 Task: Open Card Patent Application Review in Board Social Media Influencer Giveaway Campaign Creation and Management to Workspace Content Writing and add a team member Softage.2@softage.net, a label Green, a checklist Tea Tasting, an attachment from Trello, a color Green and finally, add a card description 'Plan and execute company team-building training' and a comment 'Given the potential impact of this task on our team morale and motivation, let us ensure that we approach it with a sense of positivity and enthusiasm.'. Add a start date 'Jan 06, 1900' with a due date 'Jan 13, 1900'
Action: Mouse moved to (45, 377)
Screenshot: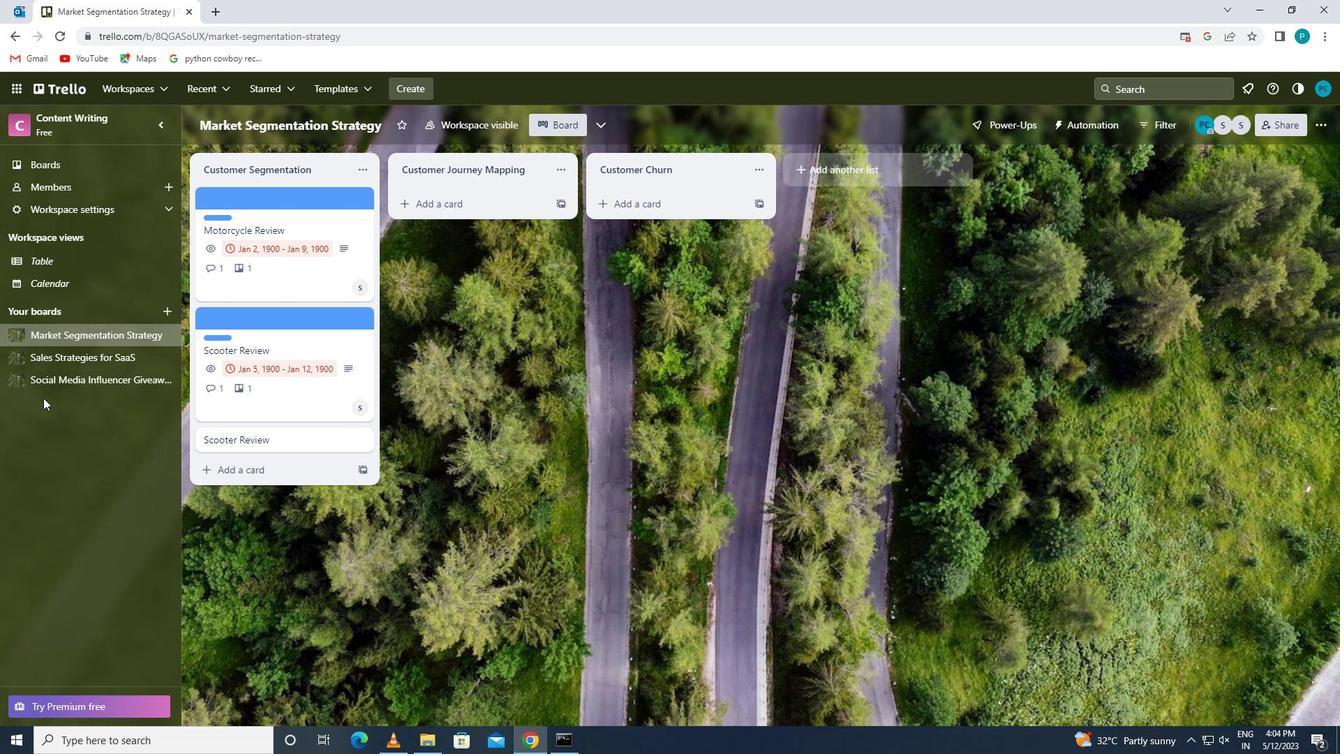 
Action: Mouse pressed left at (45, 377)
Screenshot: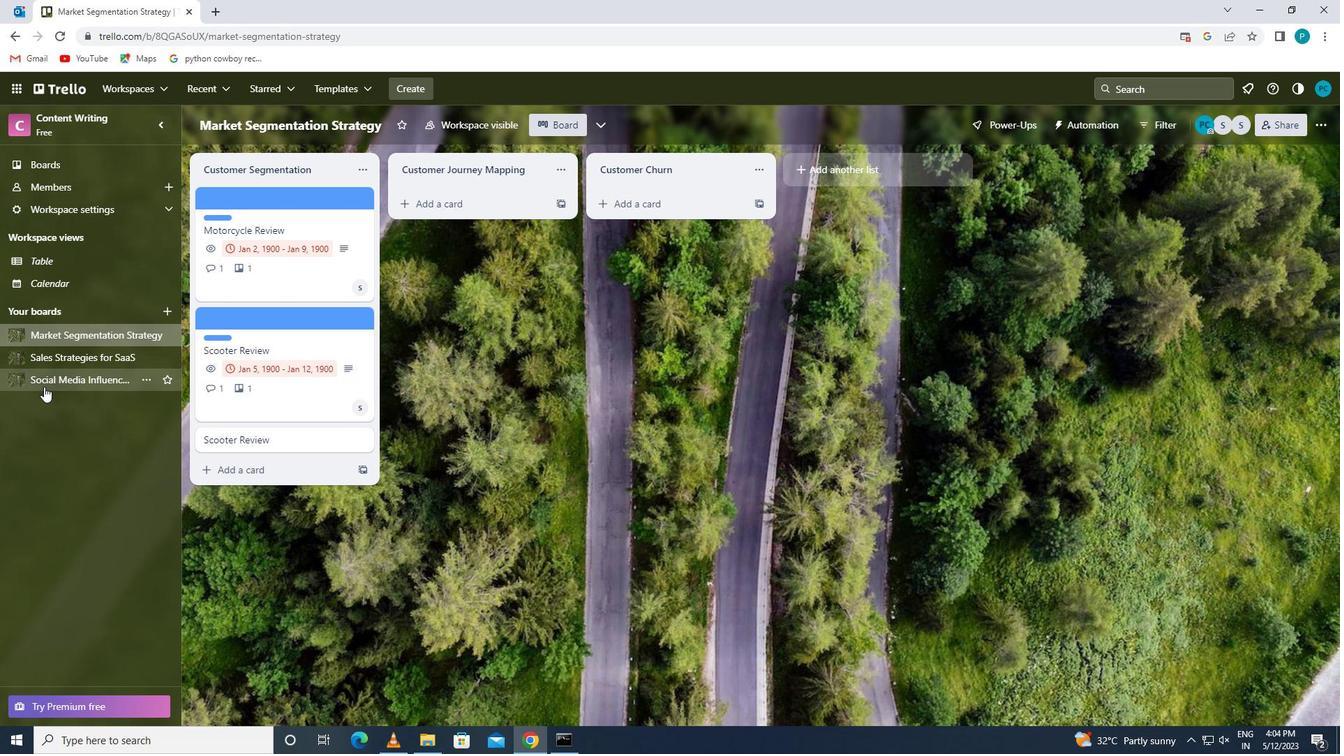 
Action: Mouse moved to (271, 328)
Screenshot: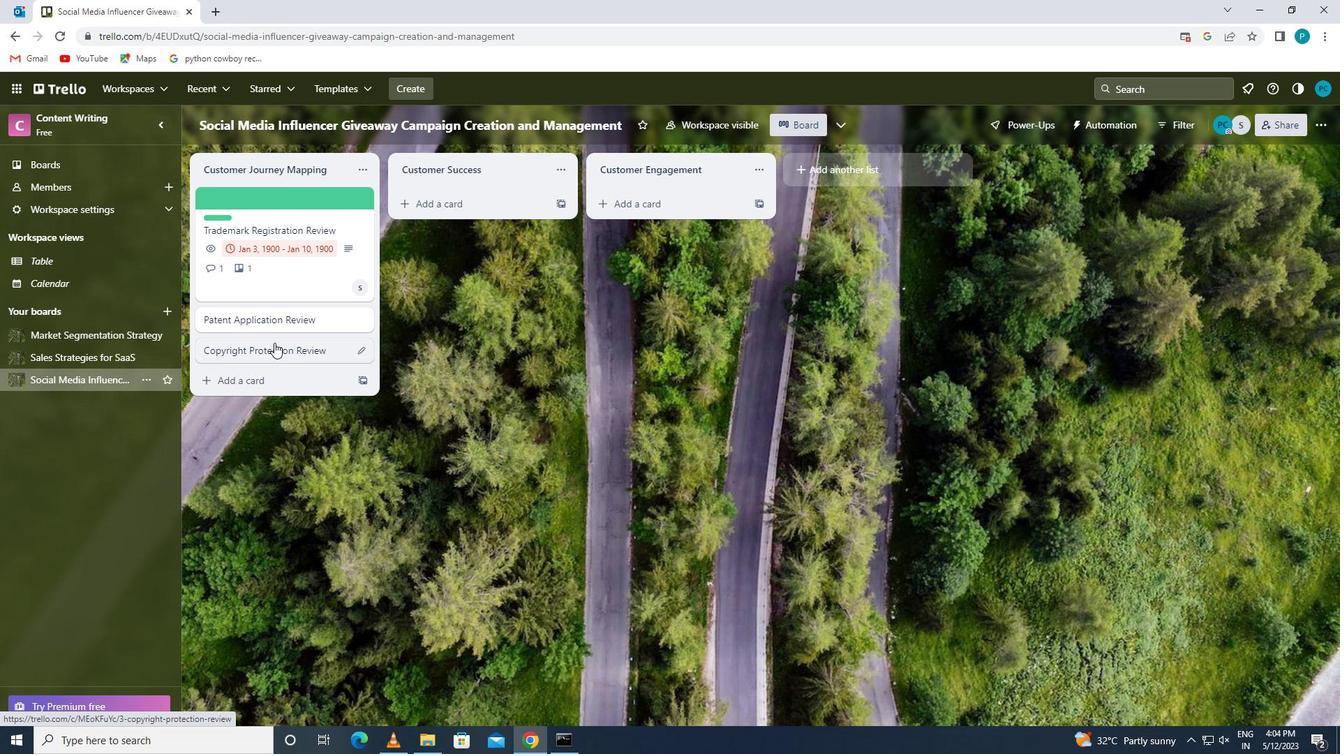 
Action: Mouse pressed left at (271, 328)
Screenshot: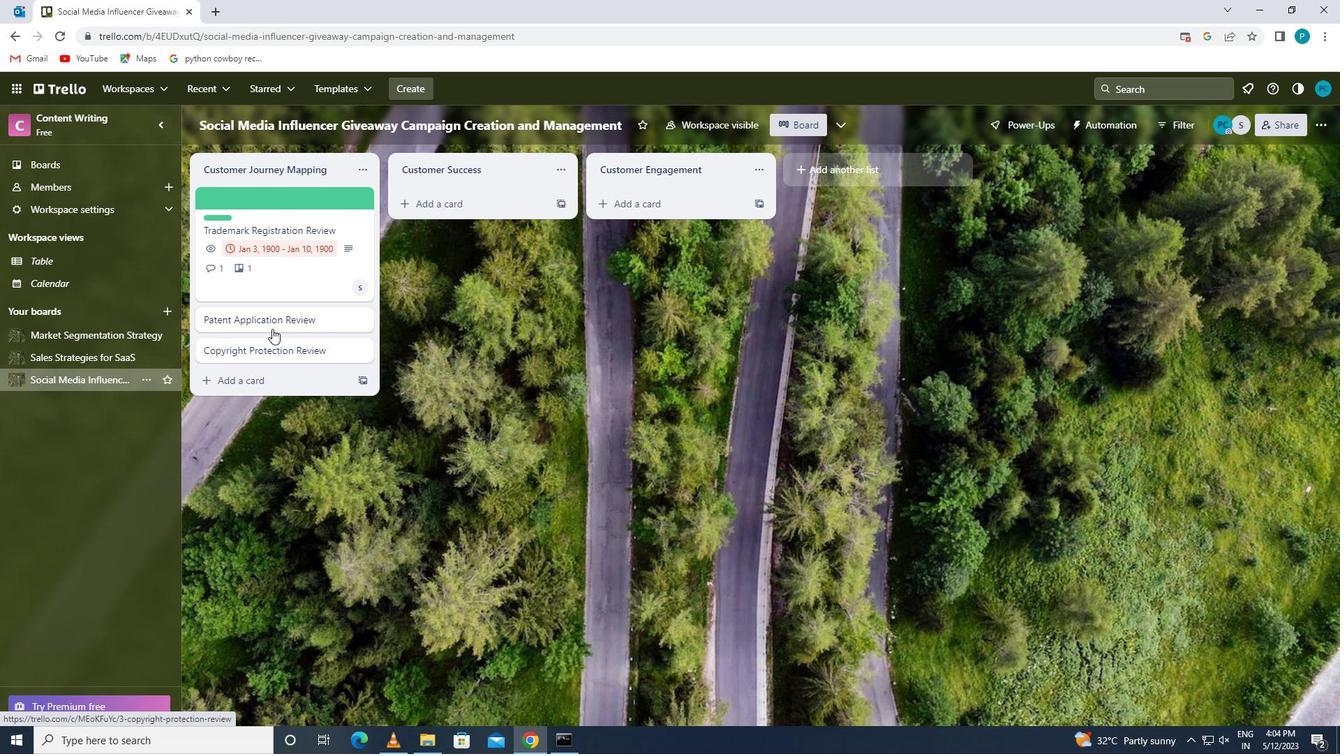 
Action: Mouse moved to (891, 245)
Screenshot: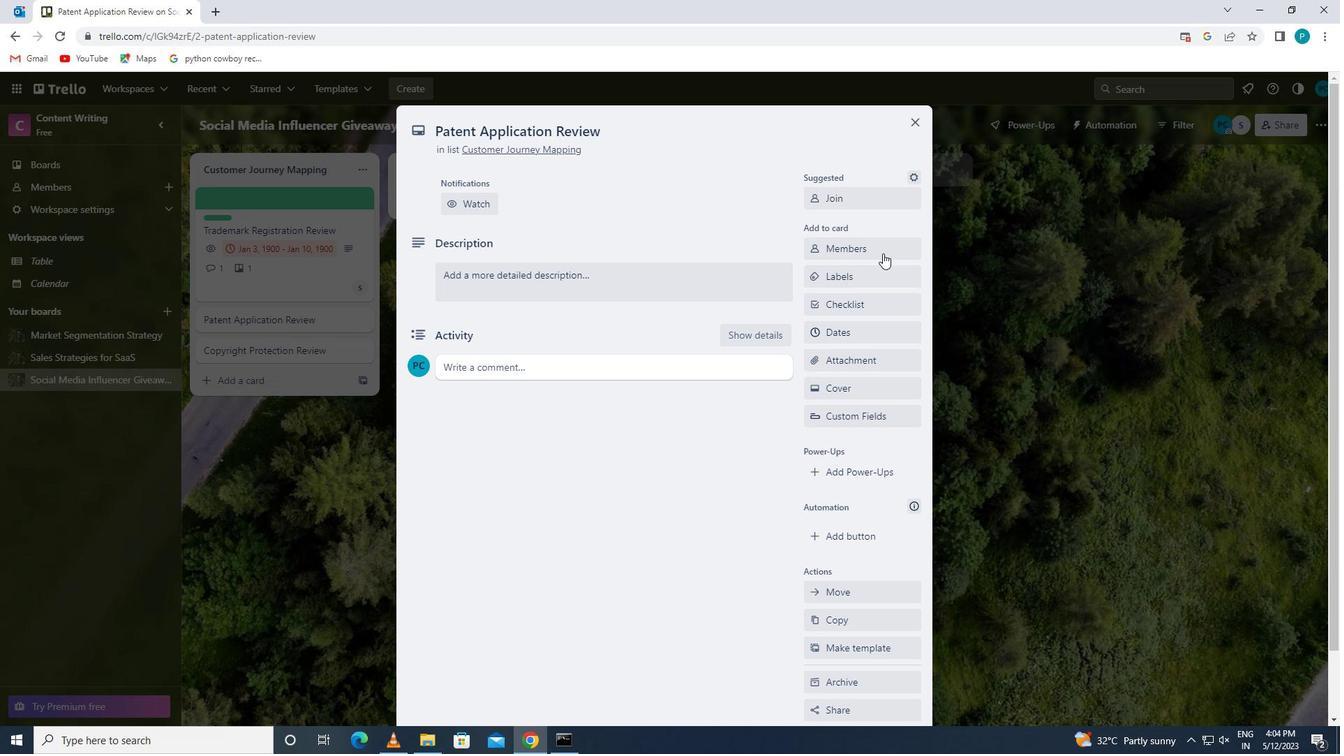 
Action: Mouse pressed left at (891, 245)
Screenshot: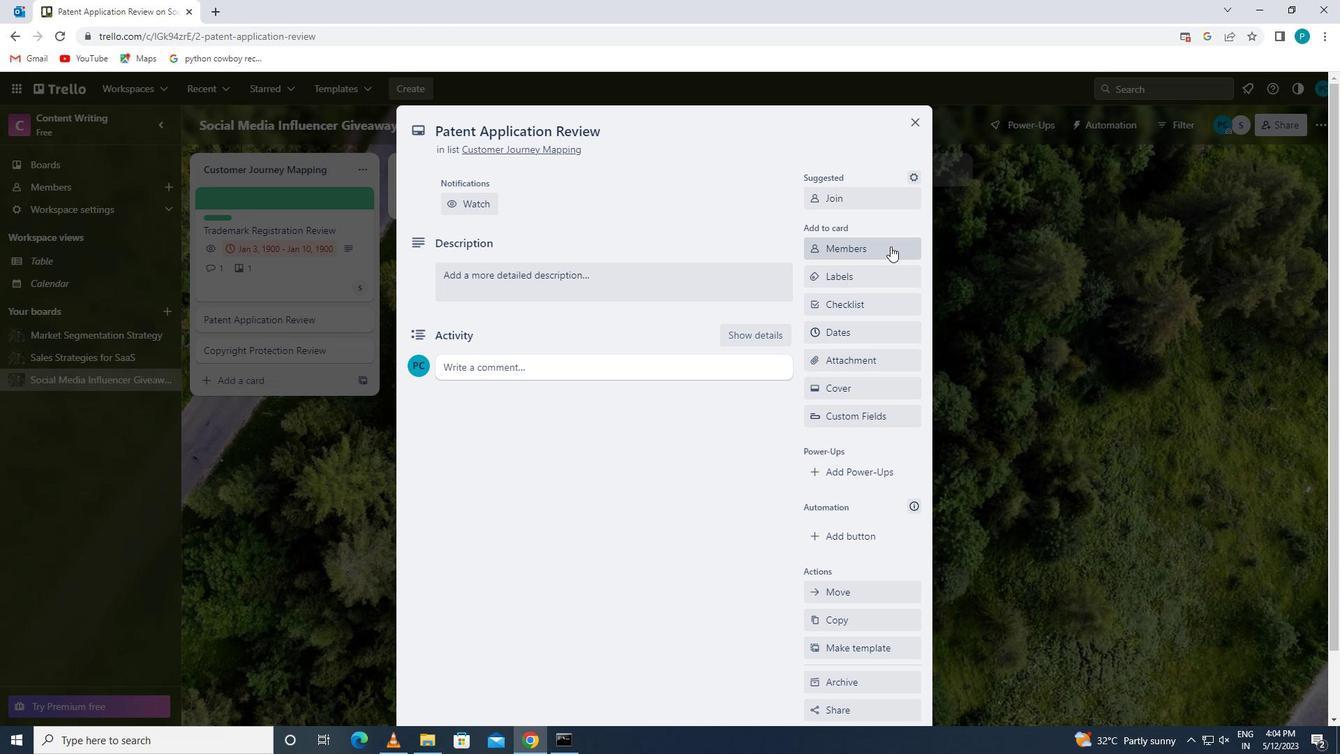 
Action: Mouse moved to (880, 328)
Screenshot: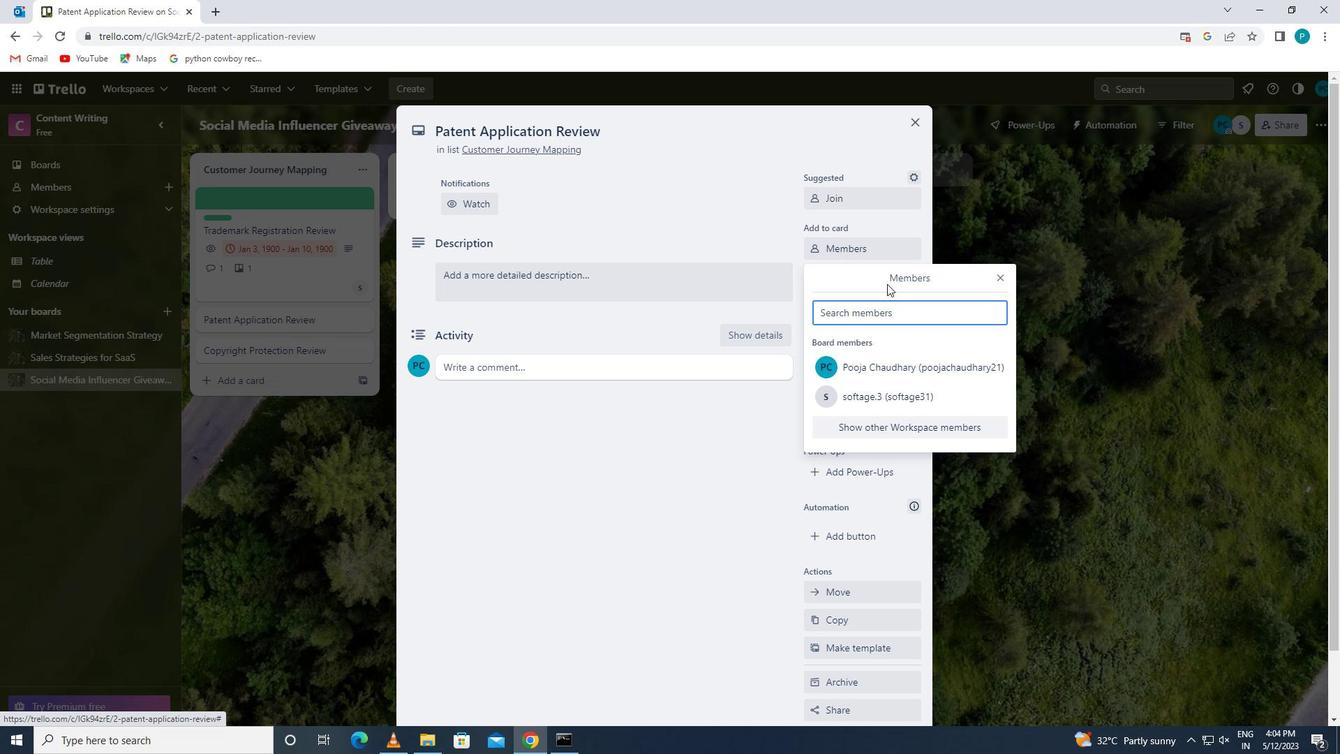 
Action: Key pressed <Key.caps_lock>s<Key.caps_lock>oftage
Screenshot: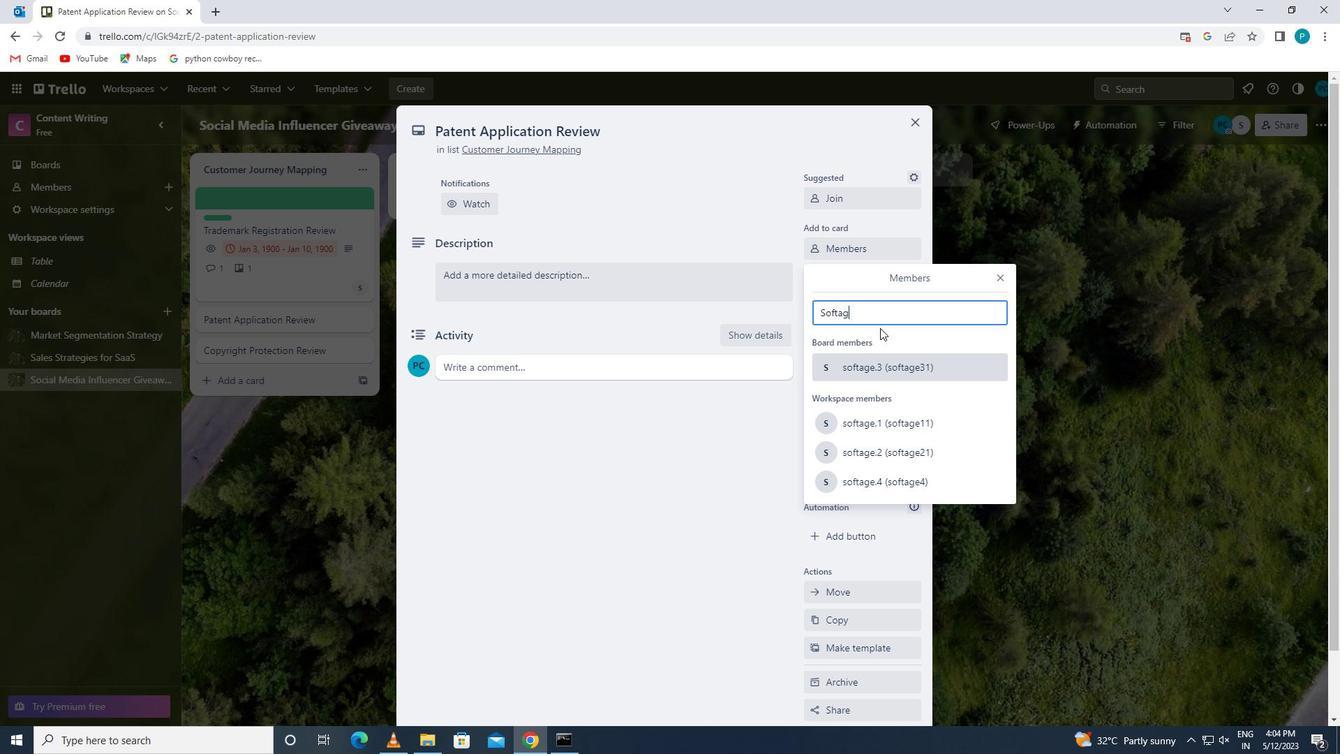 
Action: Mouse moved to (868, 457)
Screenshot: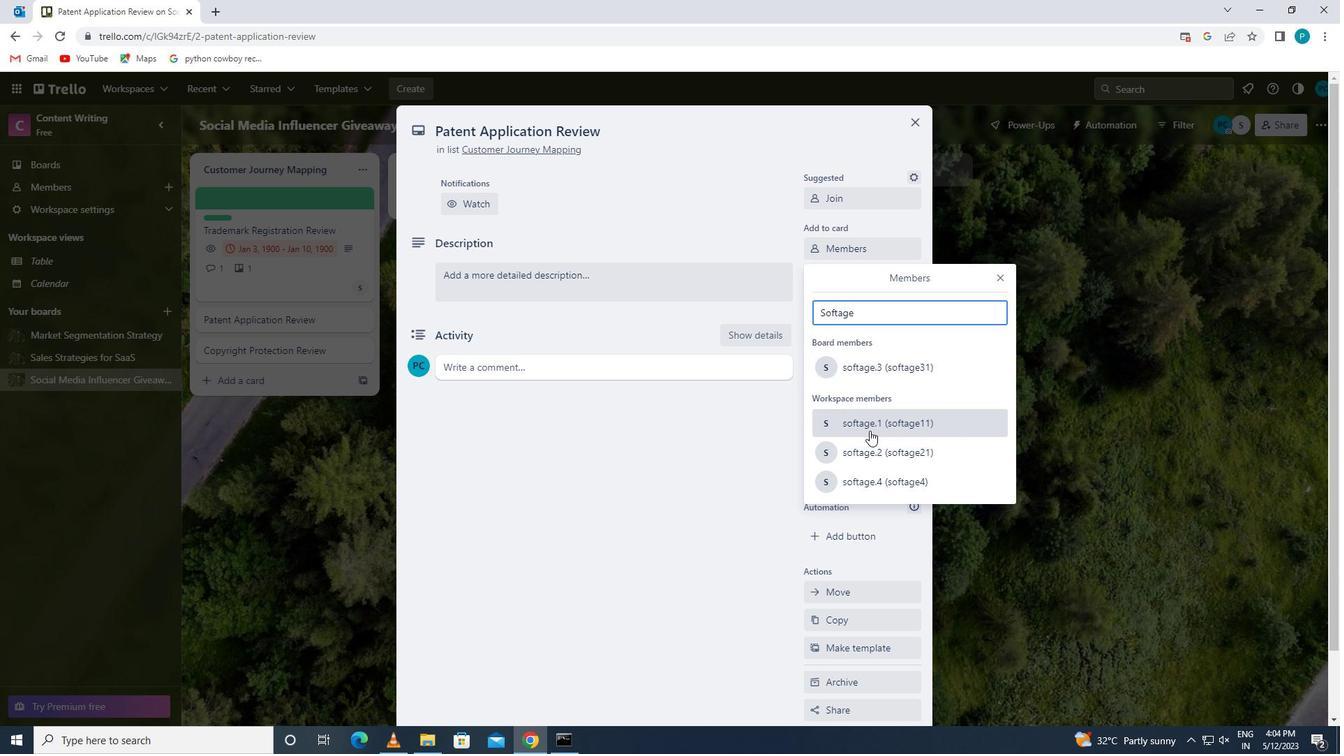 
Action: Mouse pressed left at (868, 457)
Screenshot: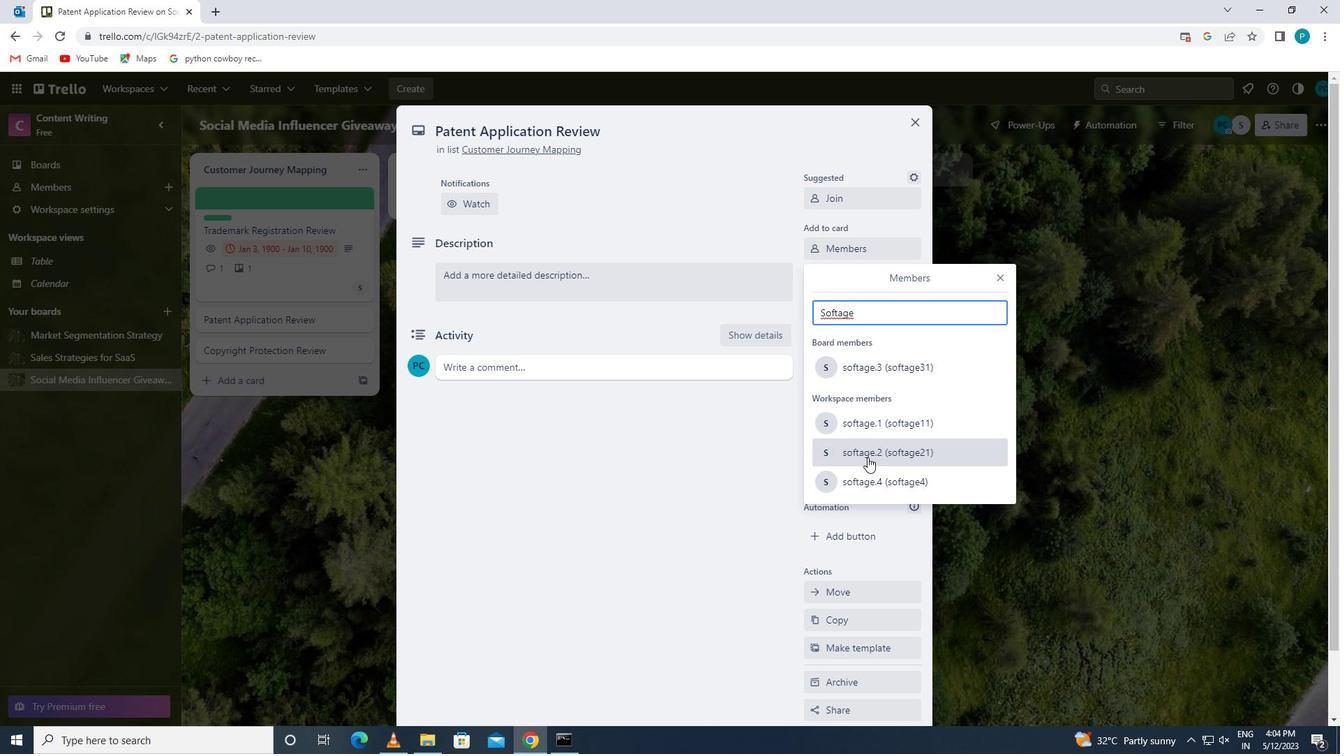 
Action: Mouse moved to (1001, 273)
Screenshot: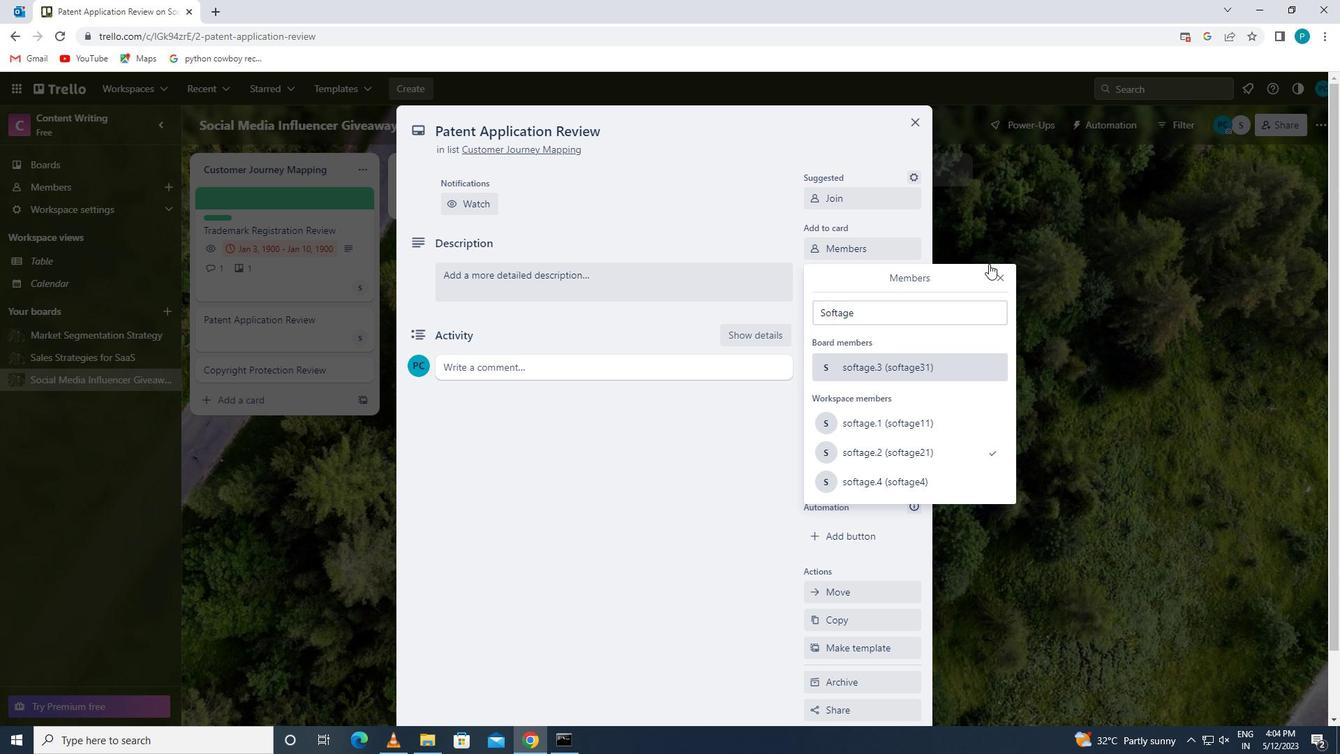 
Action: Mouse pressed left at (1001, 273)
Screenshot: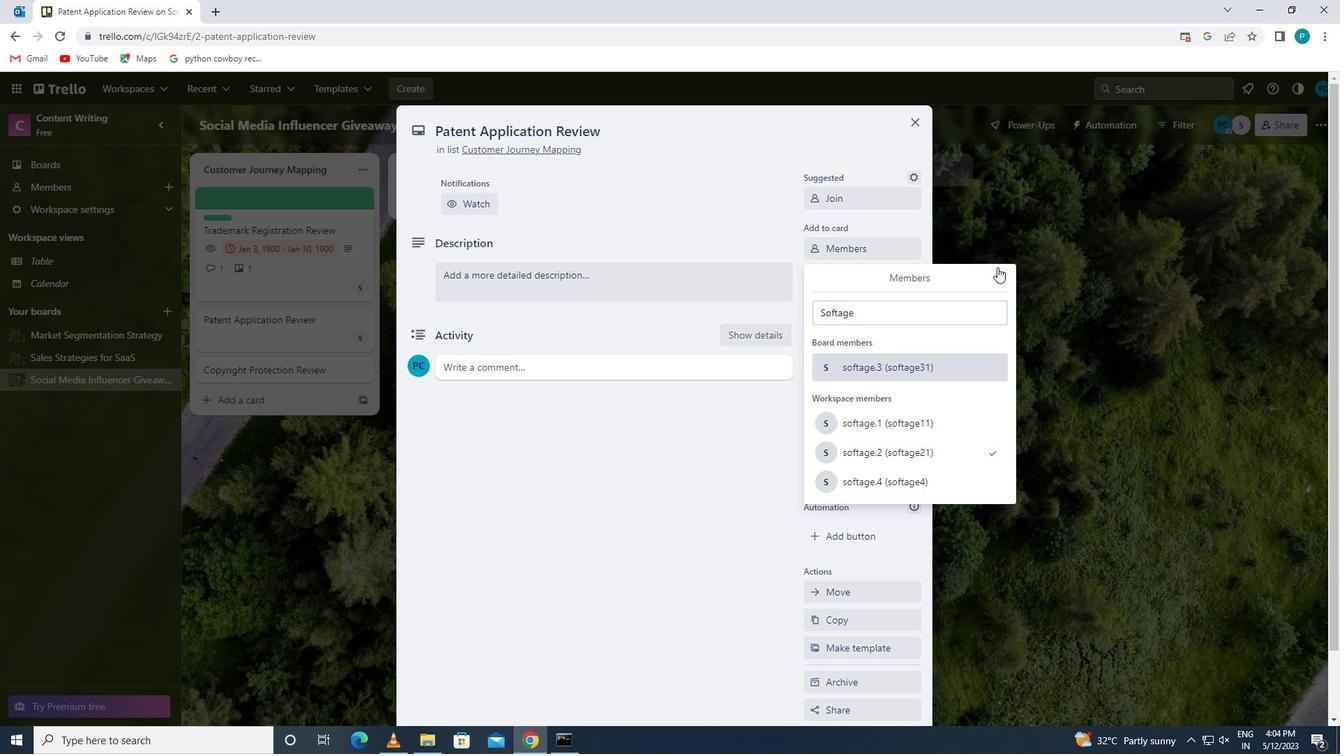 
Action: Mouse moved to (851, 282)
Screenshot: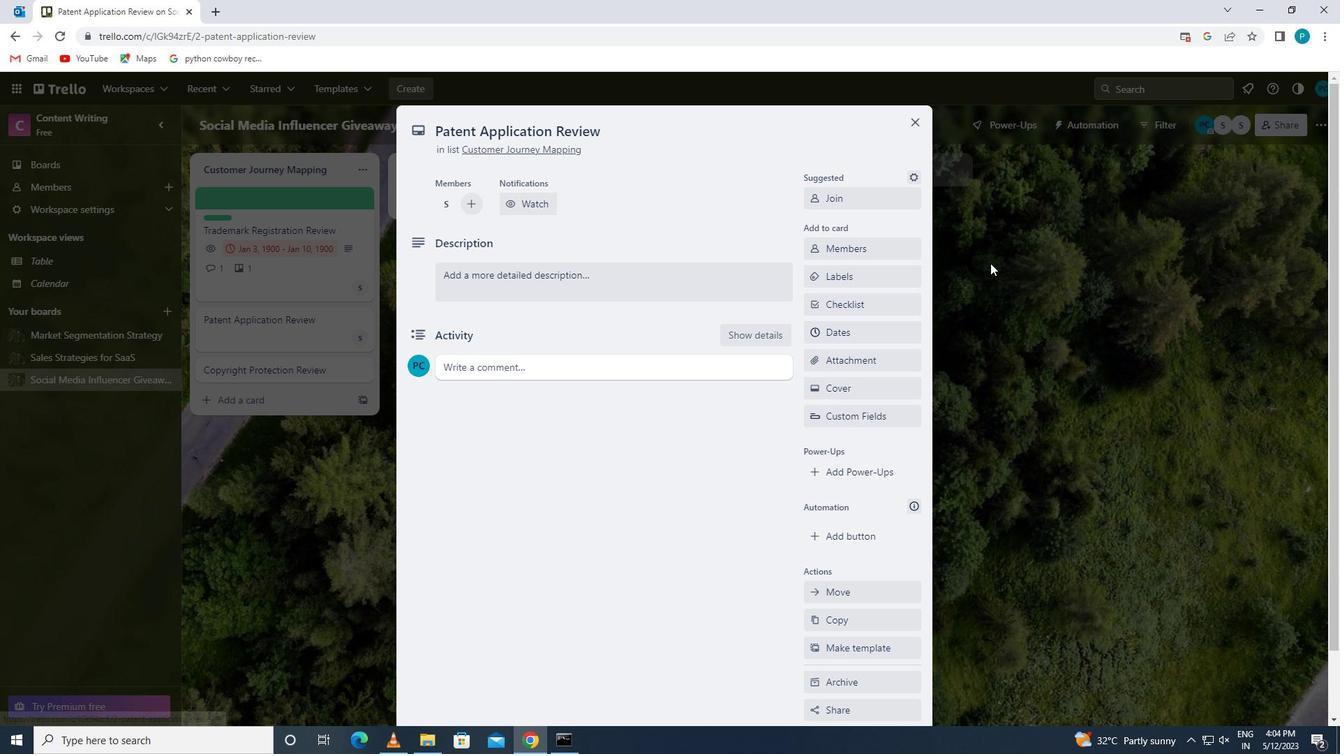 
Action: Mouse pressed left at (851, 282)
Screenshot: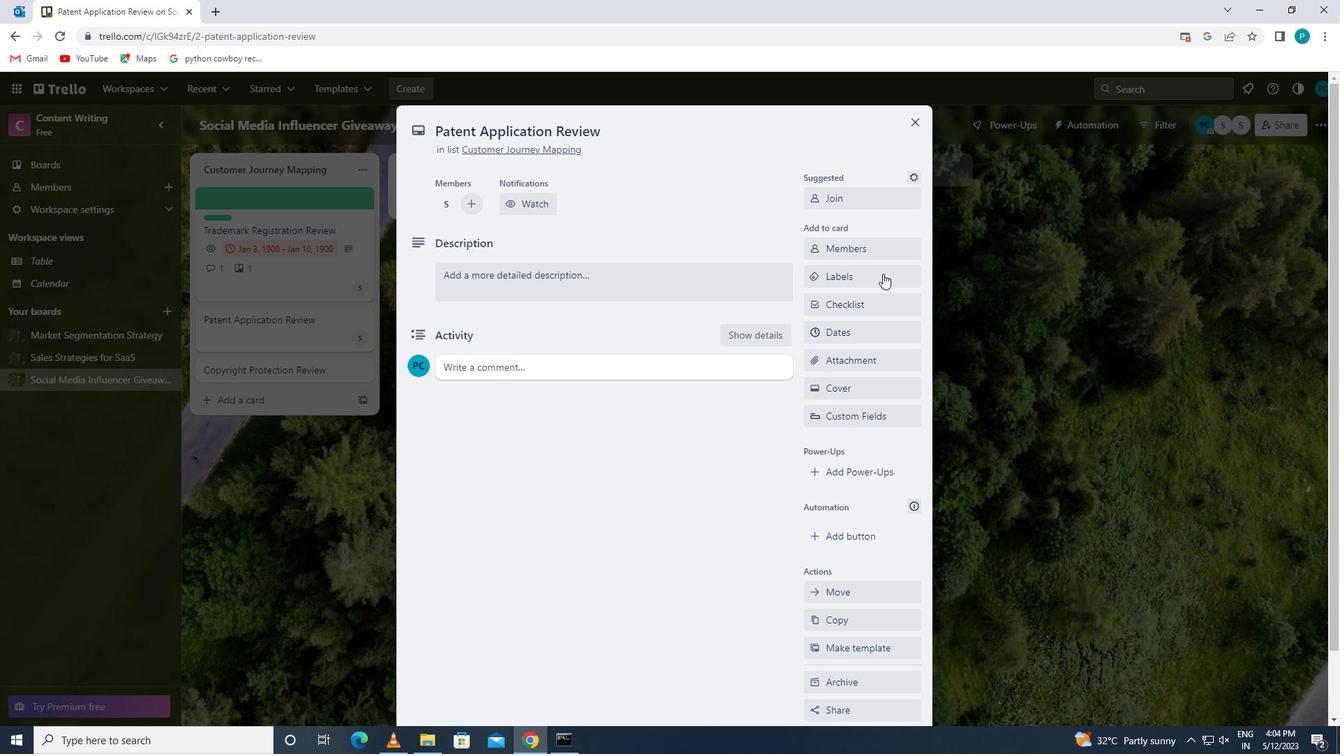 
Action: Mouse moved to (889, 549)
Screenshot: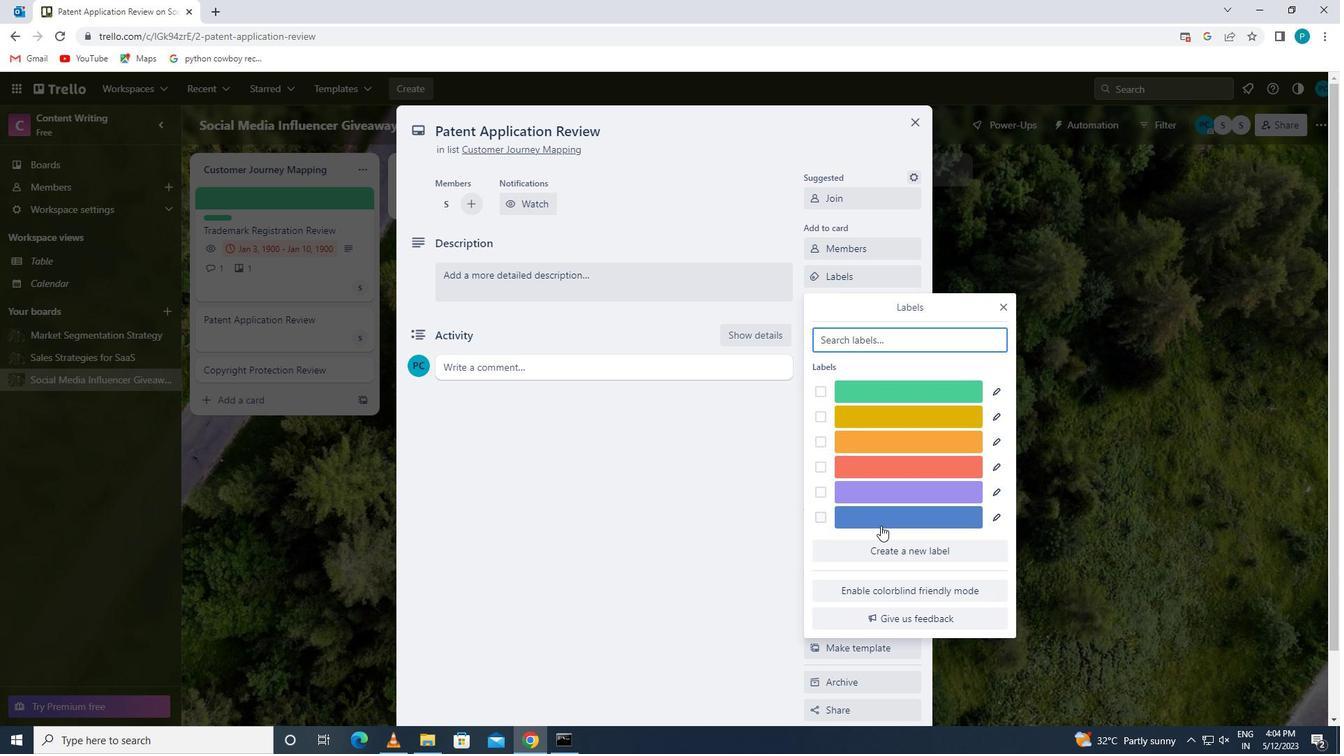 
Action: Mouse pressed left at (889, 549)
Screenshot: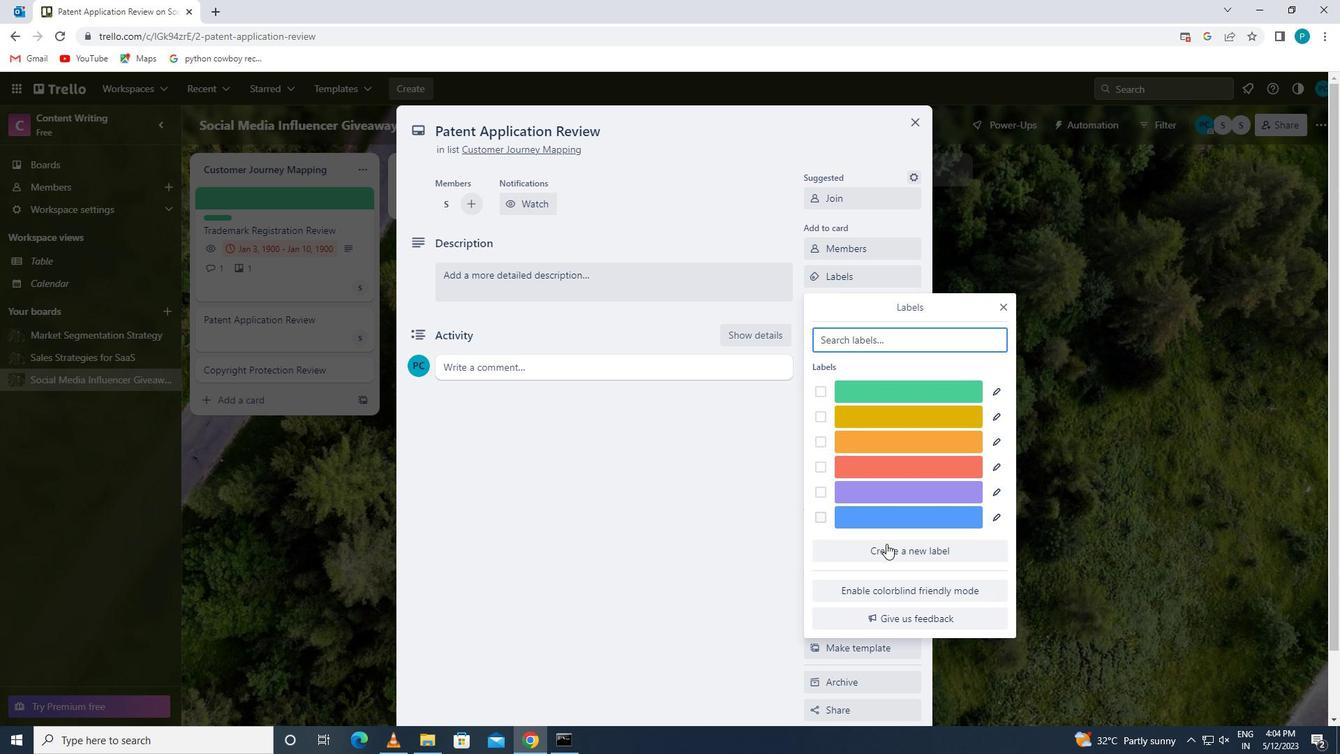
Action: Mouse moved to (840, 512)
Screenshot: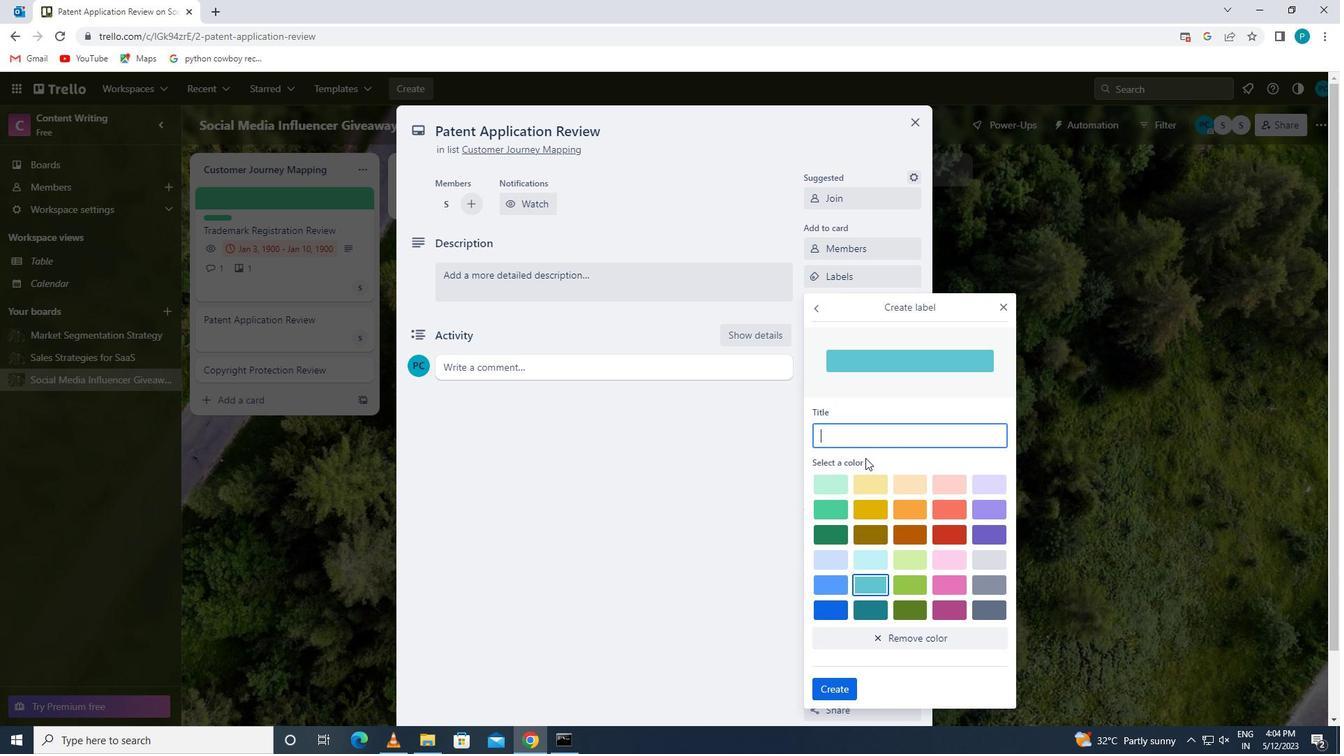 
Action: Mouse pressed left at (840, 512)
Screenshot: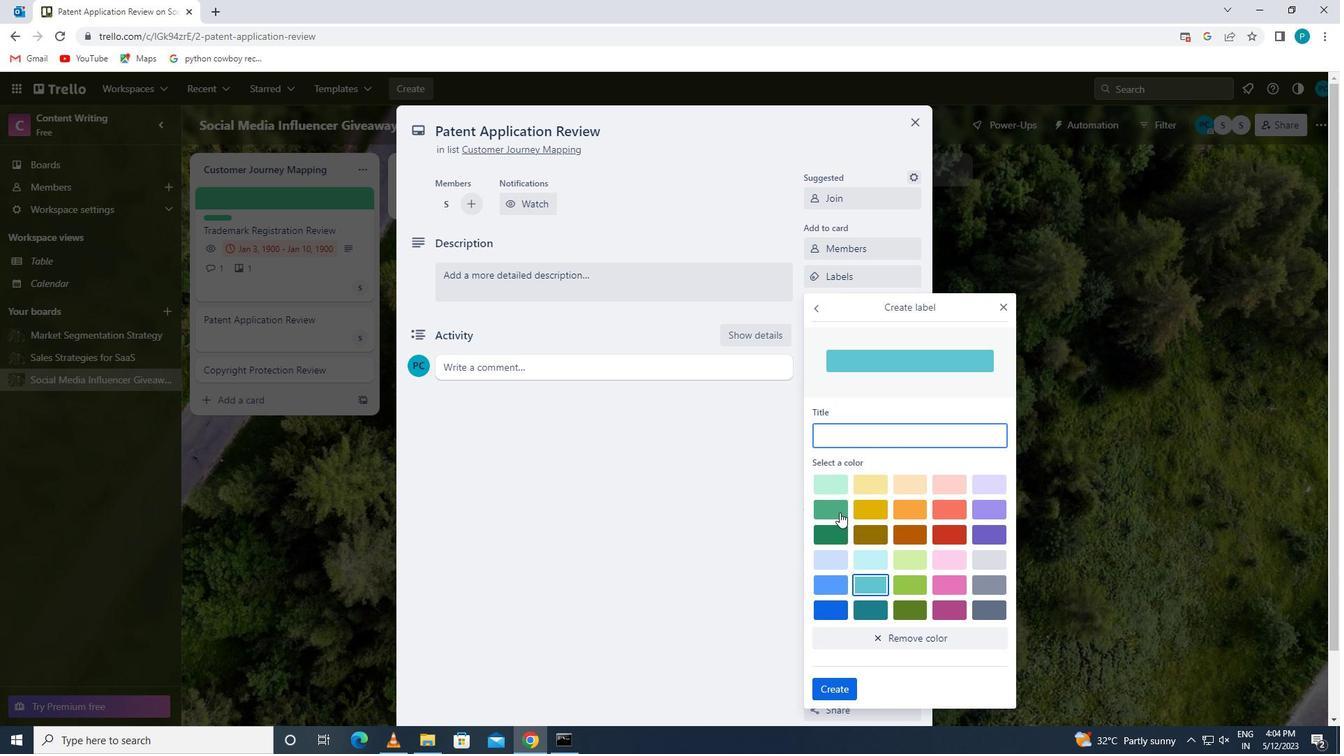 
Action: Mouse moved to (835, 687)
Screenshot: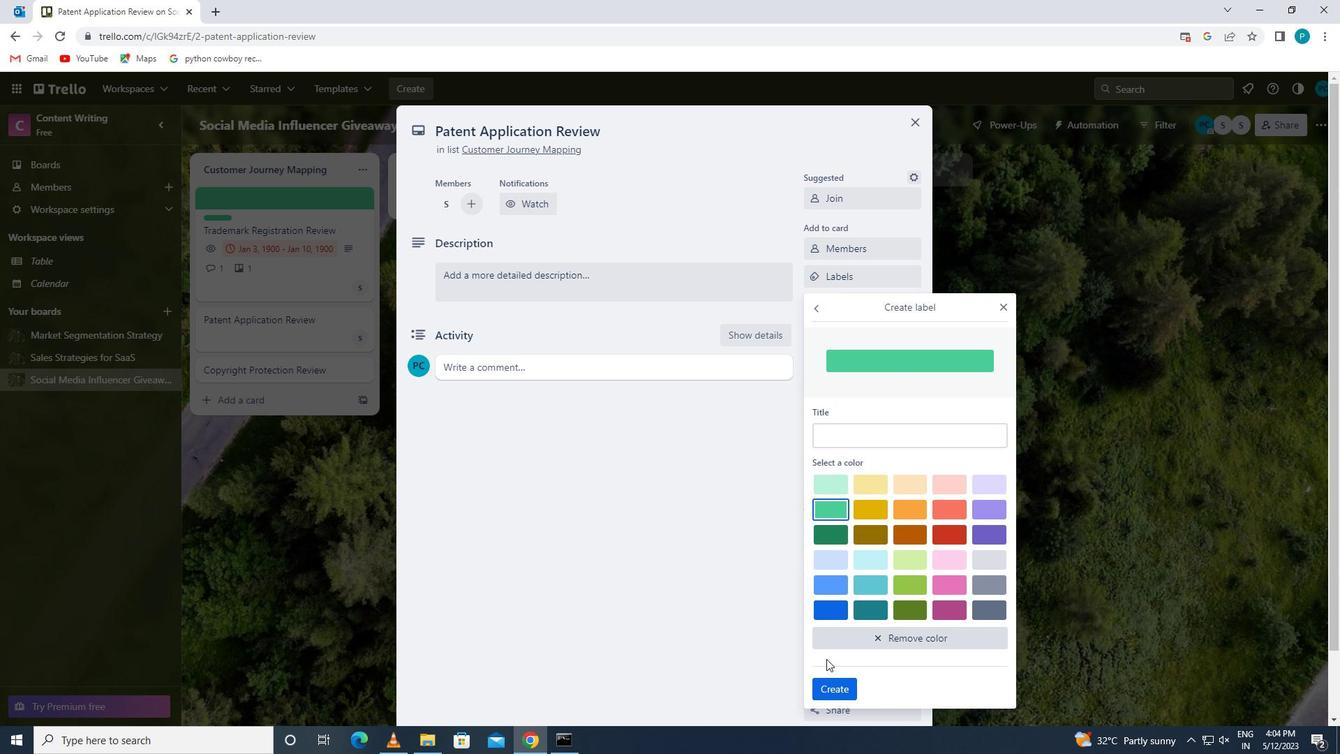 
Action: Mouse pressed left at (835, 687)
Screenshot: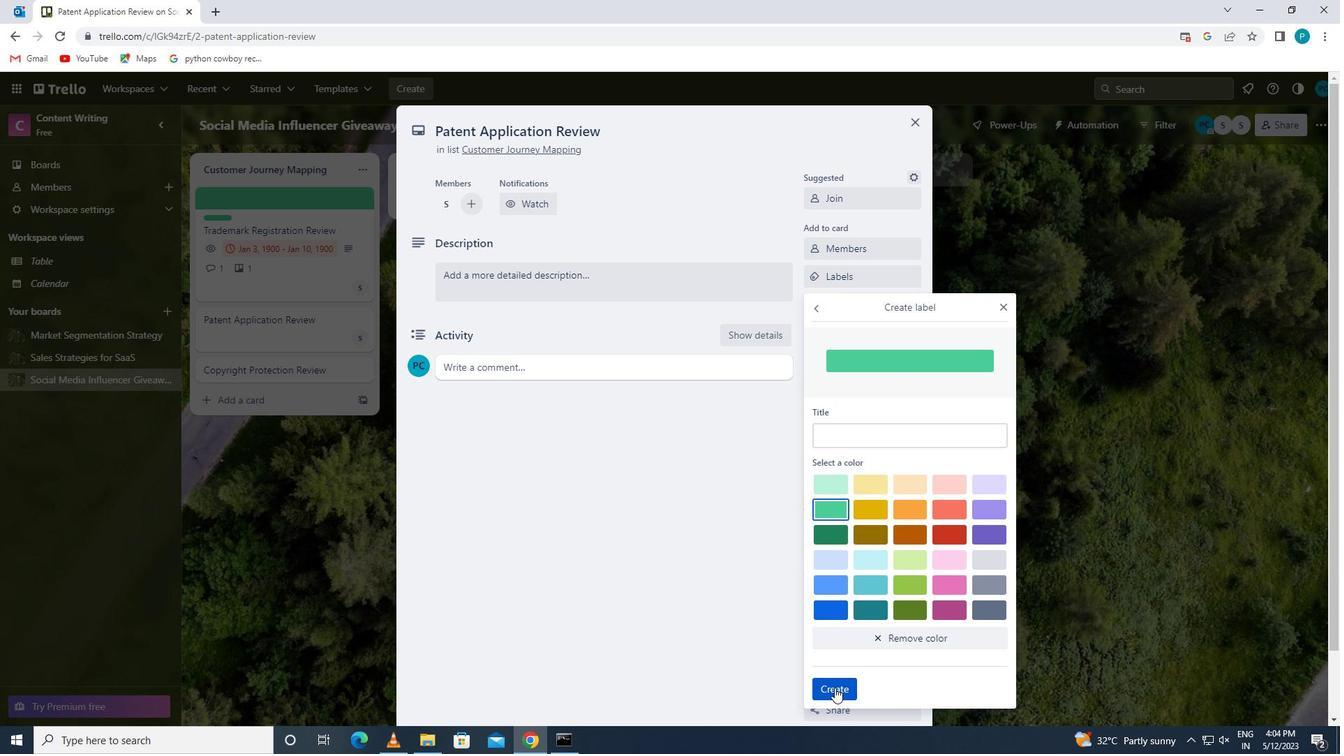 
Action: Mouse moved to (1000, 307)
Screenshot: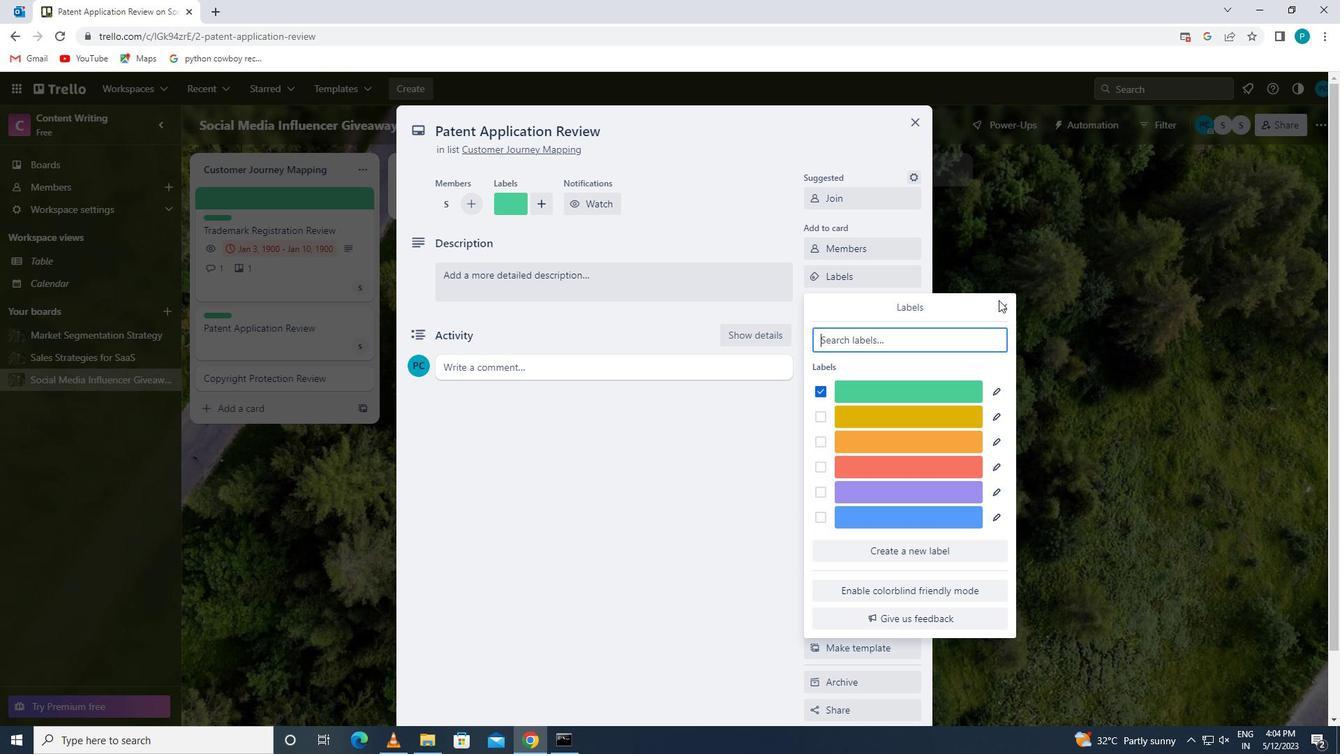 
Action: Mouse pressed left at (1000, 307)
Screenshot: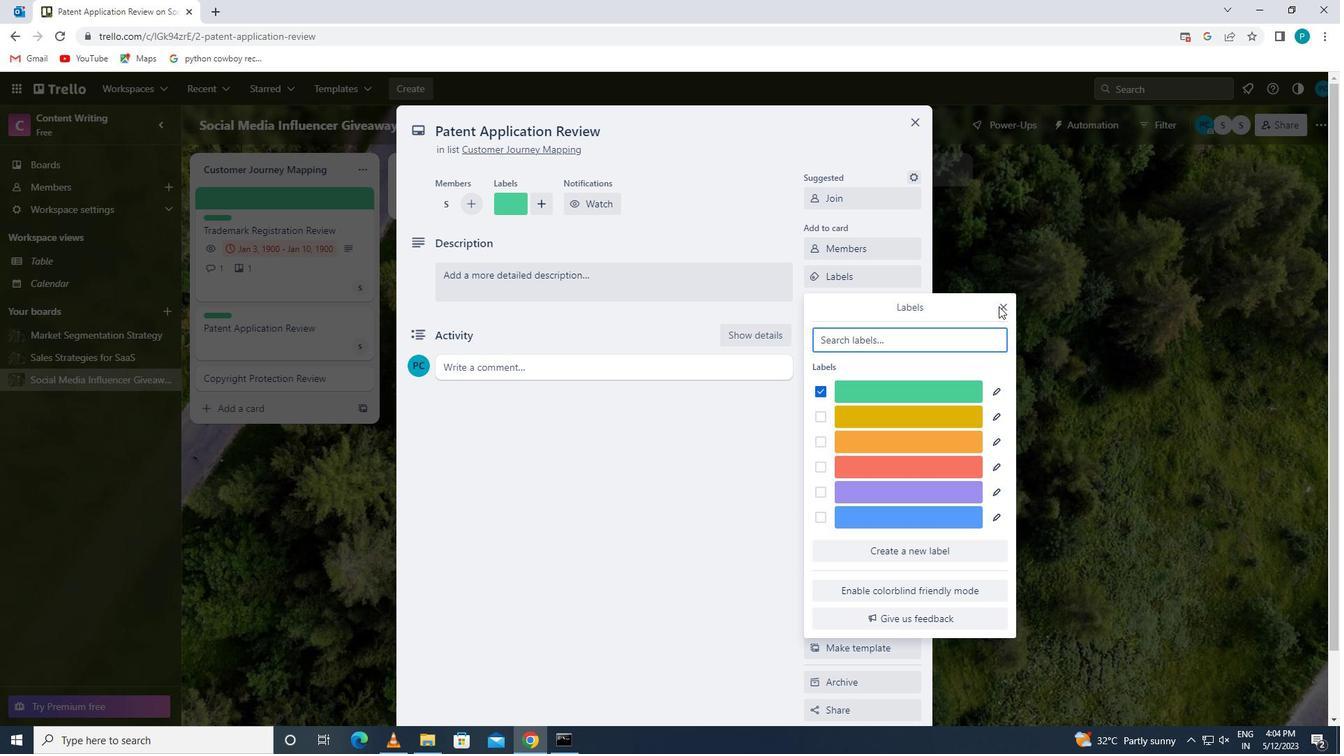 
Action: Mouse moved to (881, 305)
Screenshot: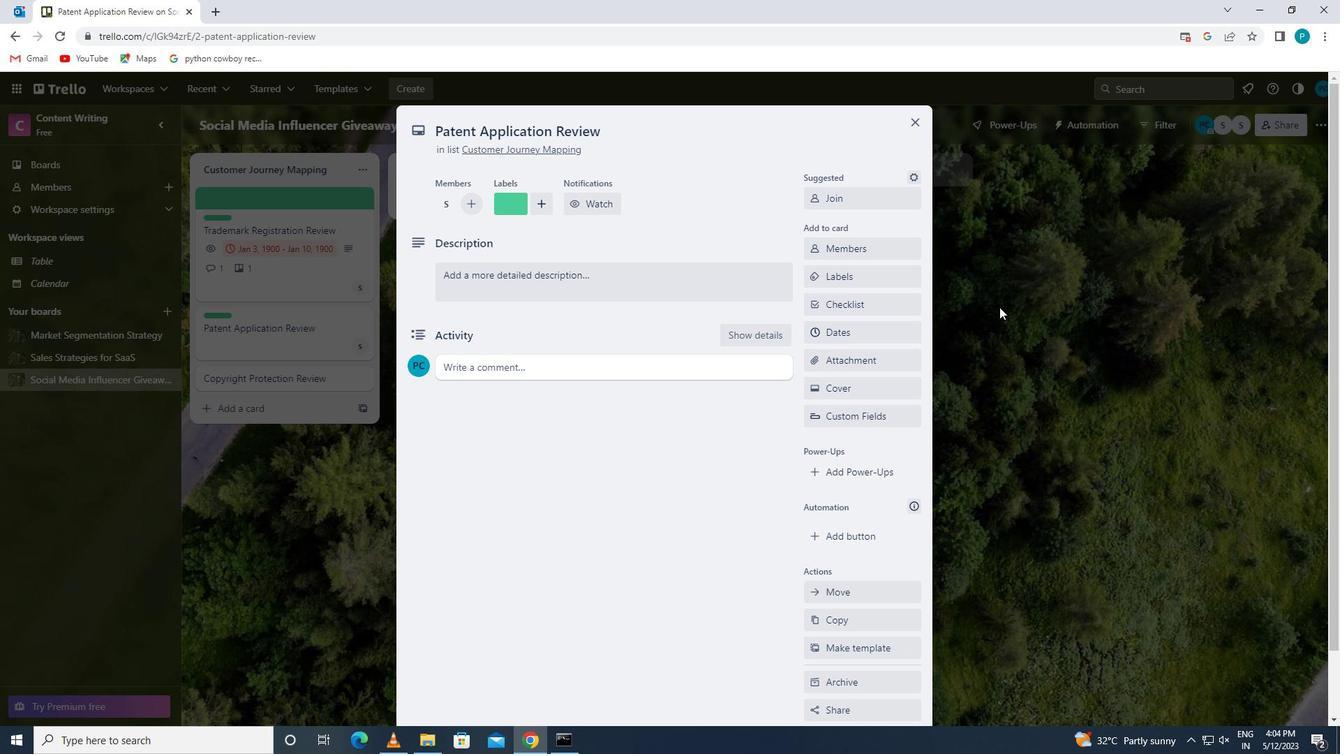 
Action: Mouse pressed left at (881, 305)
Screenshot: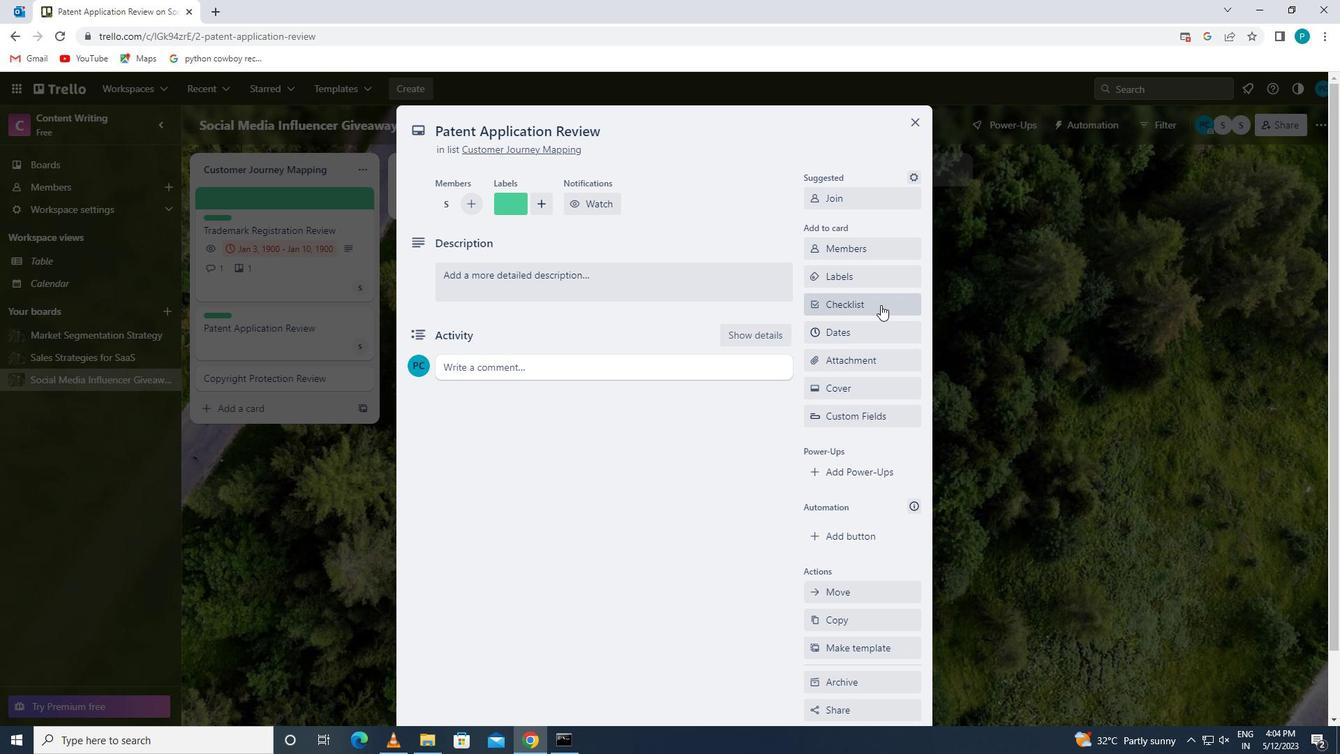 
Action: Key pressed t
Screenshot: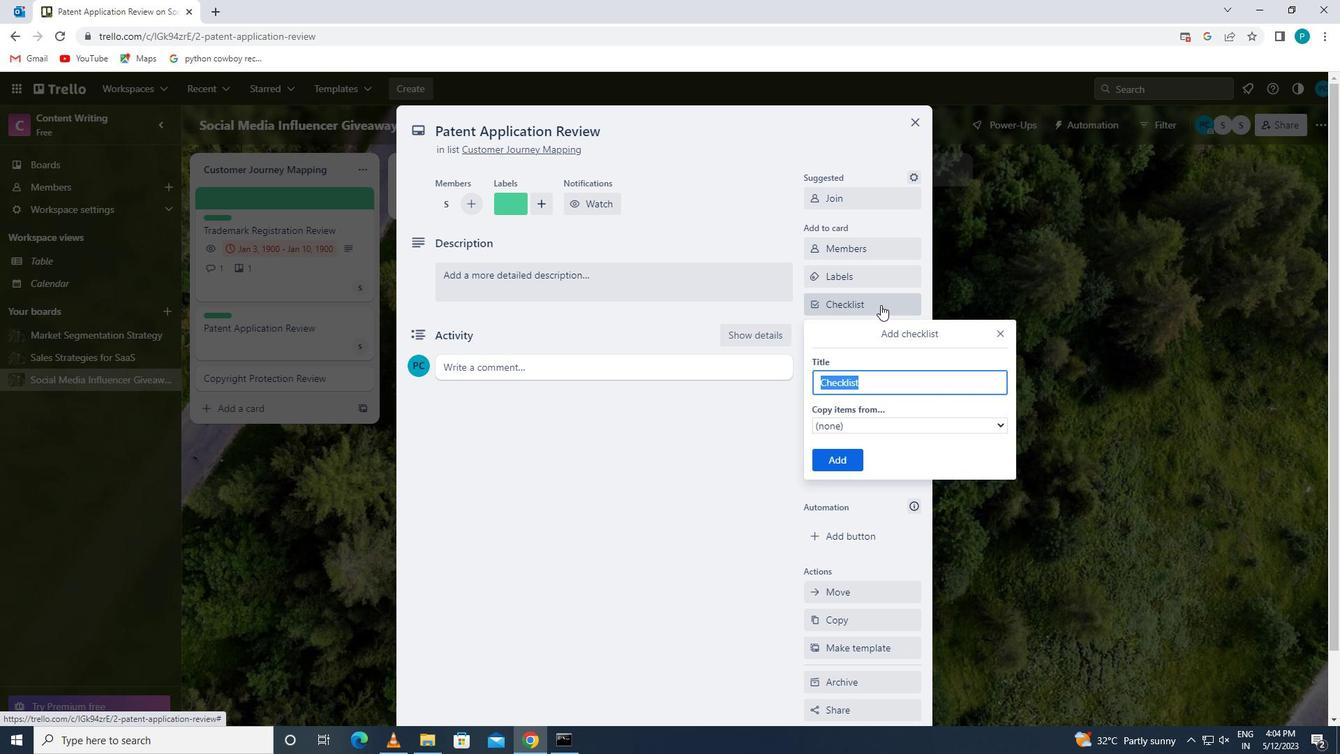 
Action: Mouse moved to (913, 444)
Screenshot: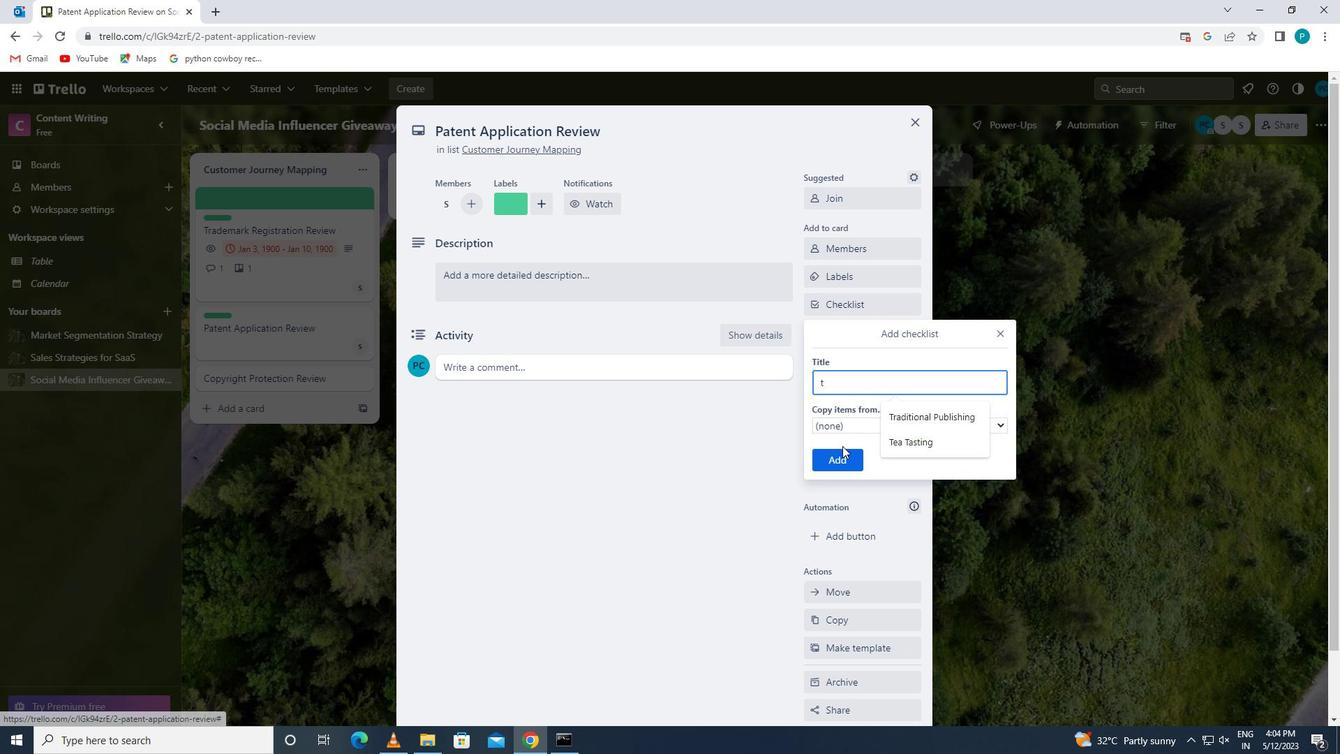 
Action: Mouse pressed left at (913, 444)
Screenshot: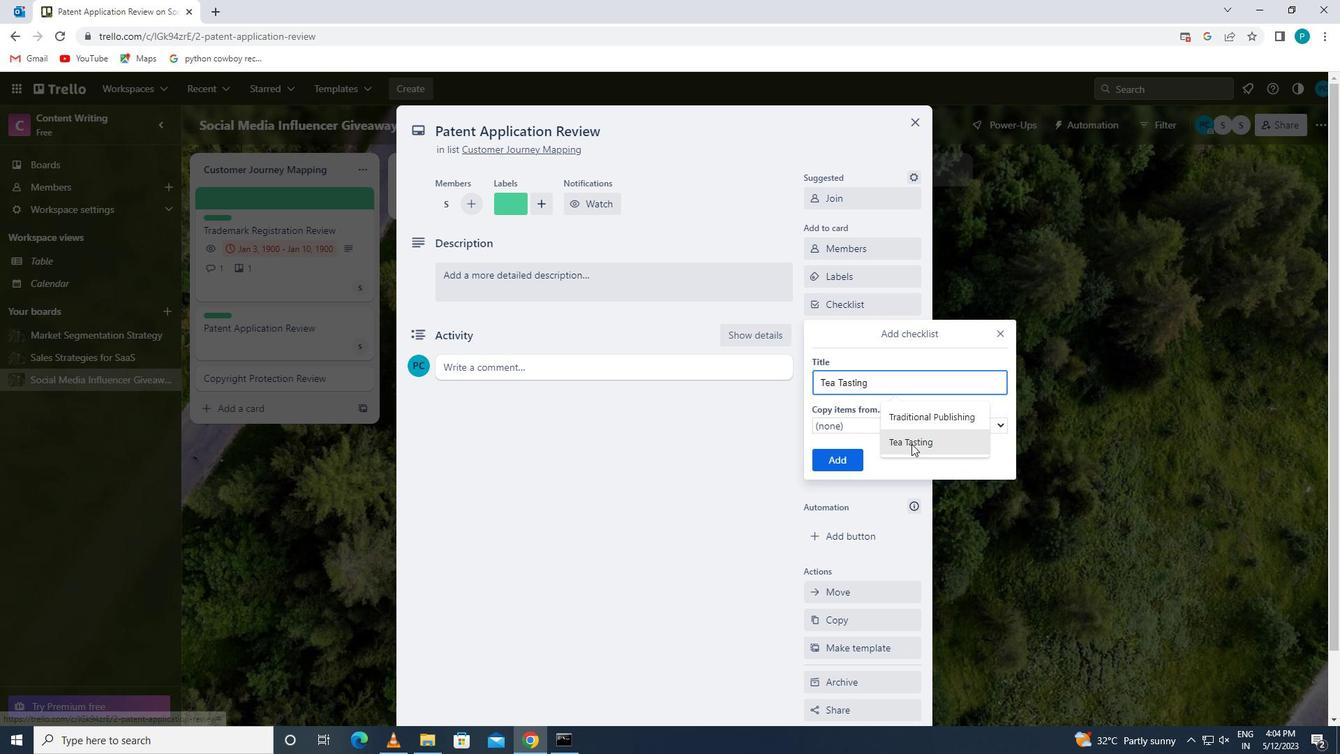 
Action: Mouse moved to (848, 453)
Screenshot: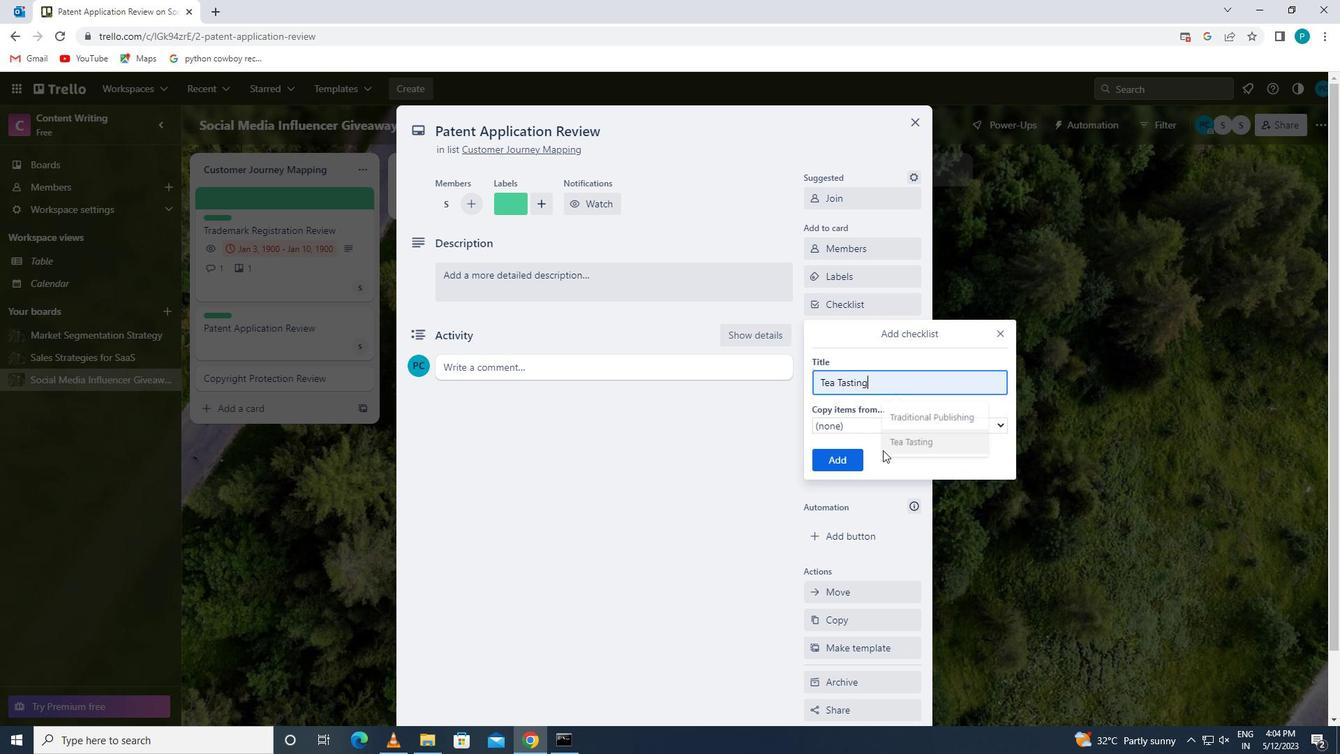 
Action: Mouse pressed left at (848, 453)
Screenshot: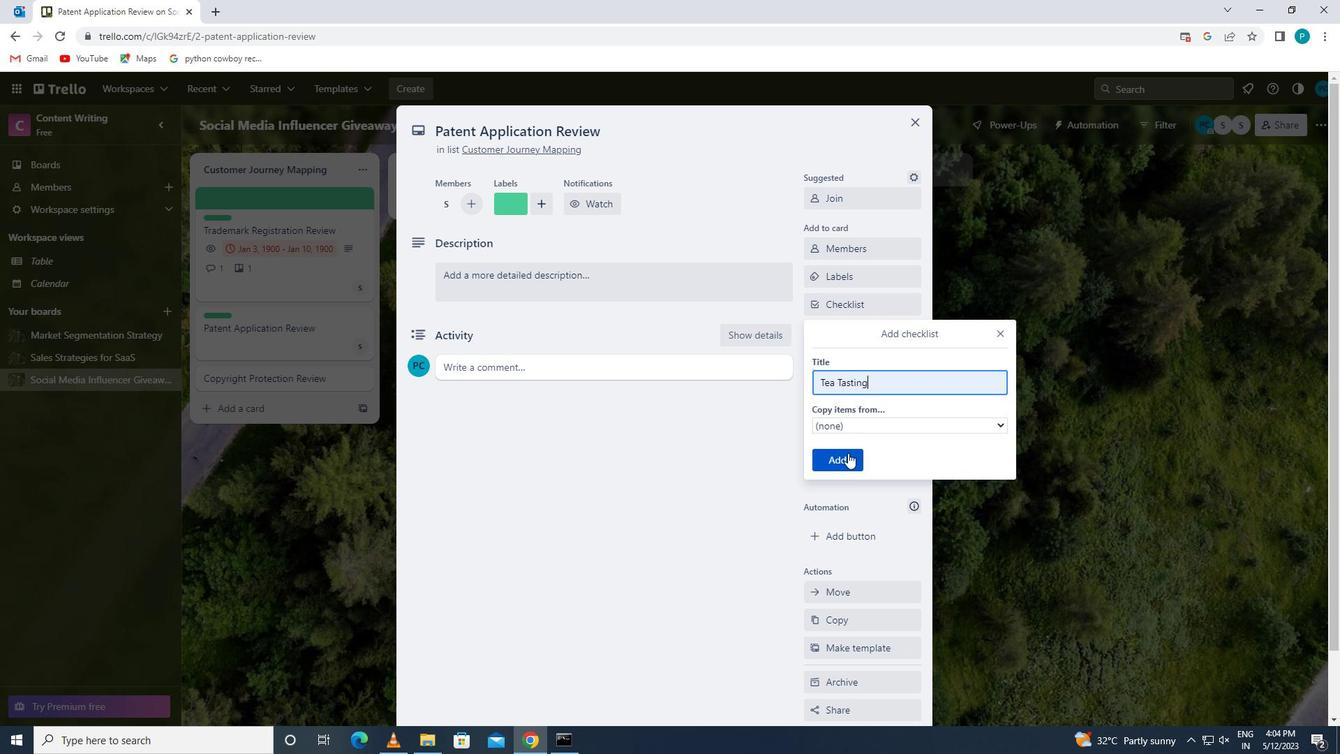 
Action: Mouse moved to (836, 358)
Screenshot: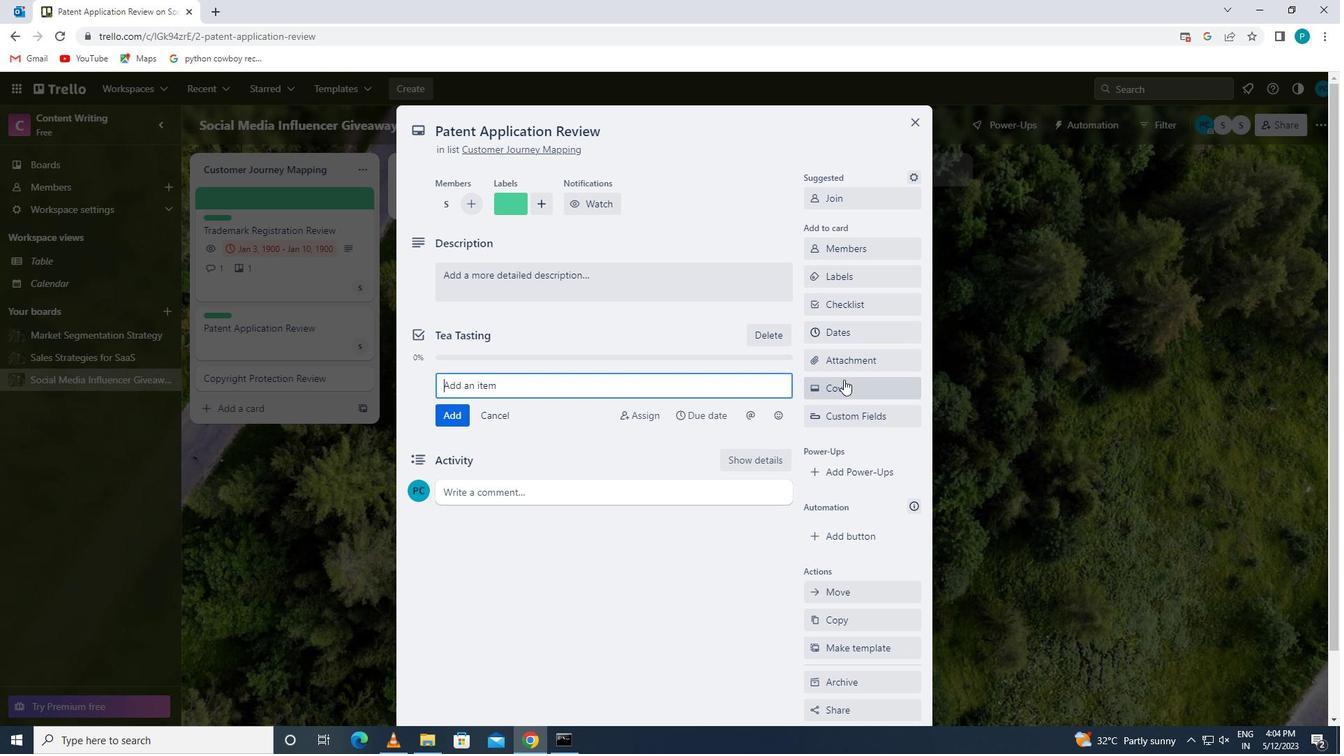 
Action: Mouse pressed left at (836, 358)
Screenshot: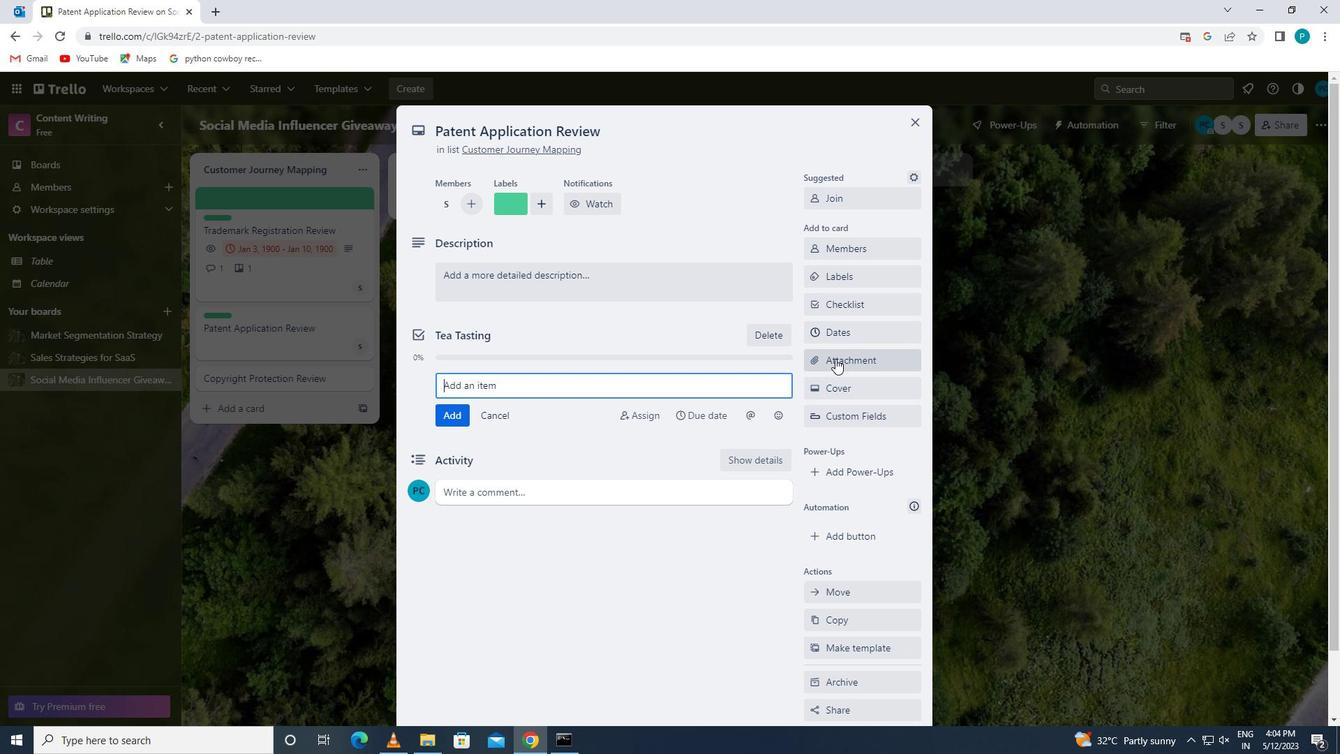 
Action: Mouse moved to (824, 443)
Screenshot: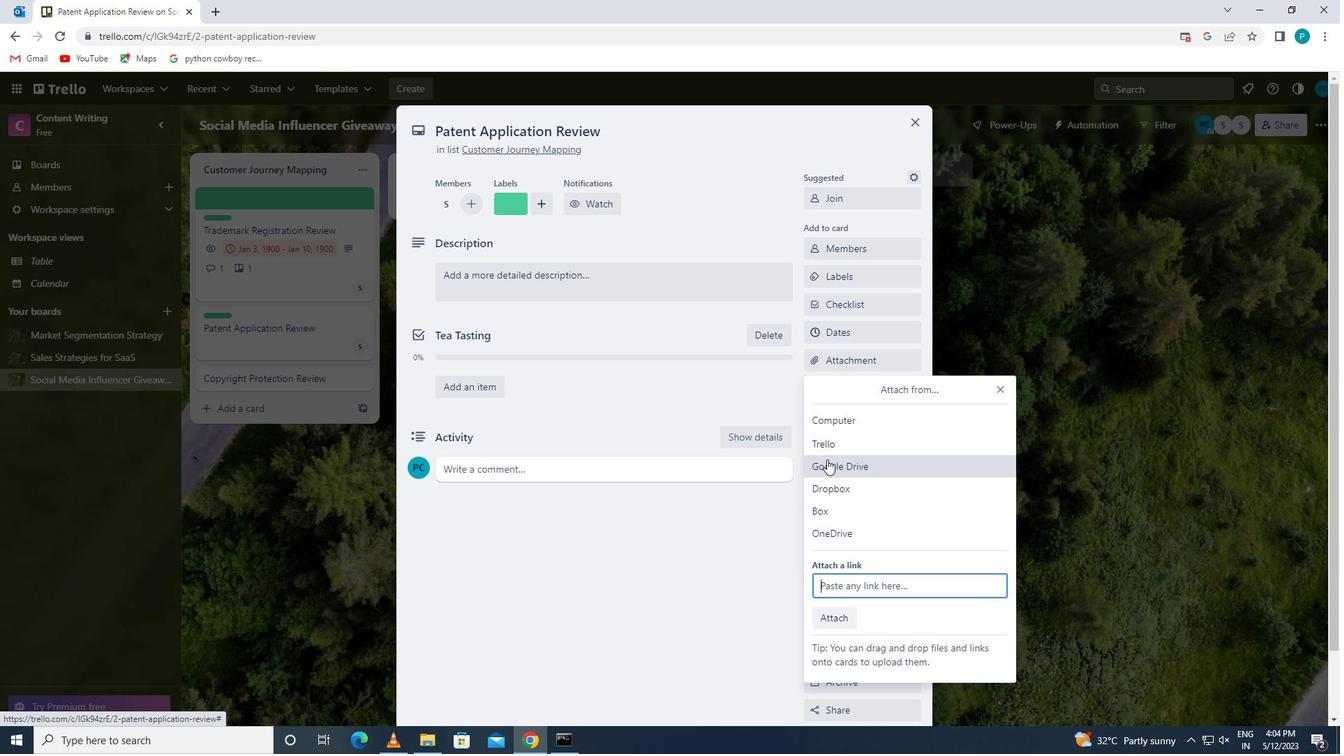 
Action: Mouse pressed left at (824, 443)
Screenshot: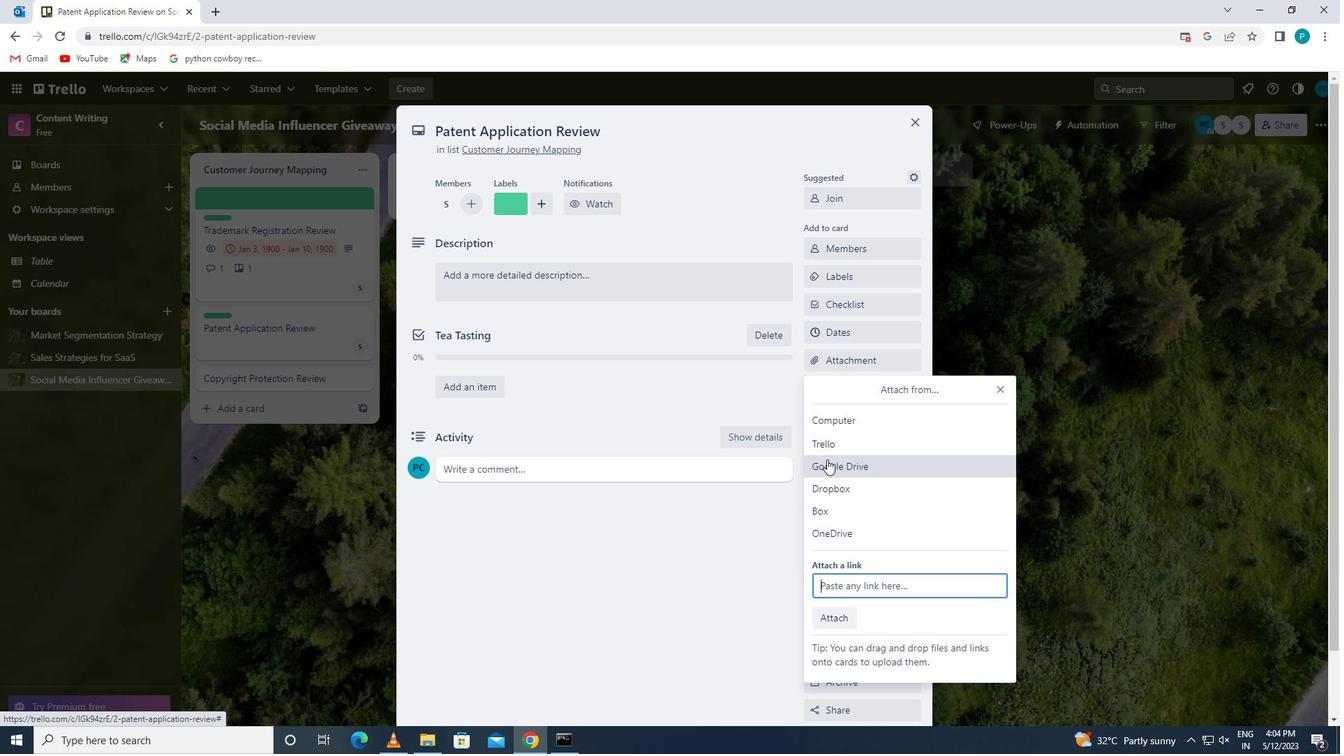 
Action: Mouse pressed left at (824, 443)
Screenshot: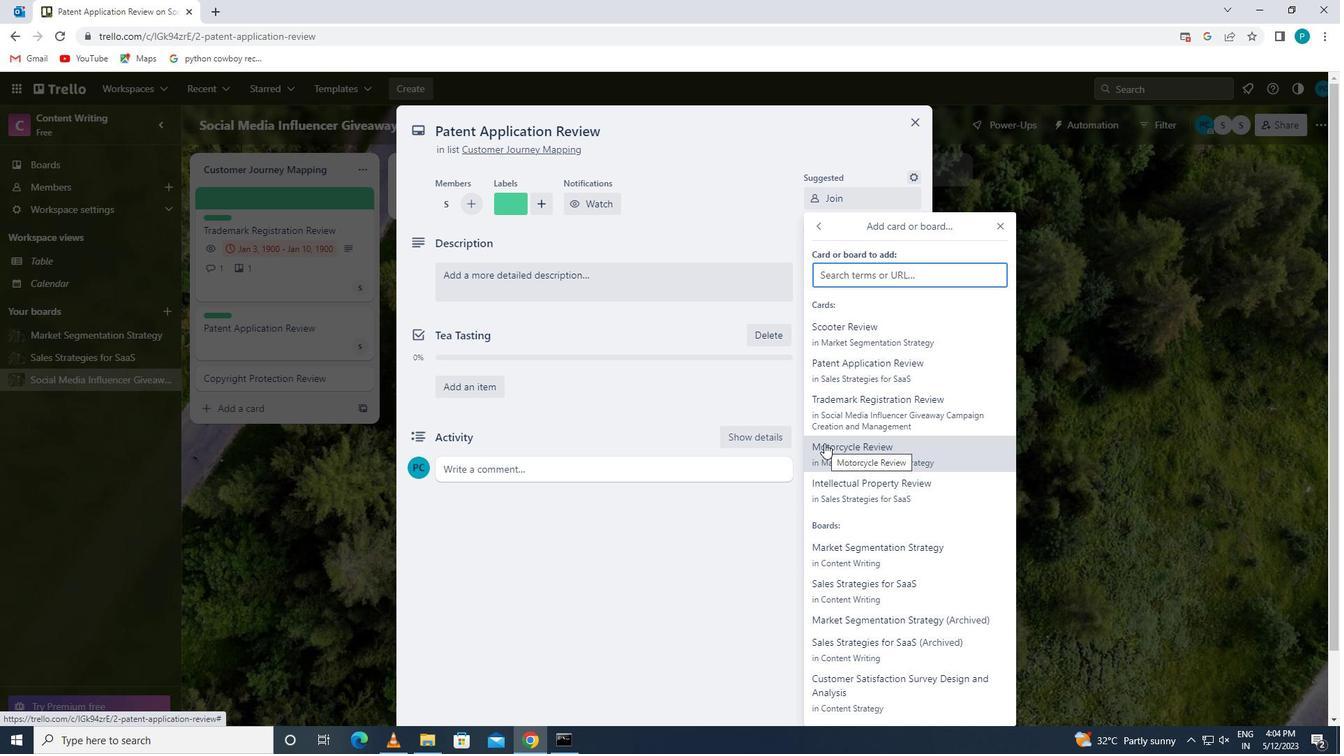 
Action: Mouse moved to (857, 403)
Screenshot: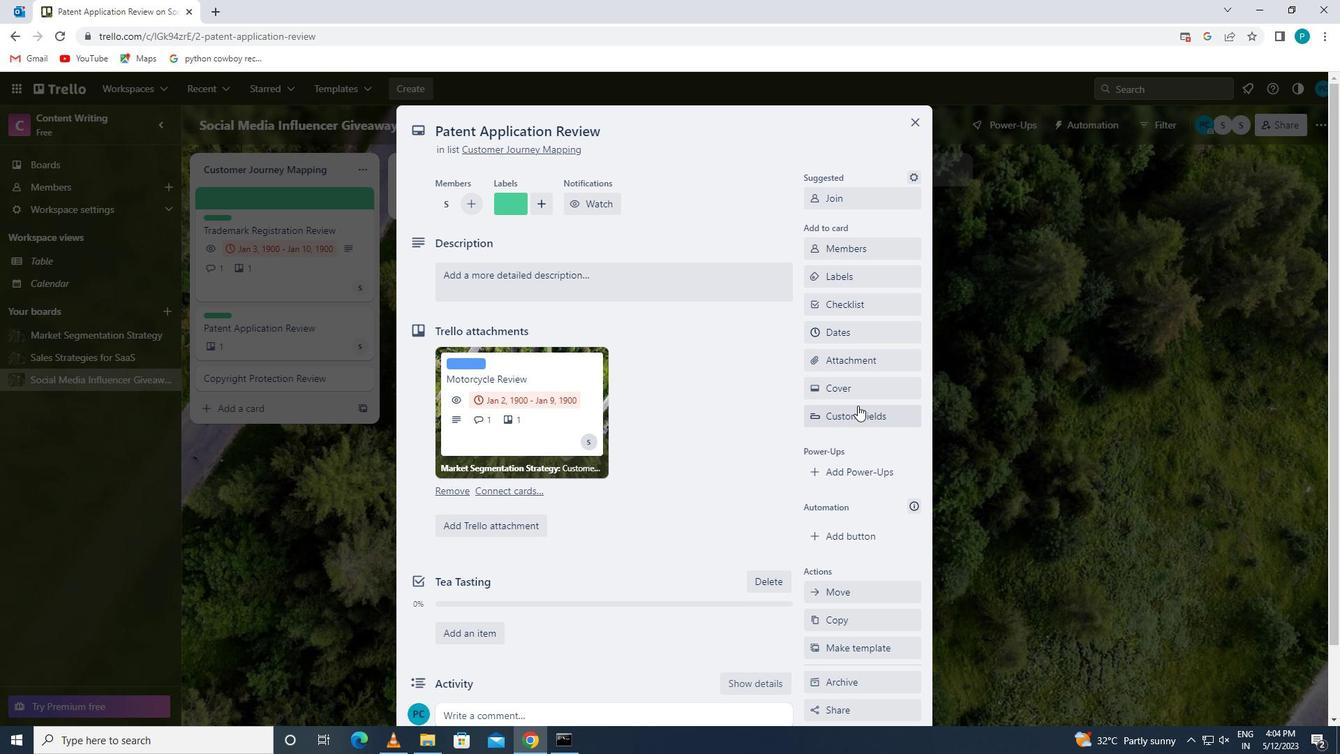 
Action: Mouse pressed left at (857, 403)
Screenshot: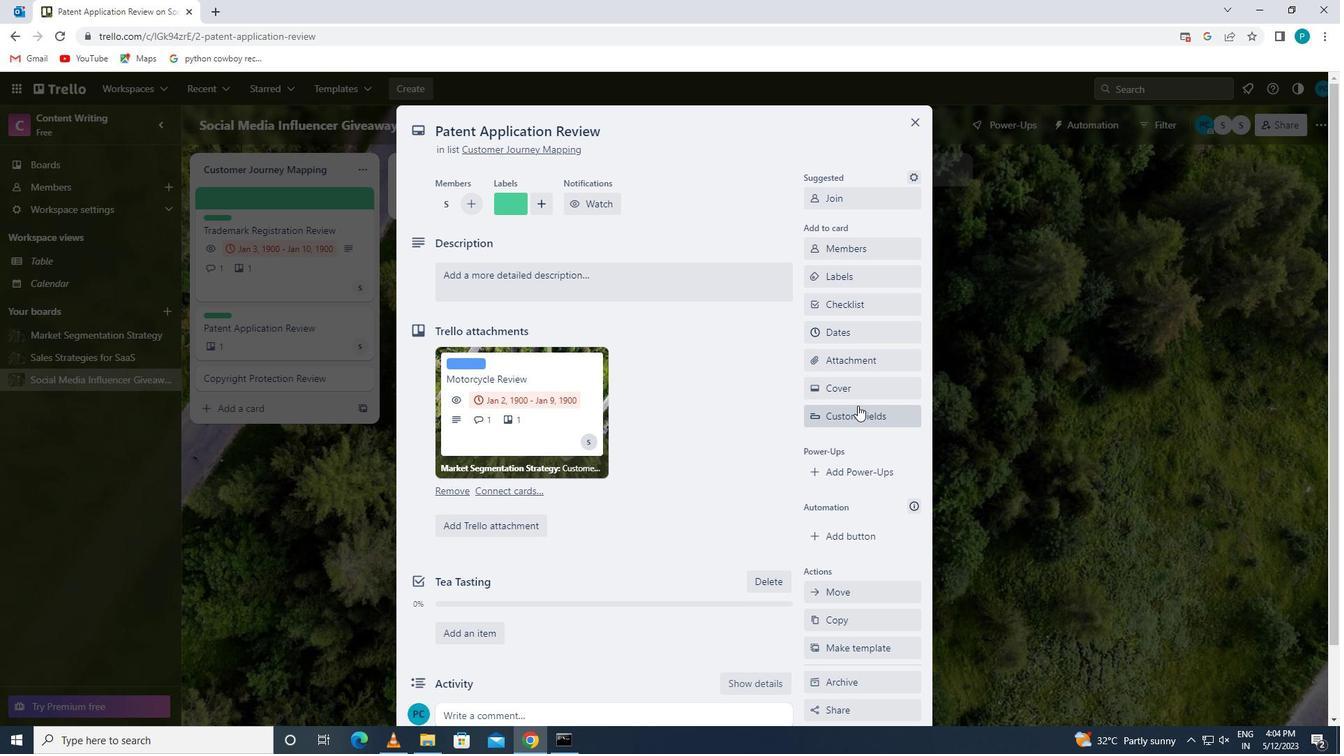 
Action: Mouse moved to (852, 393)
Screenshot: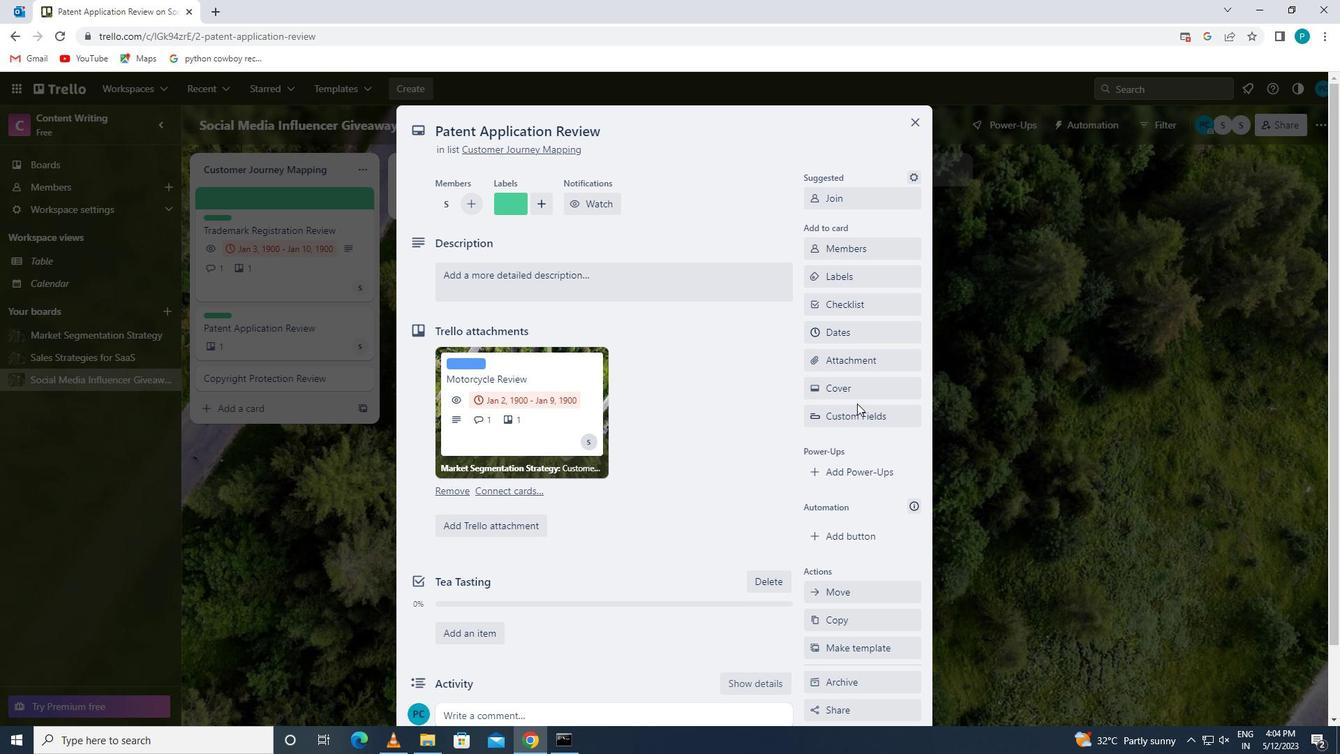 
Action: Mouse pressed left at (852, 393)
Screenshot: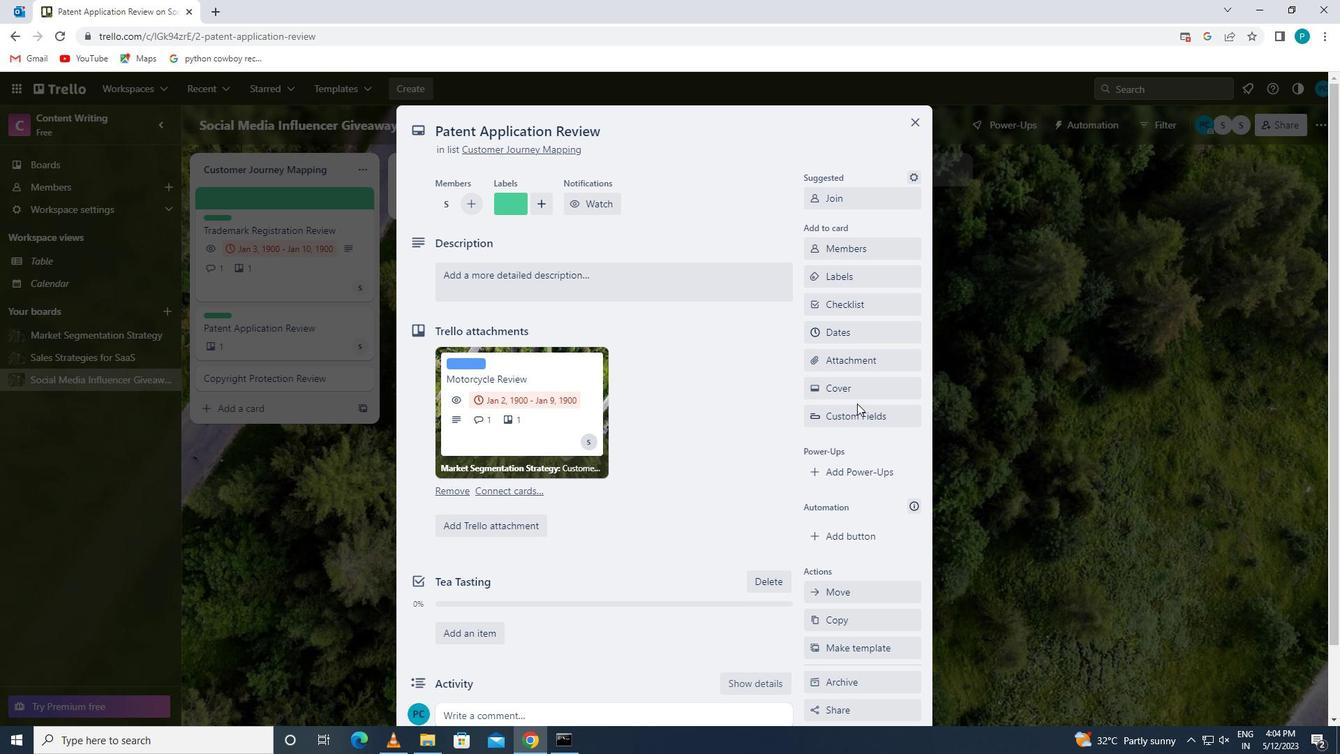 
Action: Mouse moved to (822, 448)
Screenshot: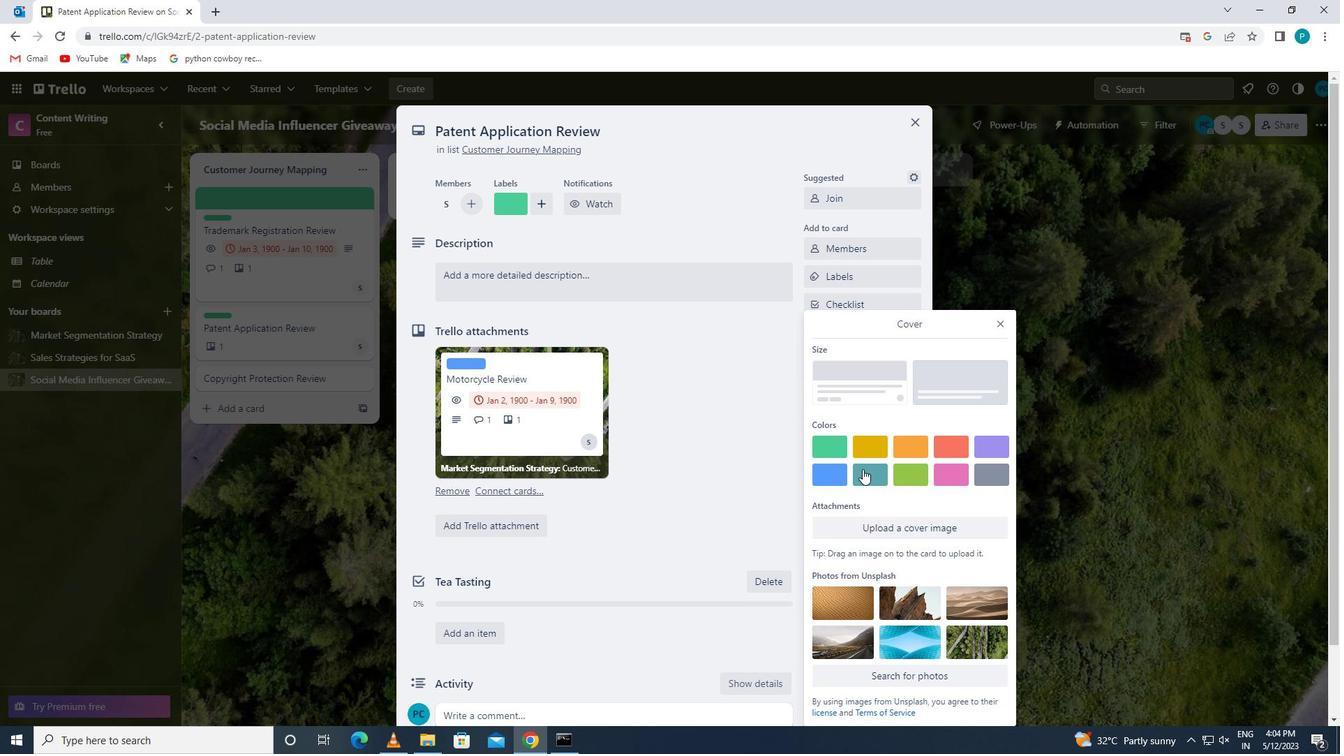 
Action: Mouse pressed left at (822, 448)
Screenshot: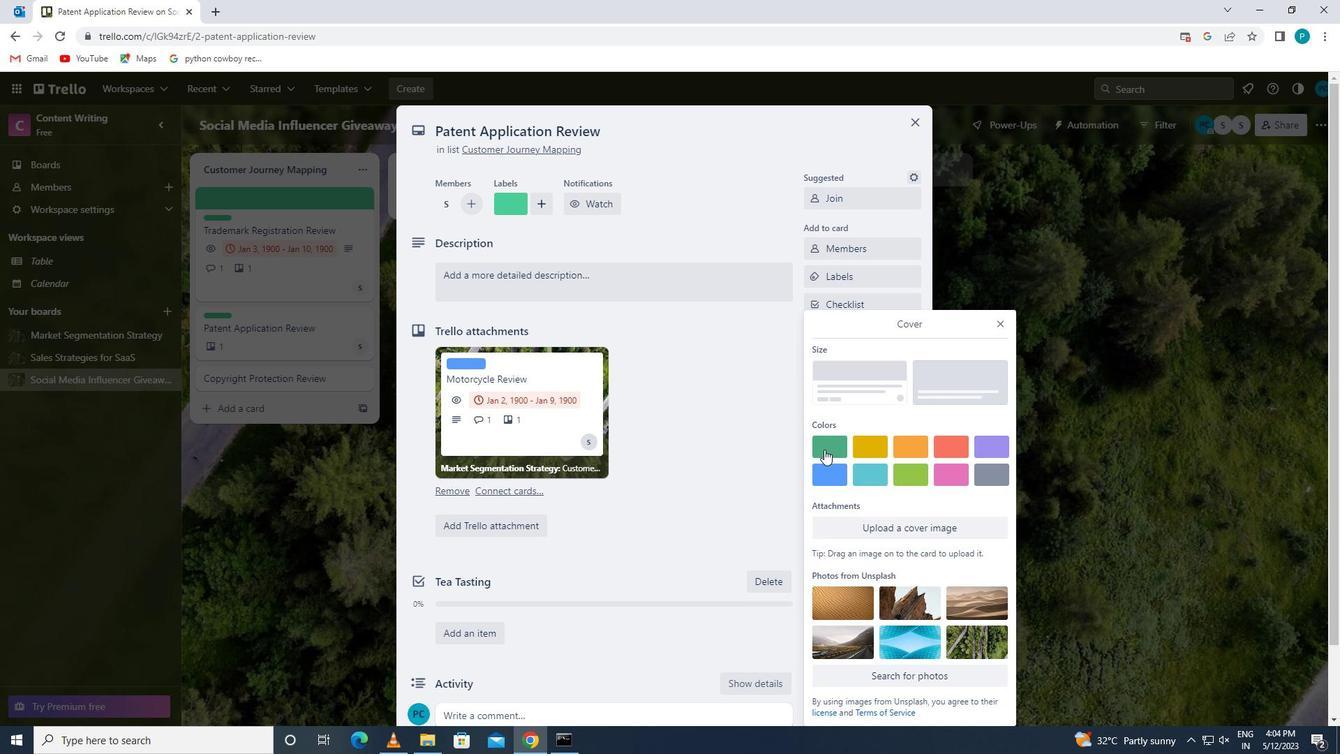 
Action: Mouse moved to (999, 292)
Screenshot: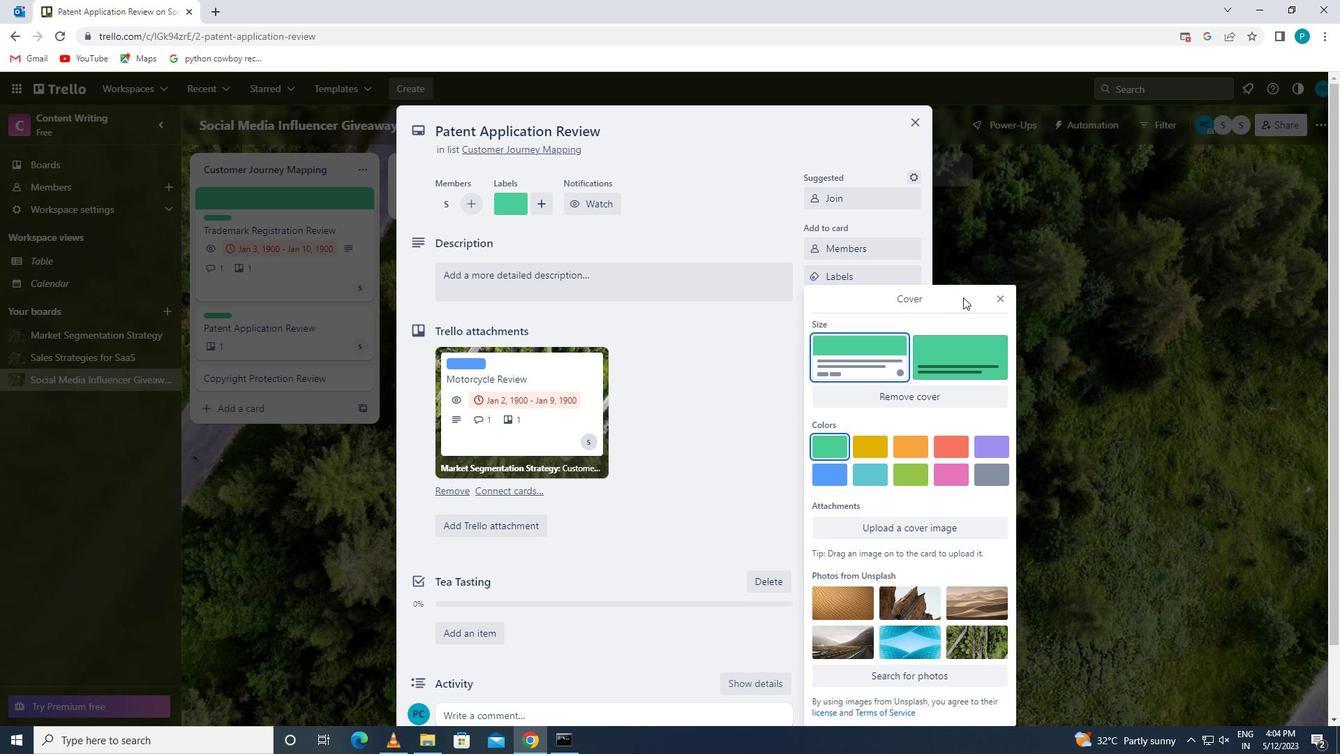 
Action: Mouse pressed left at (999, 292)
Screenshot: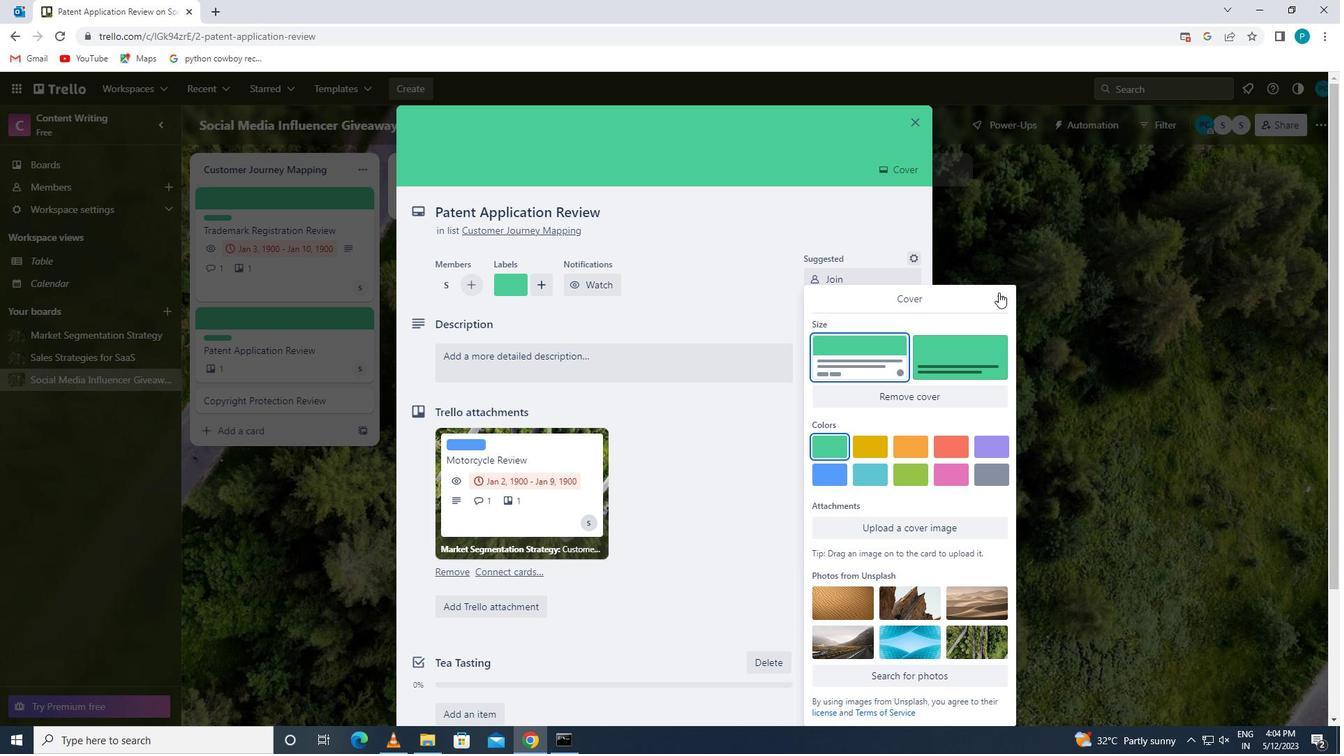 
Action: Mouse moved to (710, 352)
Screenshot: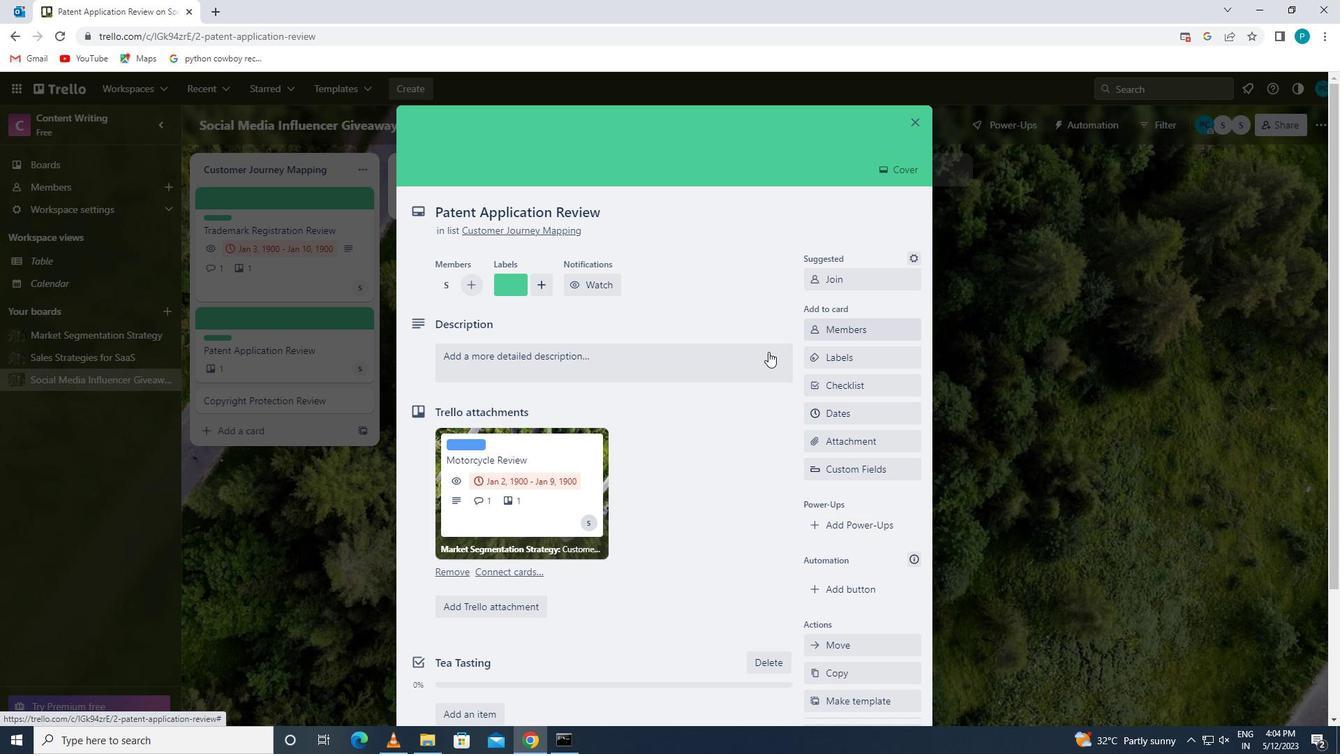 
Action: Mouse pressed left at (710, 352)
Screenshot: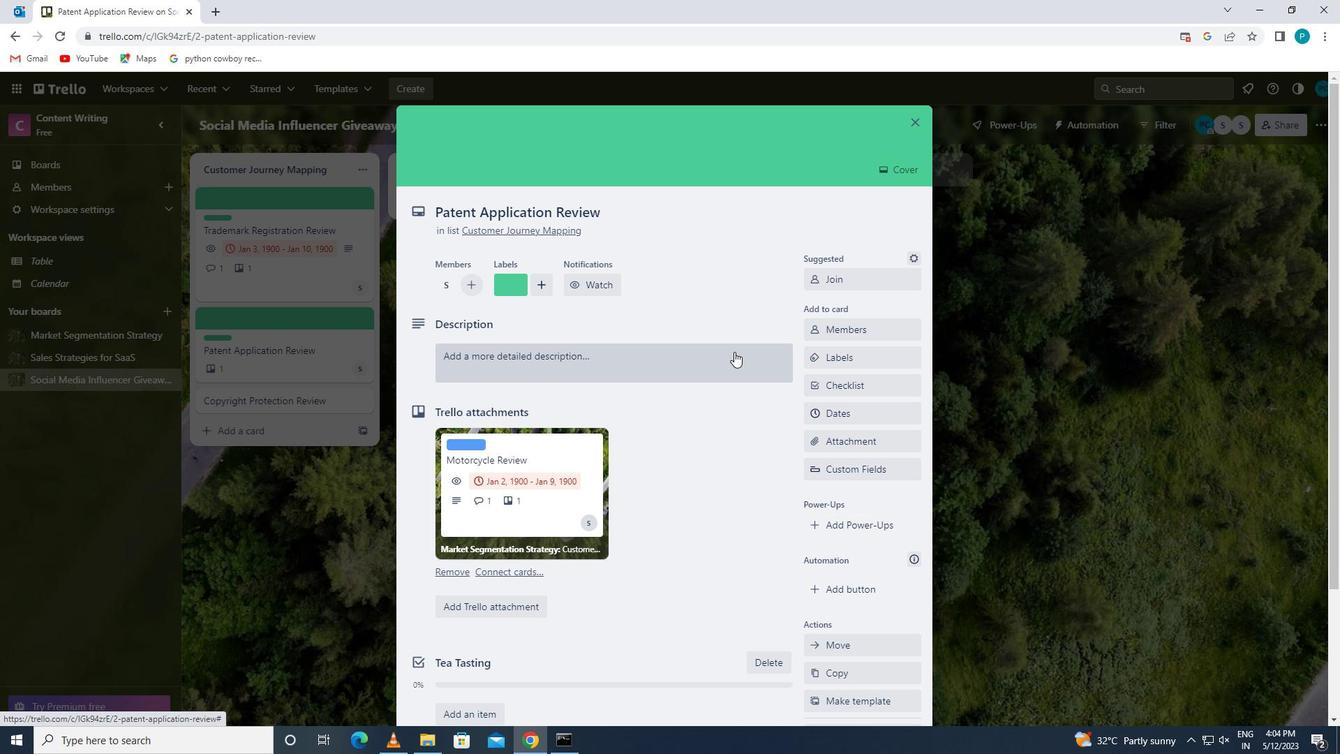 
Action: Key pressed <Key.caps_lock>p<Key.caps_lock>lan<Key.space>and<Key.space>execy<Key.backspace>ute<Key.space>company<Key.space>team-building<Key.space>training<Key.space>
Screenshot: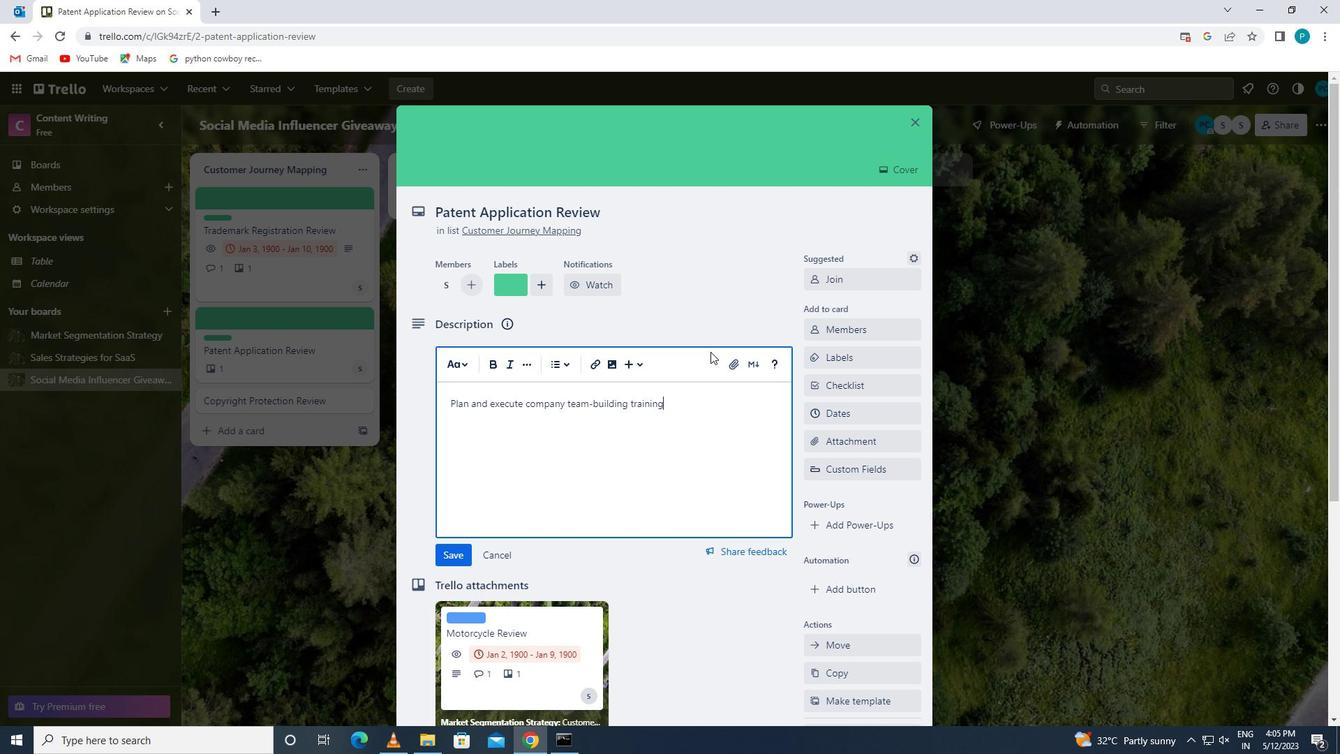 
Action: Mouse moved to (439, 552)
Screenshot: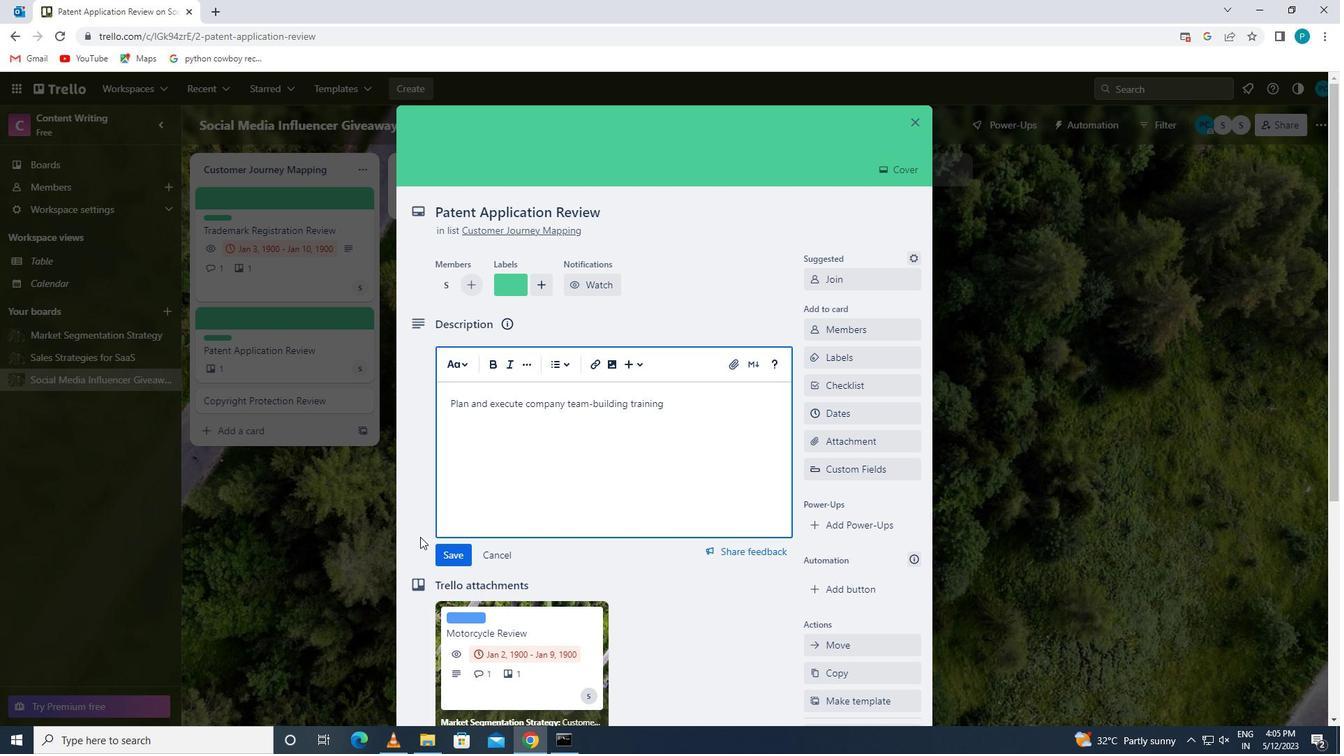 
Action: Mouse pressed left at (439, 552)
Screenshot: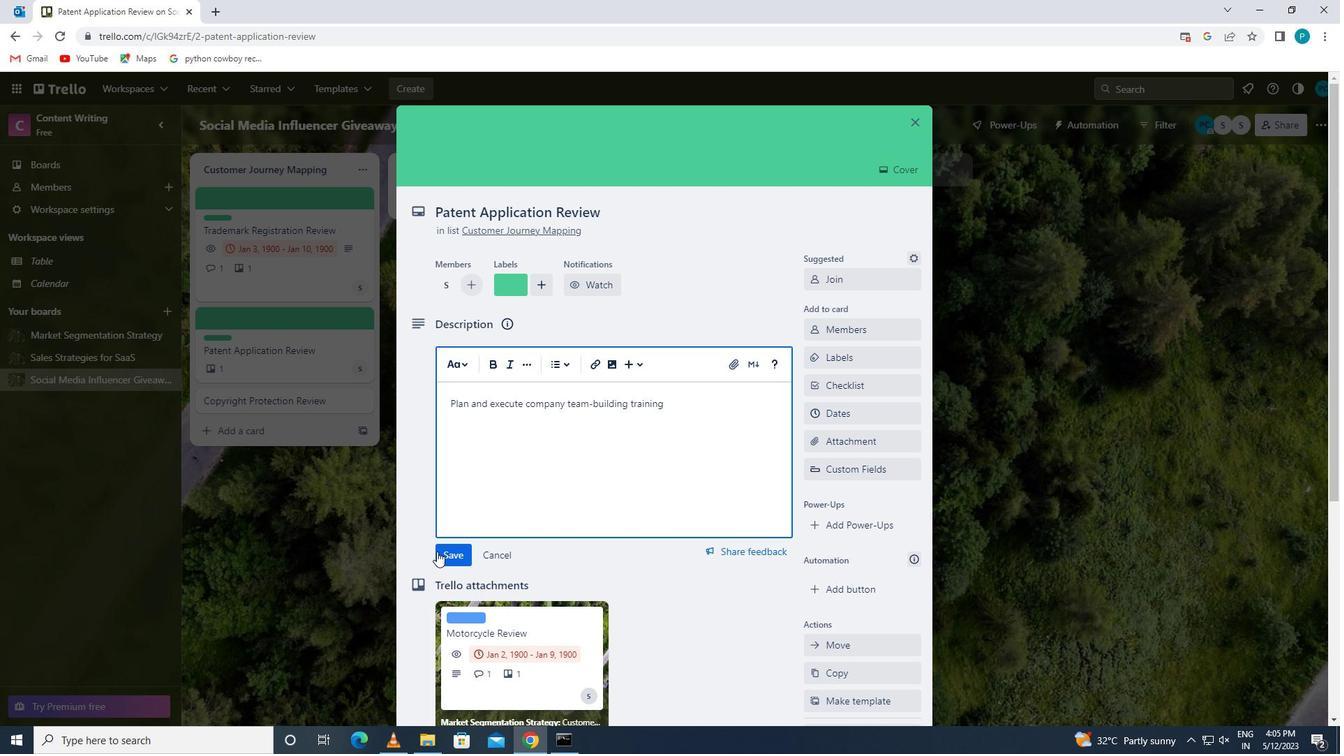 
Action: Mouse moved to (465, 579)
Screenshot: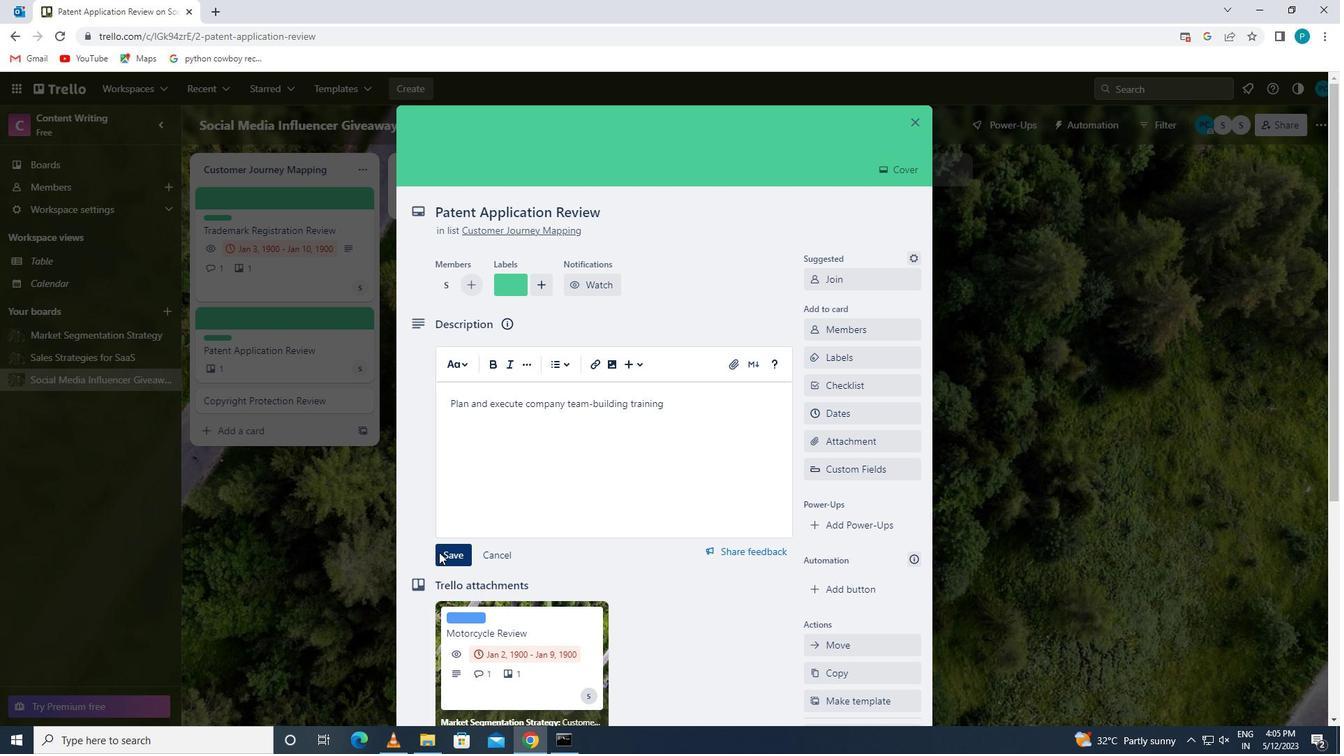 
Action: Mouse scrolled (465, 578) with delta (0, 0)
Screenshot: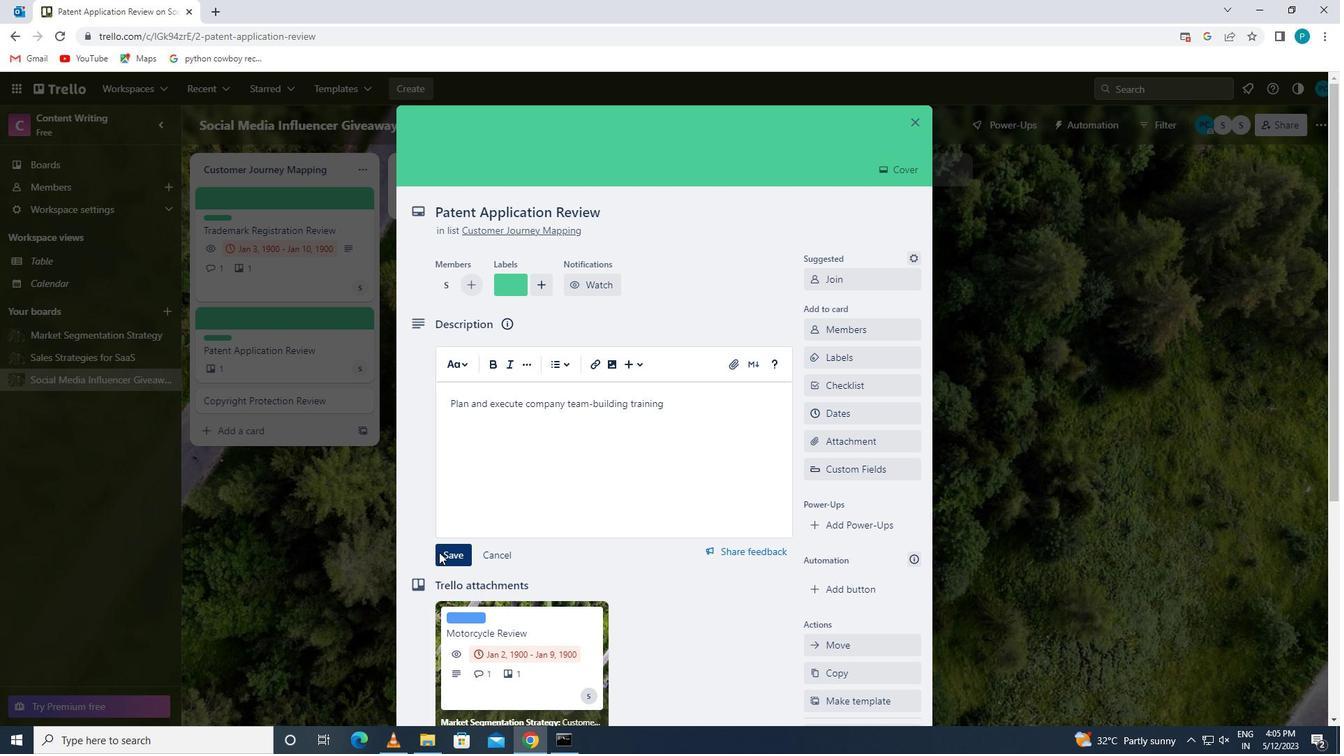 
Action: Mouse moved to (465, 581)
Screenshot: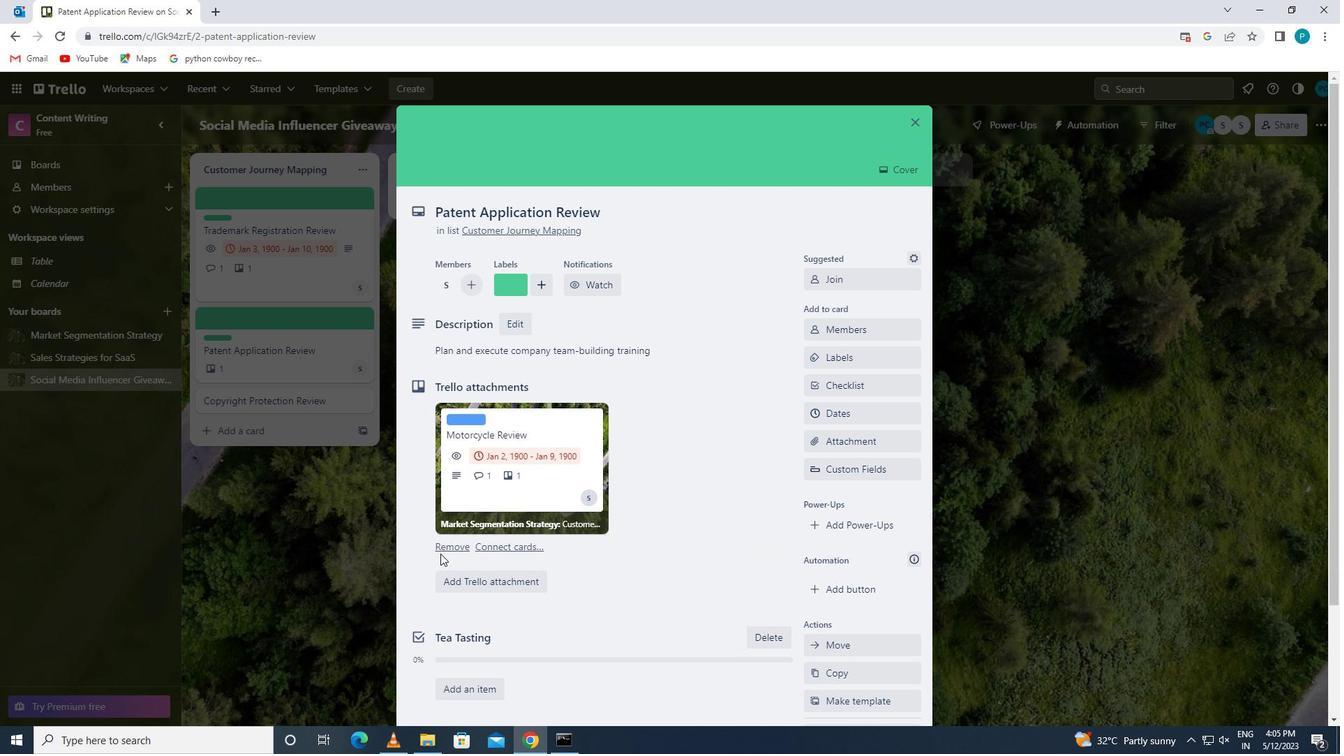 
Action: Mouse scrolled (465, 580) with delta (0, 0)
Screenshot: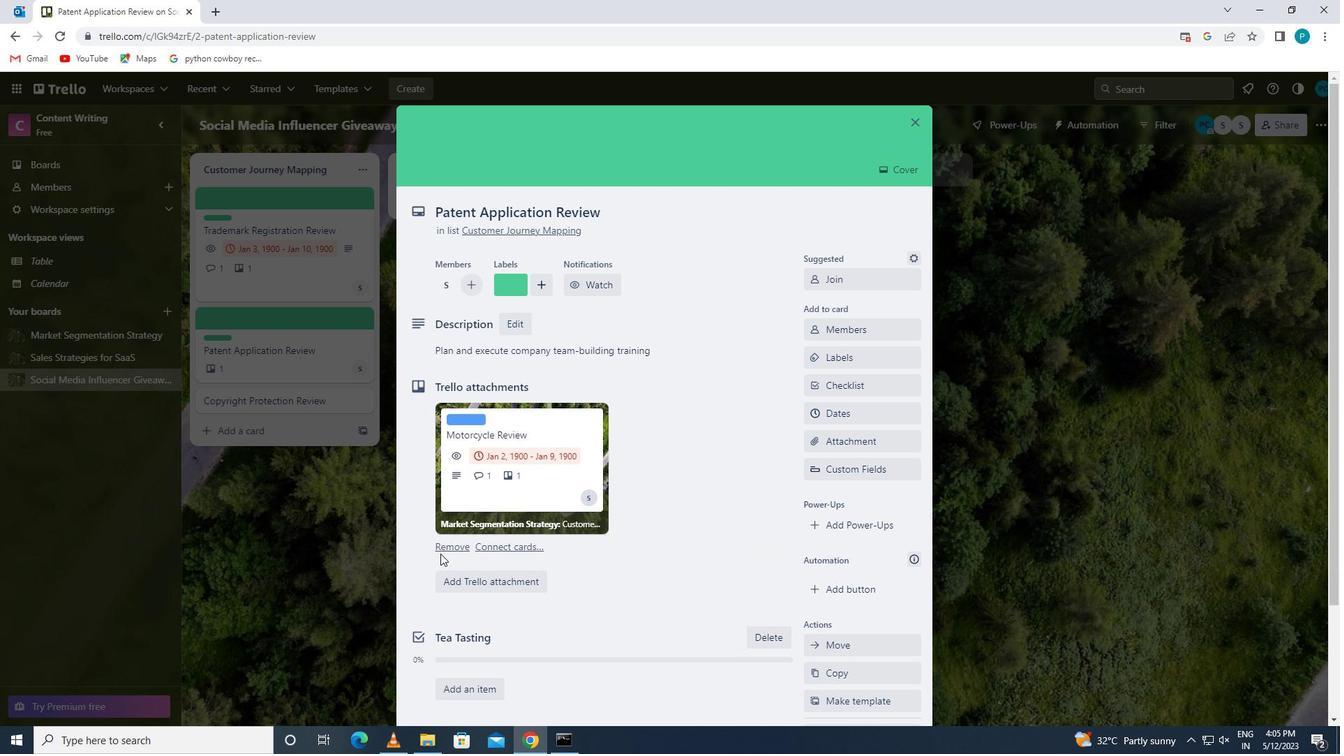 
Action: Mouse scrolled (465, 580) with delta (0, 0)
Screenshot: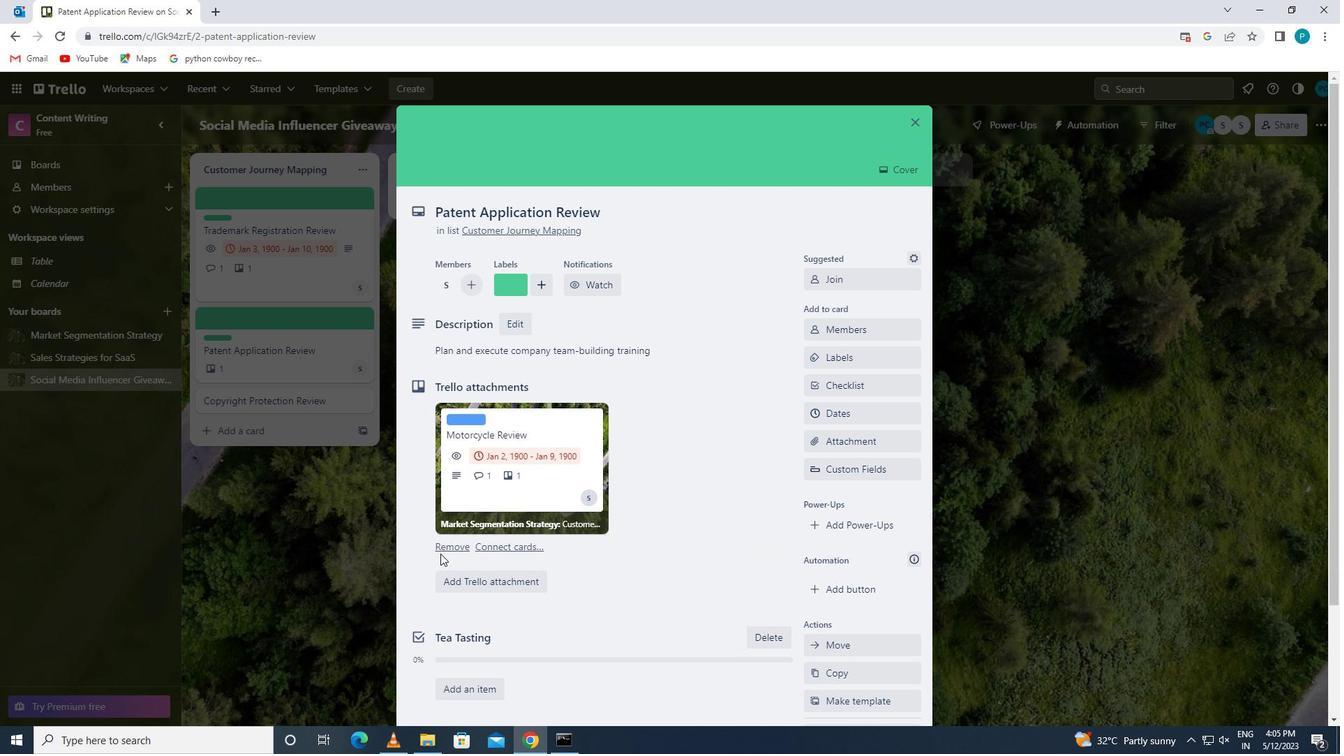 
Action: Mouse moved to (466, 582)
Screenshot: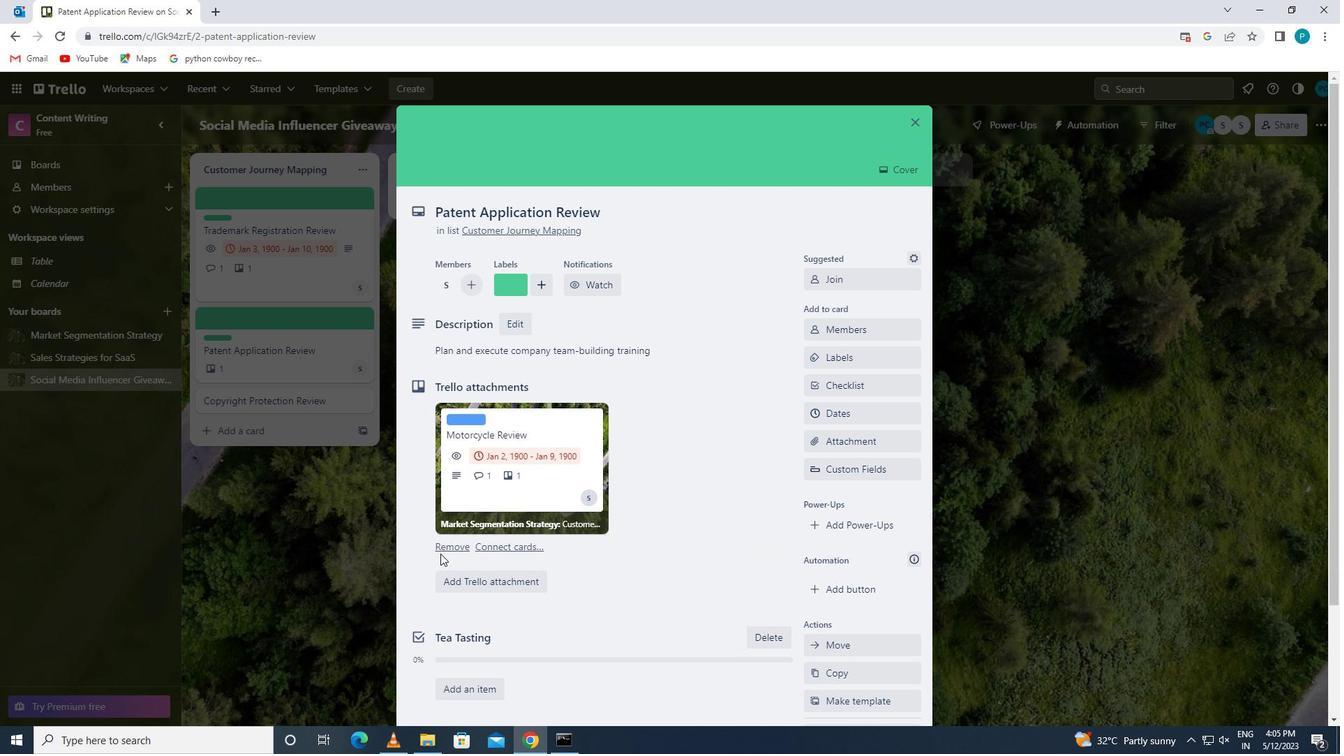 
Action: Mouse scrolled (466, 581) with delta (0, 0)
Screenshot: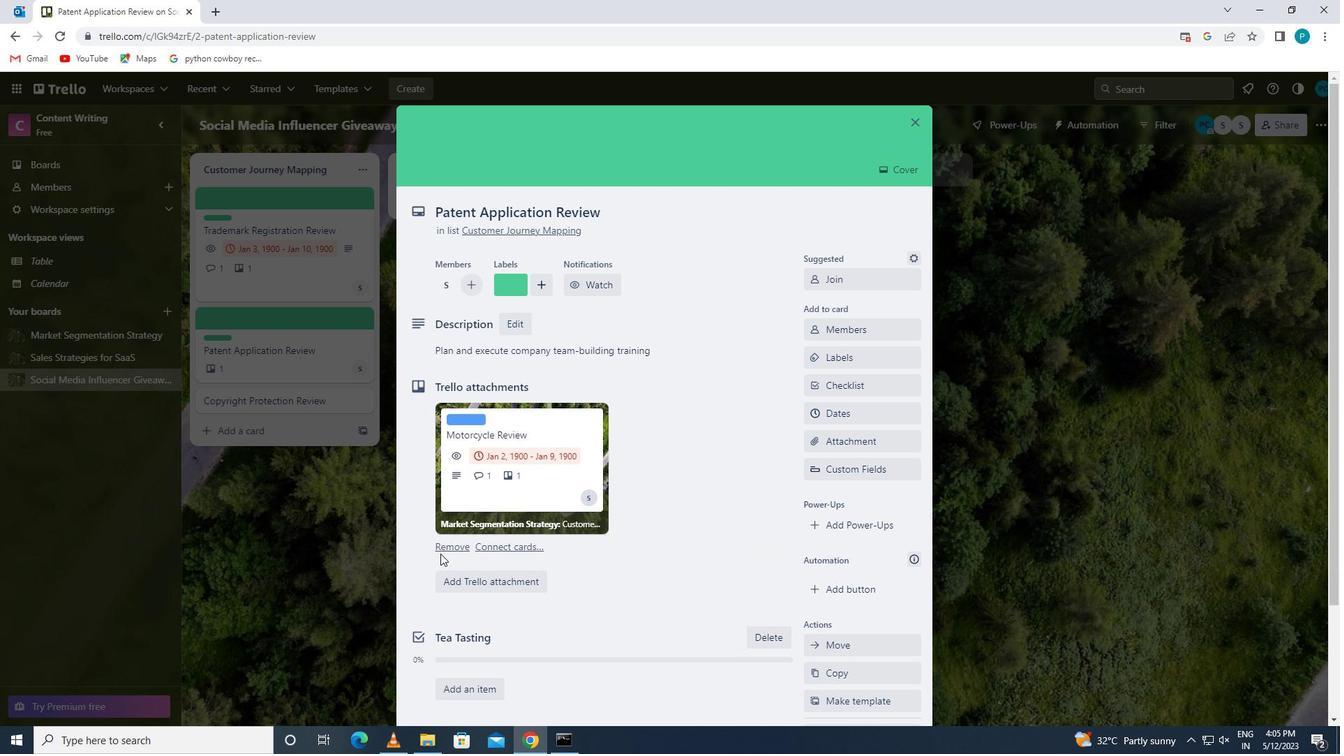 
Action: Mouse moved to (474, 632)
Screenshot: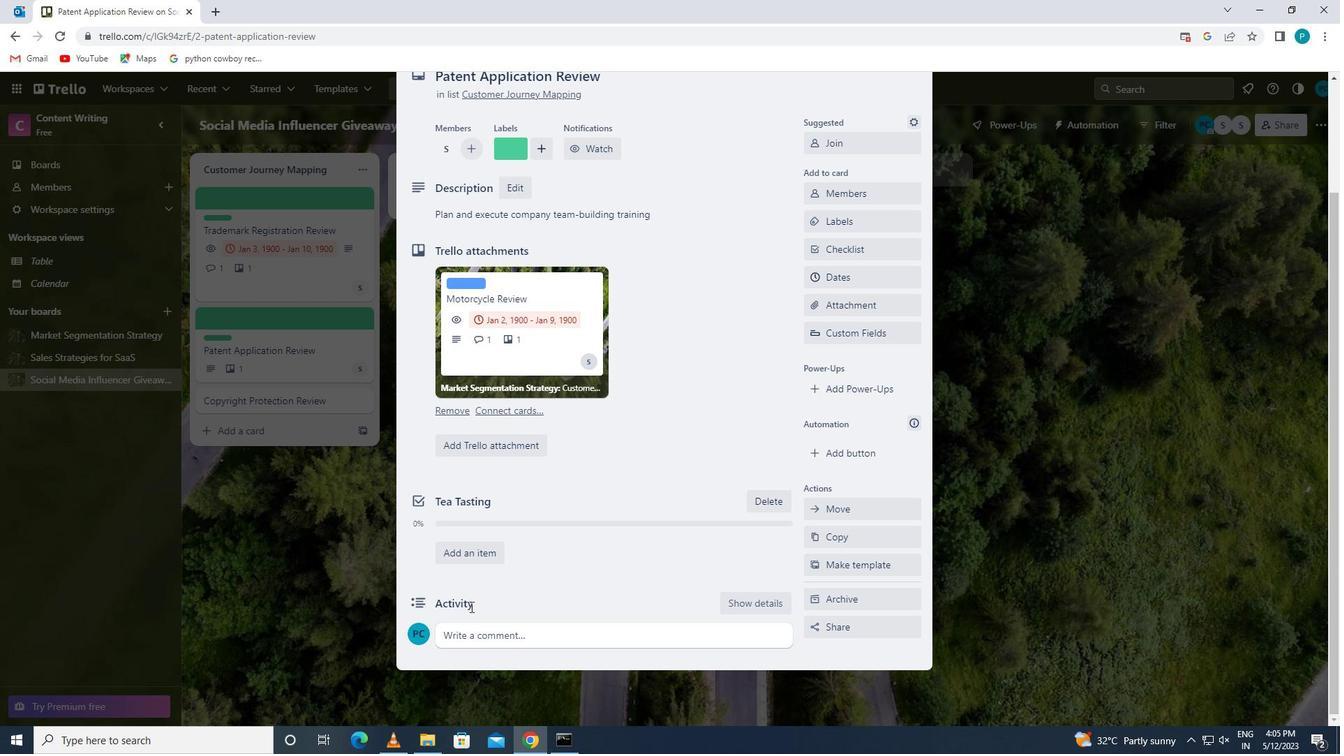 
Action: Mouse pressed left at (474, 632)
Screenshot: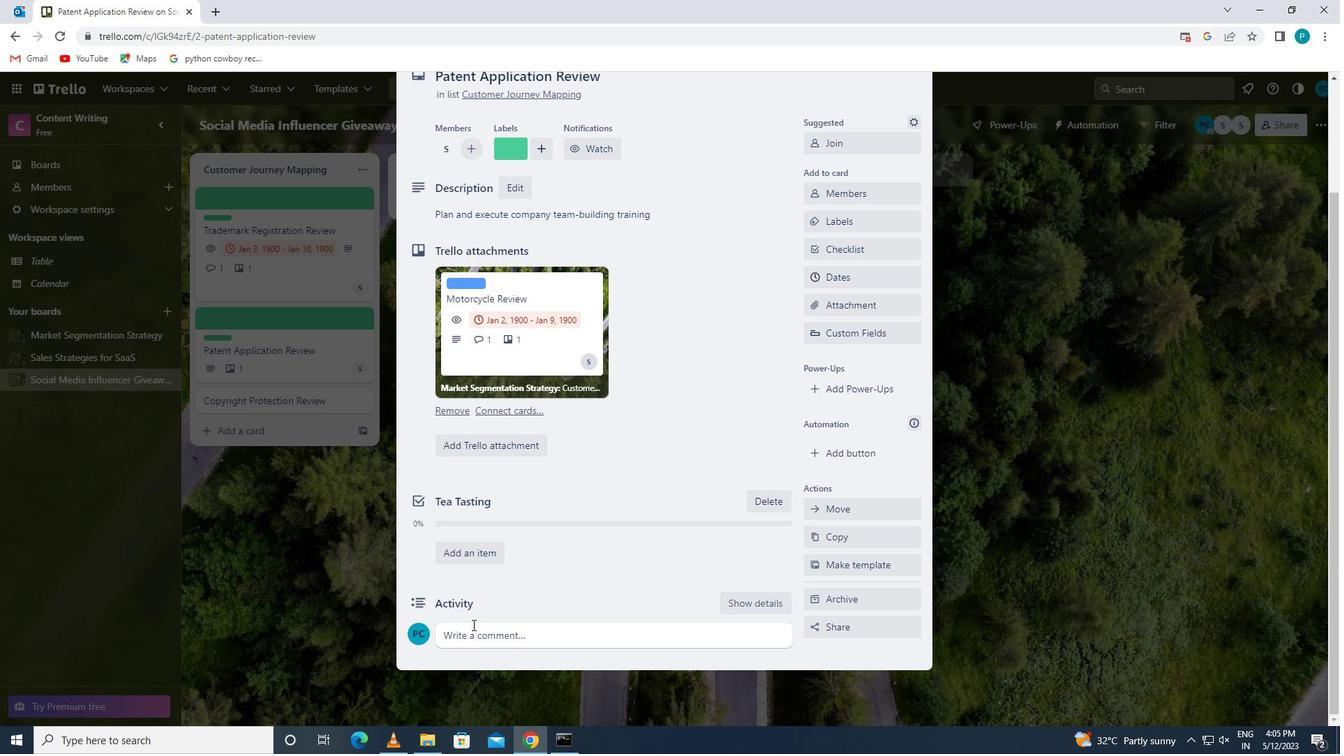 
Action: Key pressed <Key.caps_lock>g<Key.caps_lock>iven<Key.space>r<Key.backspace>the<Key.space>potential<Key.space>impact<Key.space>of<Key.space>this<Key.space>task<Key.space>n<Key.space>our<Key.space>t<Key.backspace>team<Key.space>morale<Key.space>and<Key.space>motivation,let<Key.space>u<Key.space><Key.backspace>s<Key.space>ensure<Key.space>that<Key.space>we<Key.space>approach<Key.space>it<Key.space>with<Key.space>a<Key.space>sense<Key.space>of<Key.space>positivity<Key.space>and<Key.space>enthusiasm
Screenshot: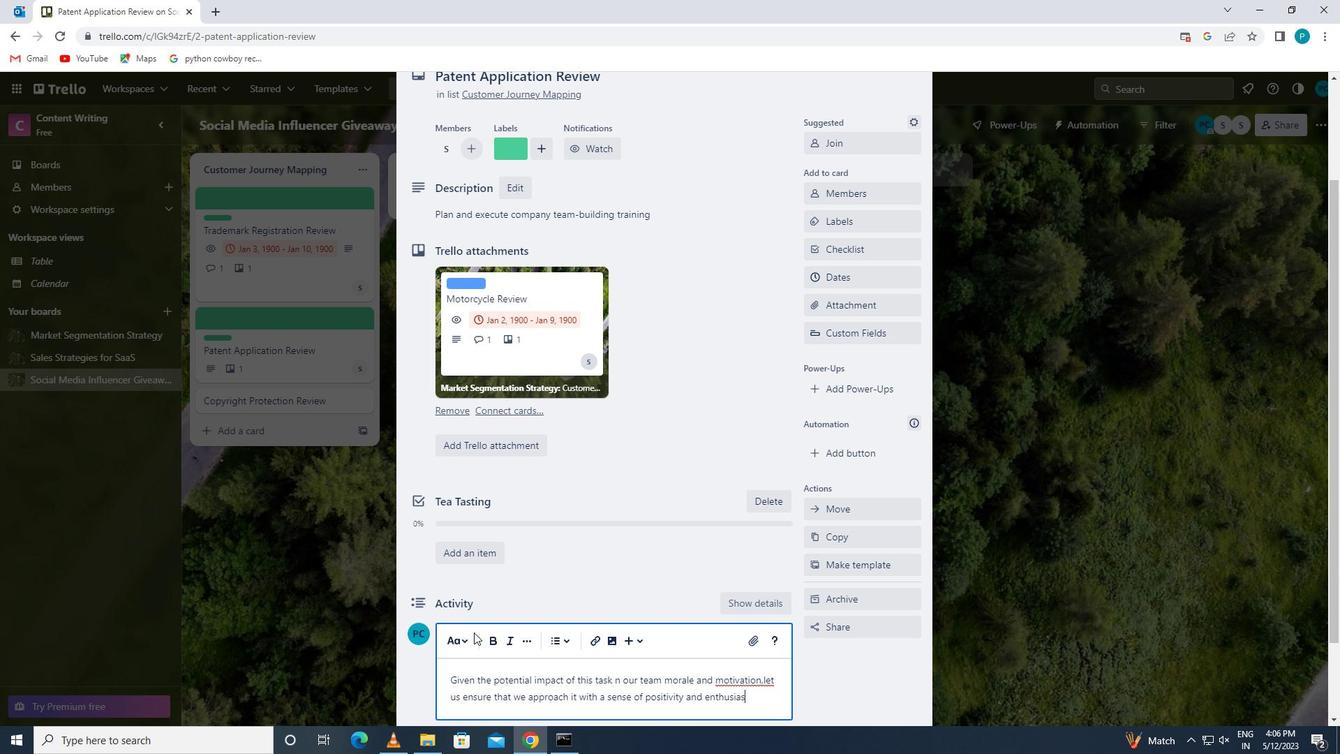 
Action: Mouse moved to (426, 587)
Screenshot: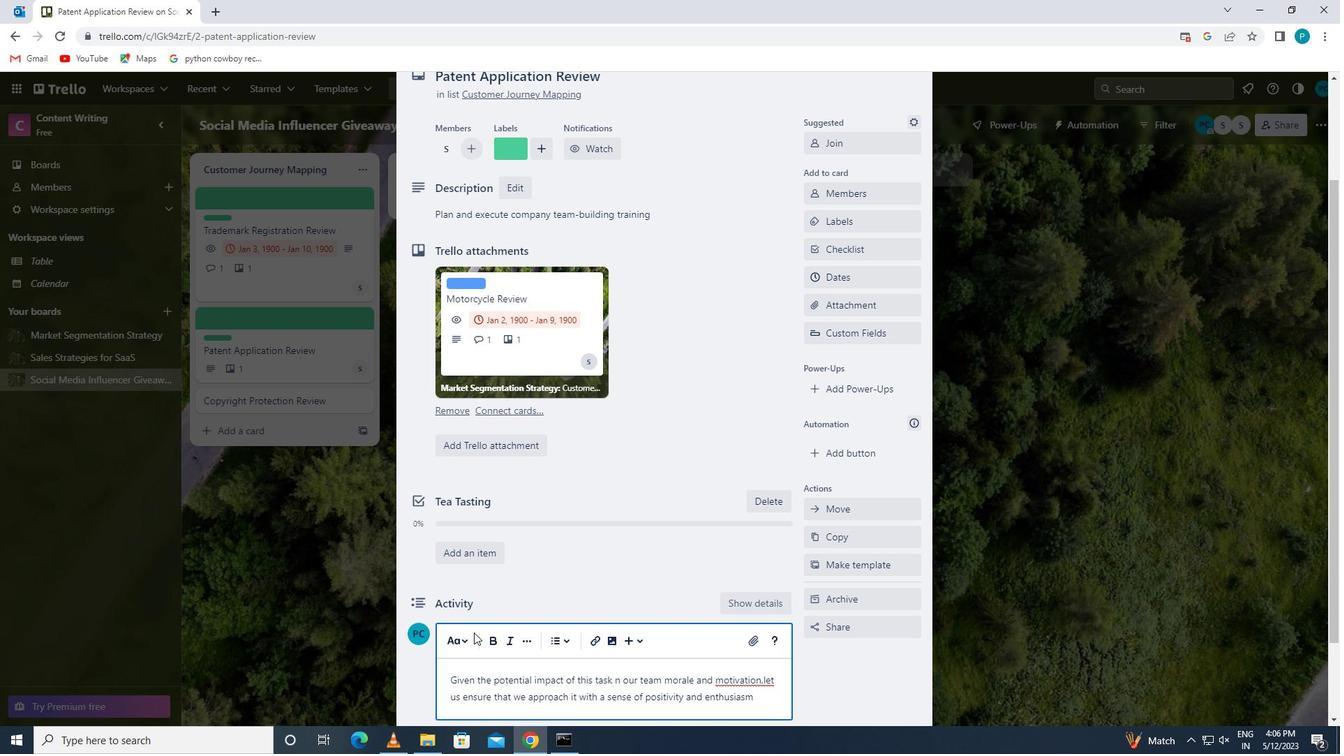 
Action: Mouse scrolled (426, 586) with delta (0, 0)
Screenshot: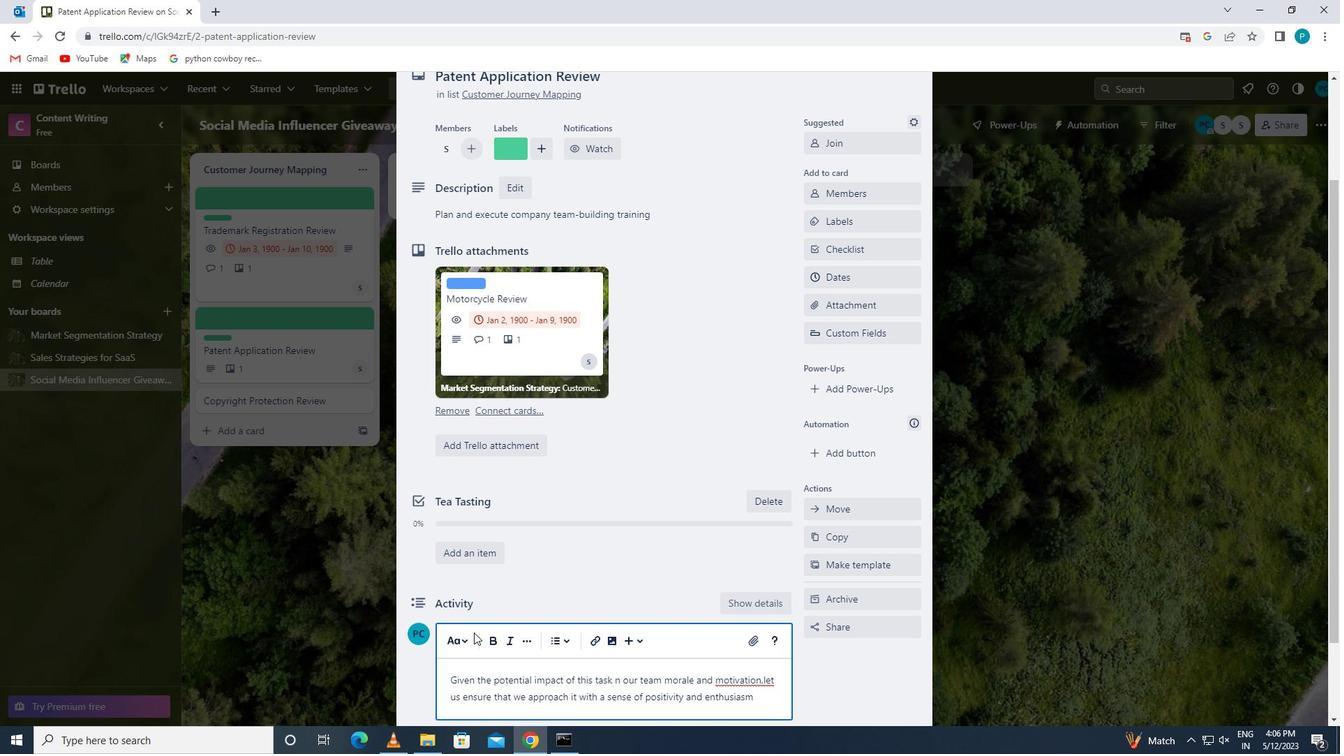 
Action: Mouse moved to (426, 587)
Screenshot: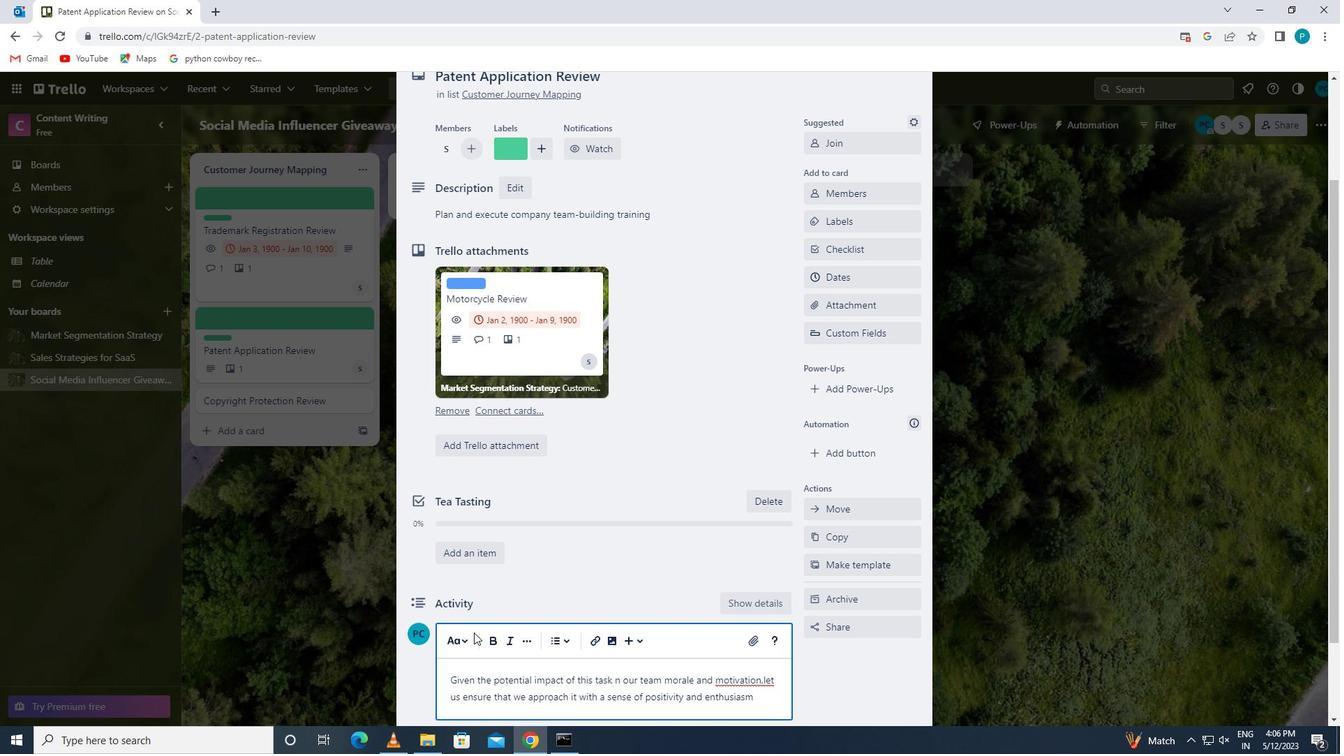 
Action: Mouse scrolled (426, 586) with delta (0, 0)
Screenshot: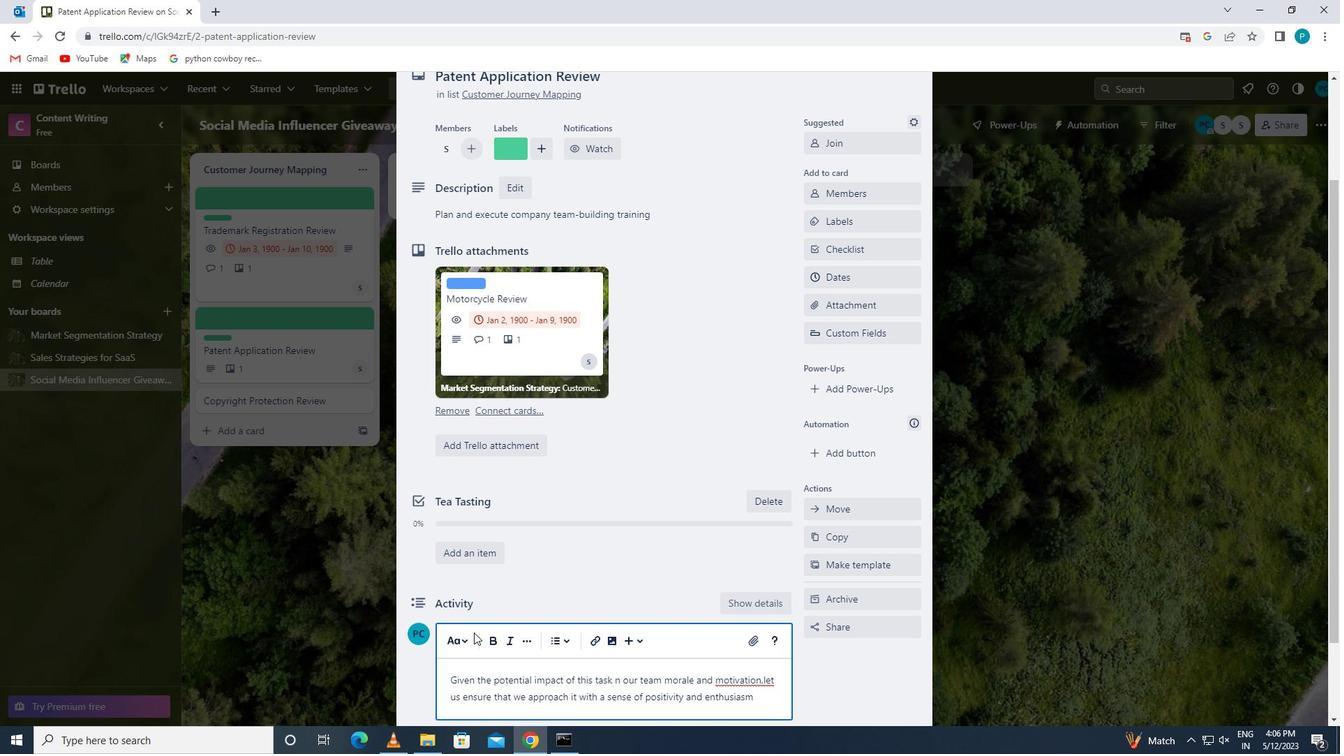 
Action: Mouse moved to (457, 637)
Screenshot: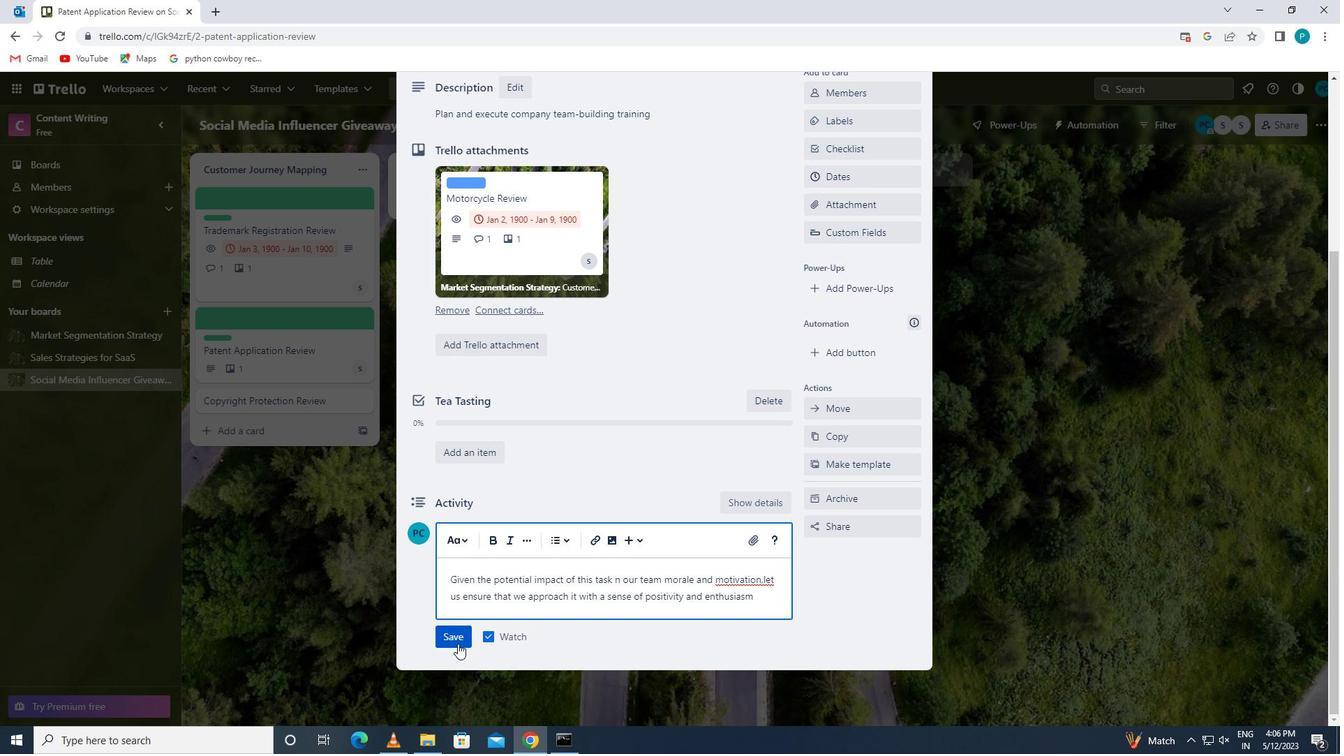 
Action: Mouse pressed left at (457, 637)
Screenshot: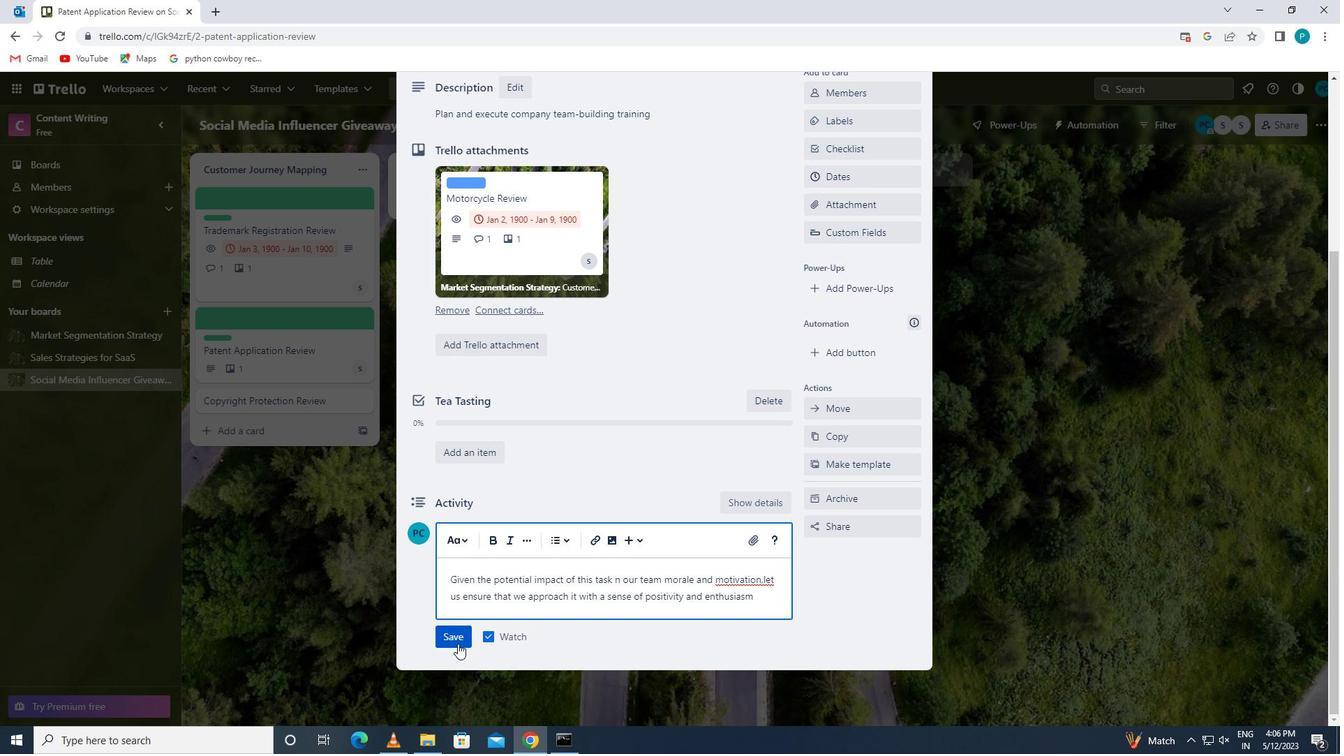 
Action: Mouse moved to (663, 515)
Screenshot: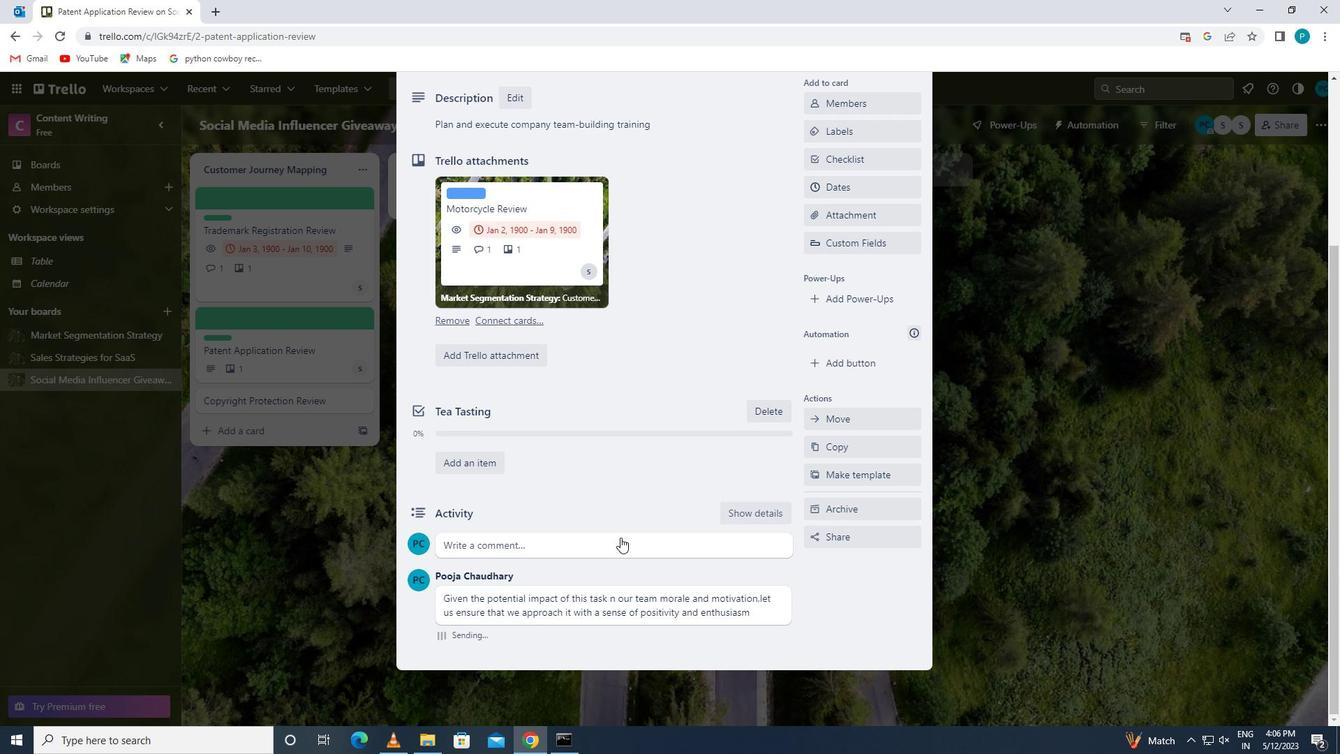 
Action: Mouse scrolled (663, 516) with delta (0, 0)
Screenshot: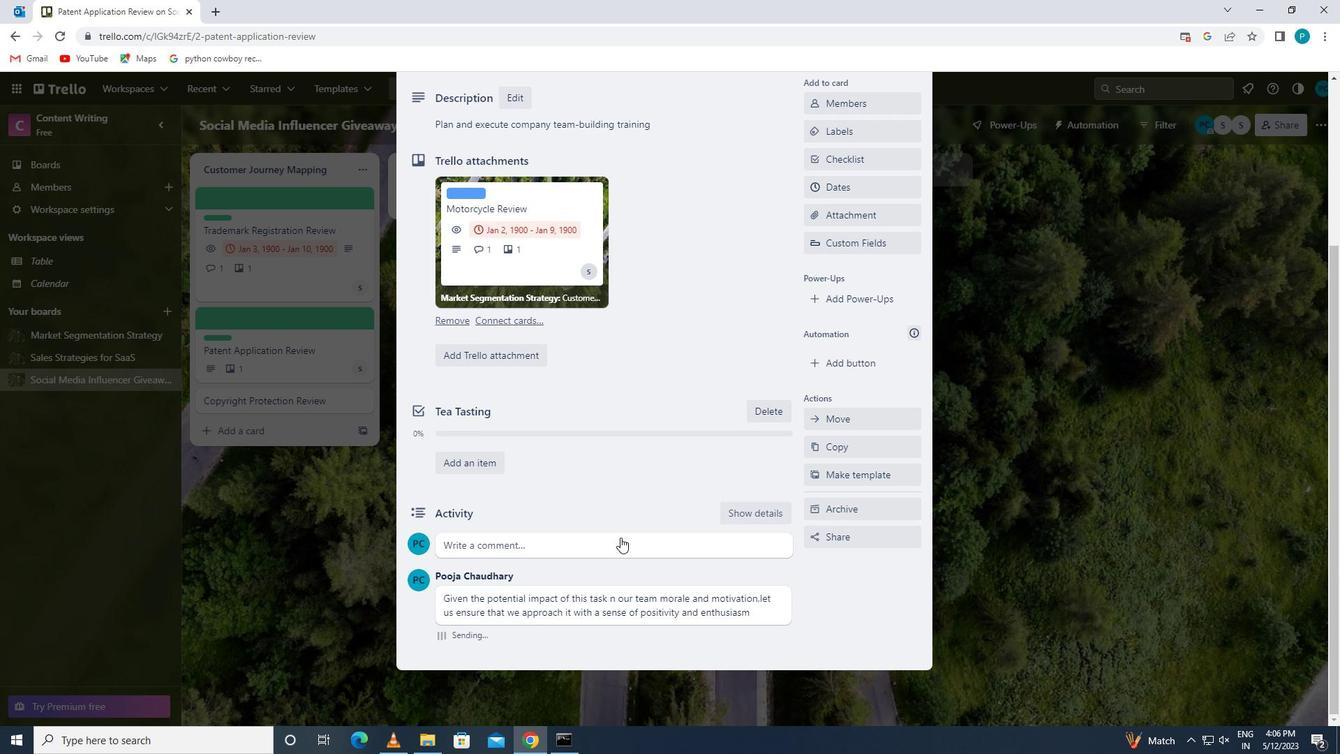 
Action: Mouse moved to (667, 510)
Screenshot: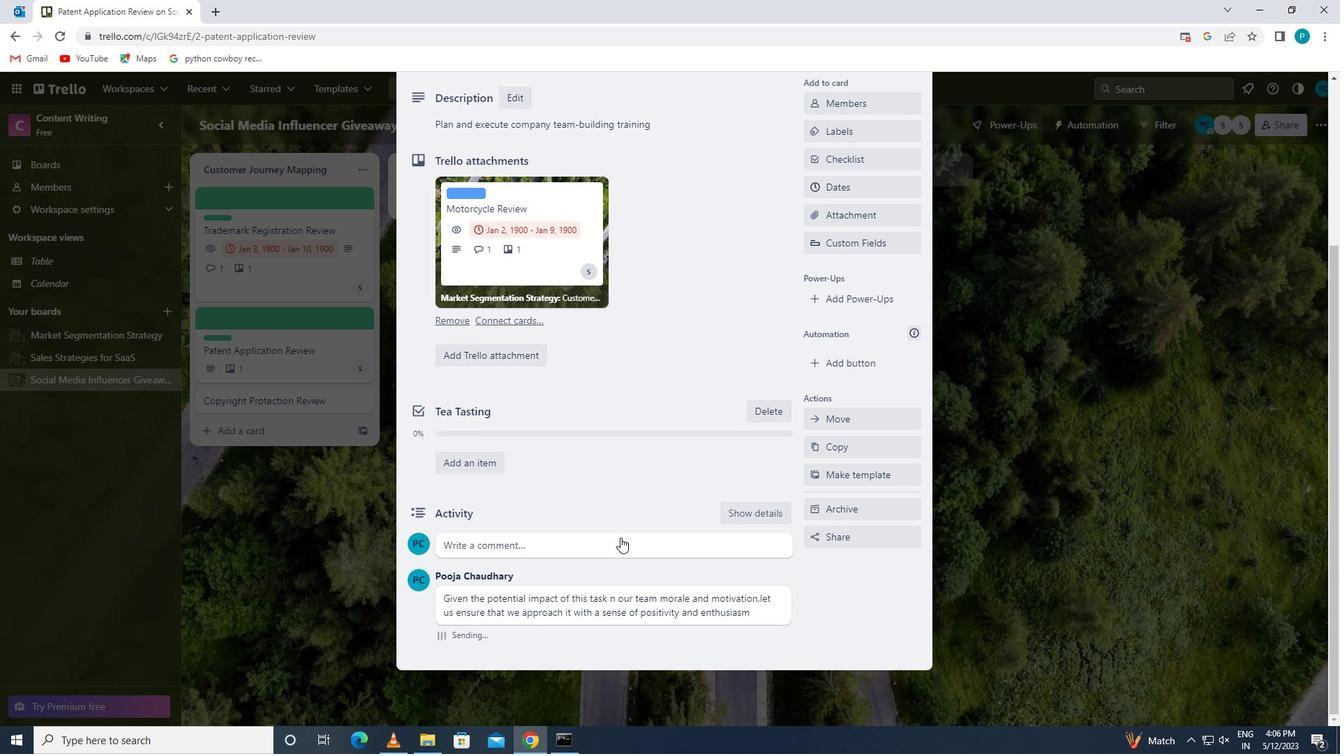 
Action: Mouse scrolled (667, 511) with delta (0, 0)
Screenshot: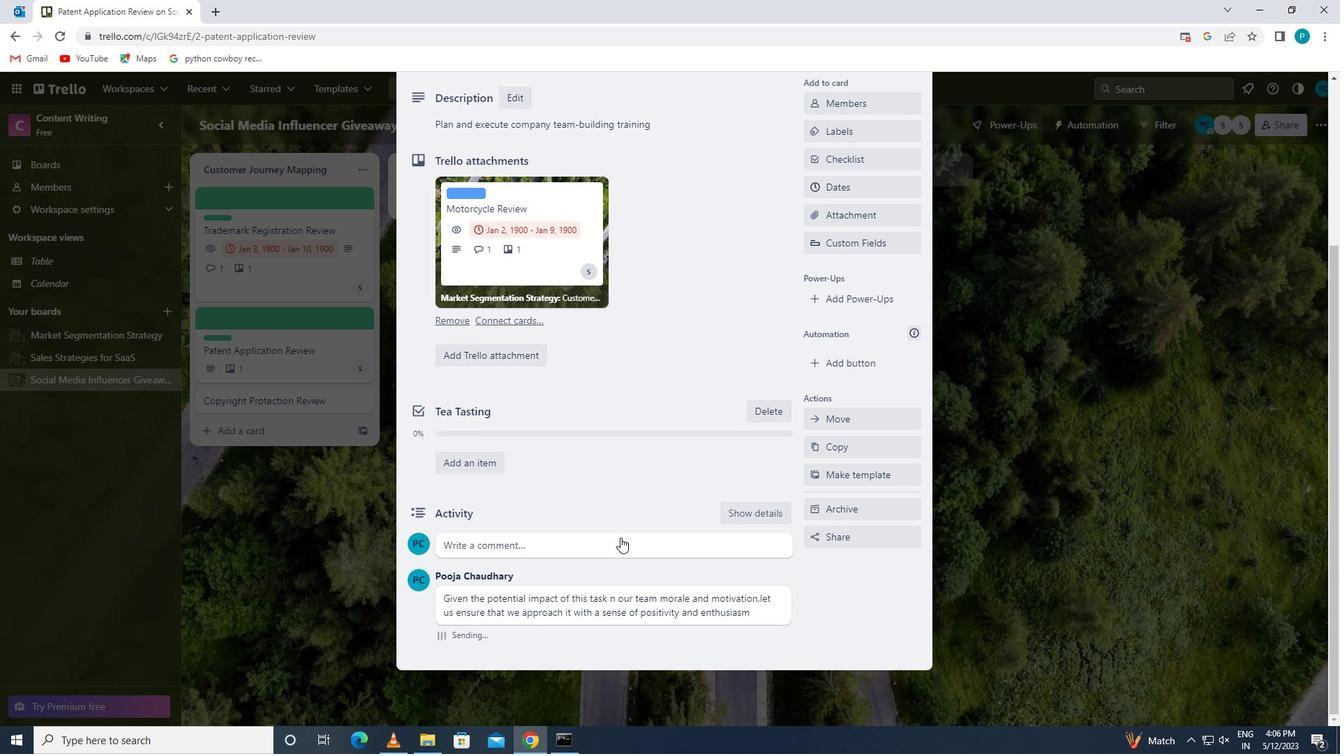 
Action: Mouse moved to (852, 358)
Screenshot: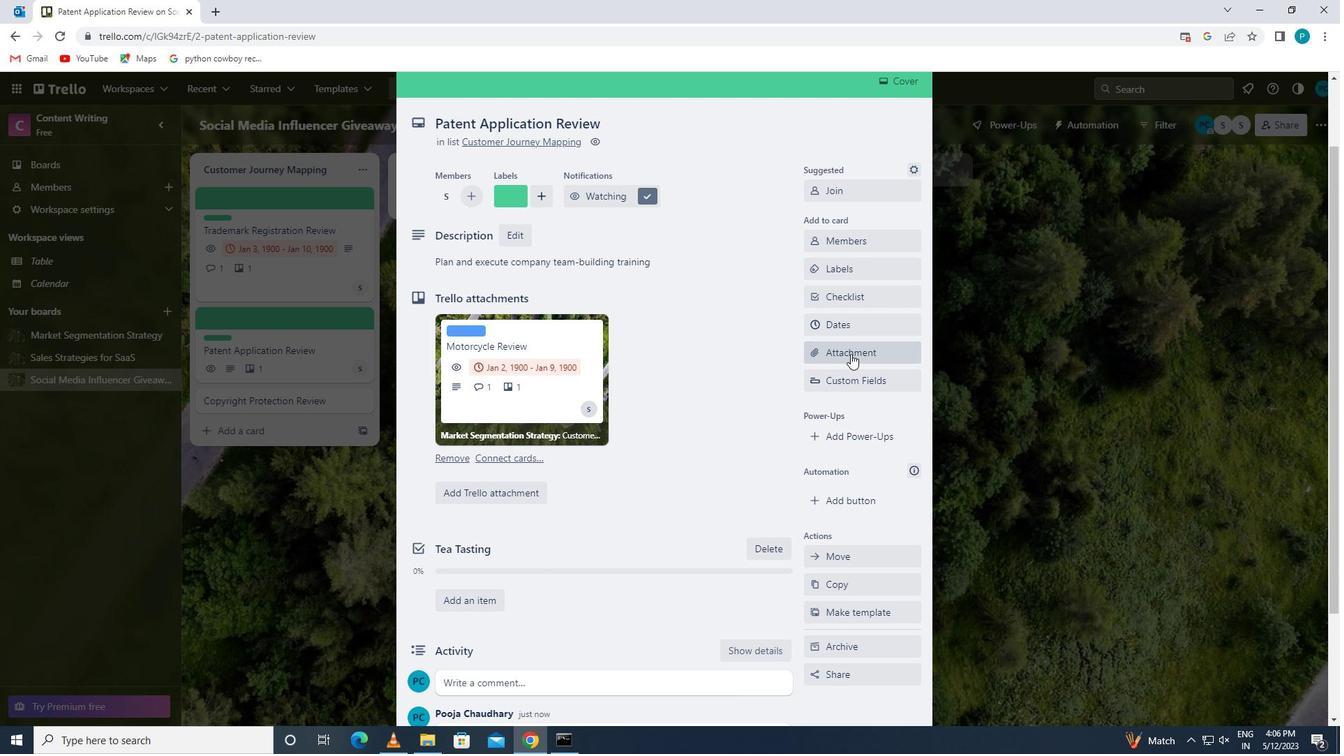 
Action: Mouse pressed left at (852, 358)
Screenshot: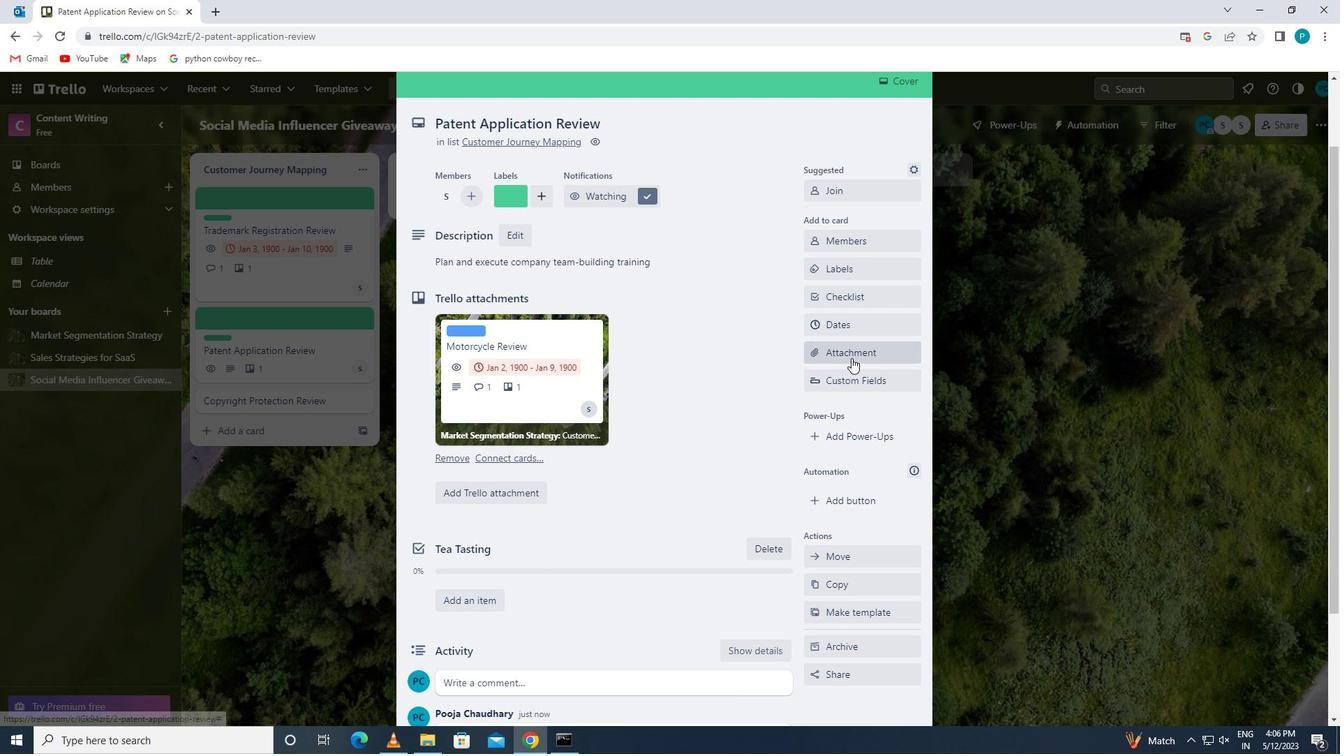 
Action: Mouse moved to (1005, 381)
Screenshot: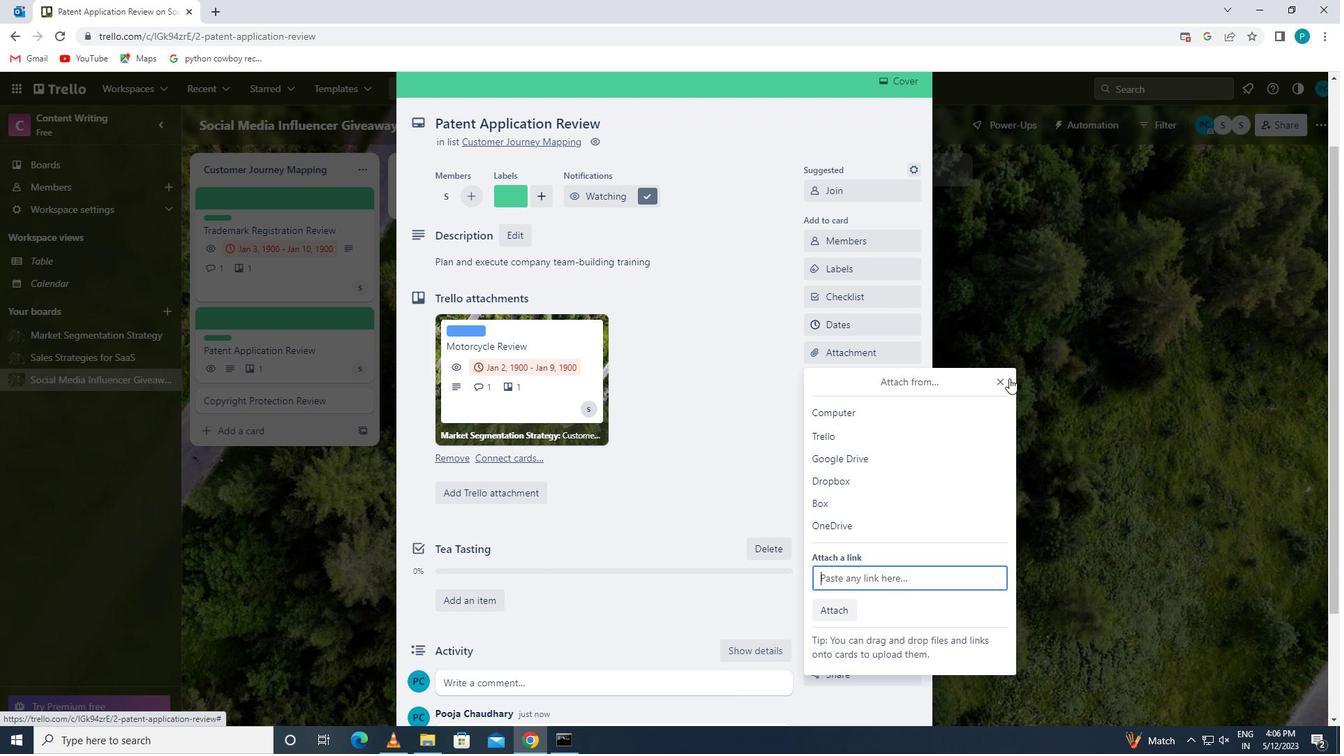 
Action: Mouse pressed left at (1005, 381)
Screenshot: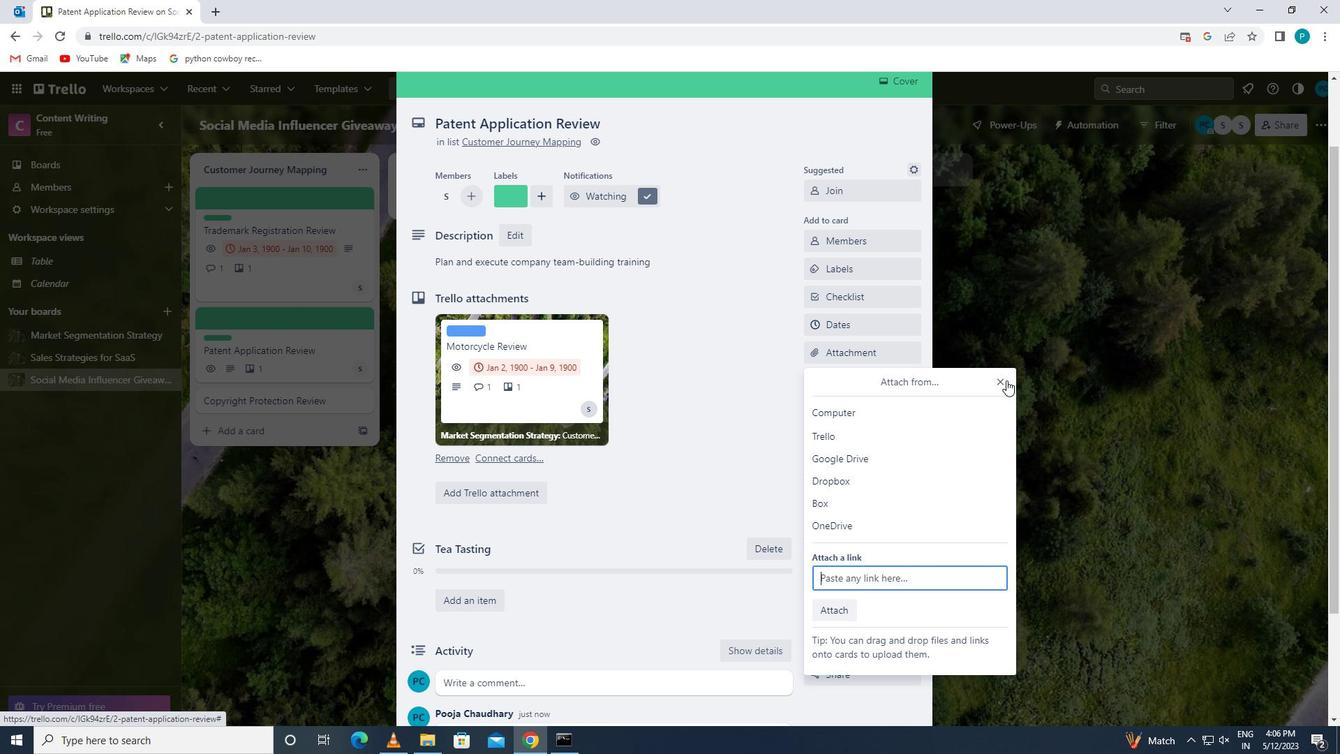 
Action: Mouse moved to (918, 333)
Screenshot: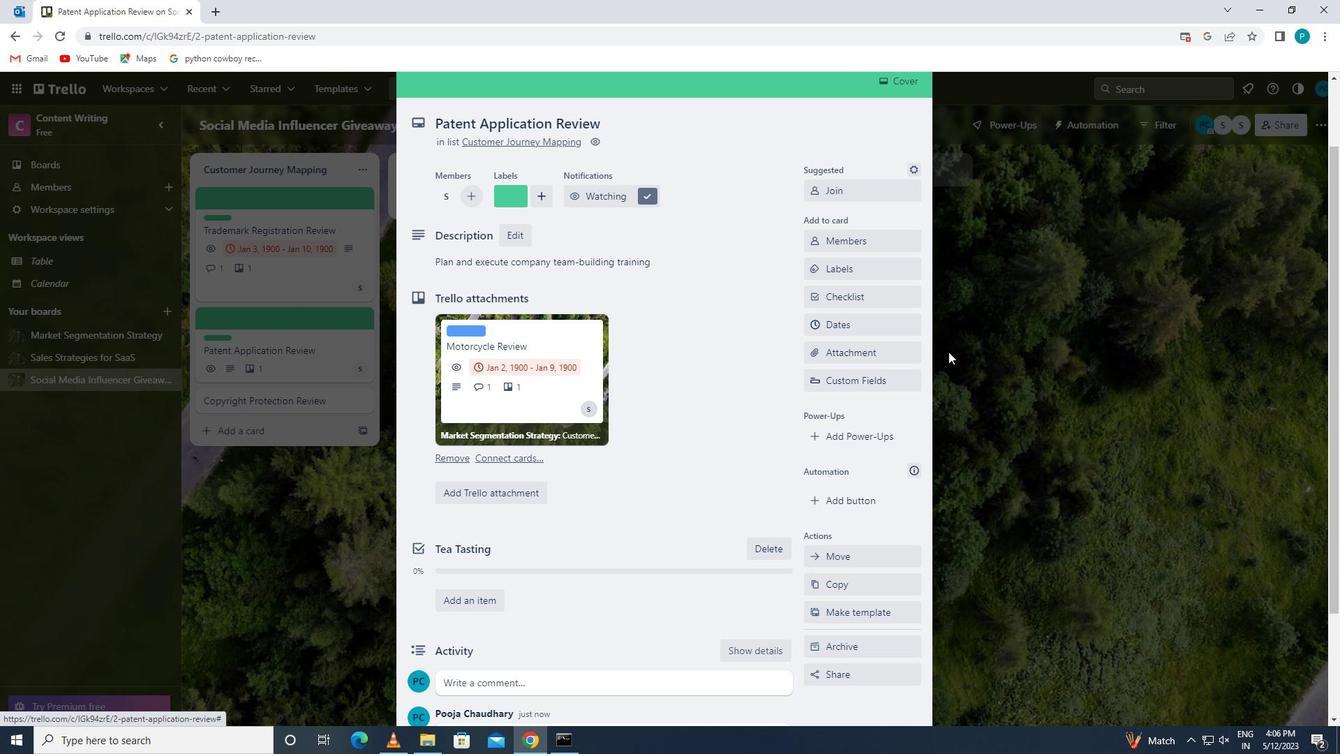 
Action: Mouse pressed left at (918, 333)
Screenshot: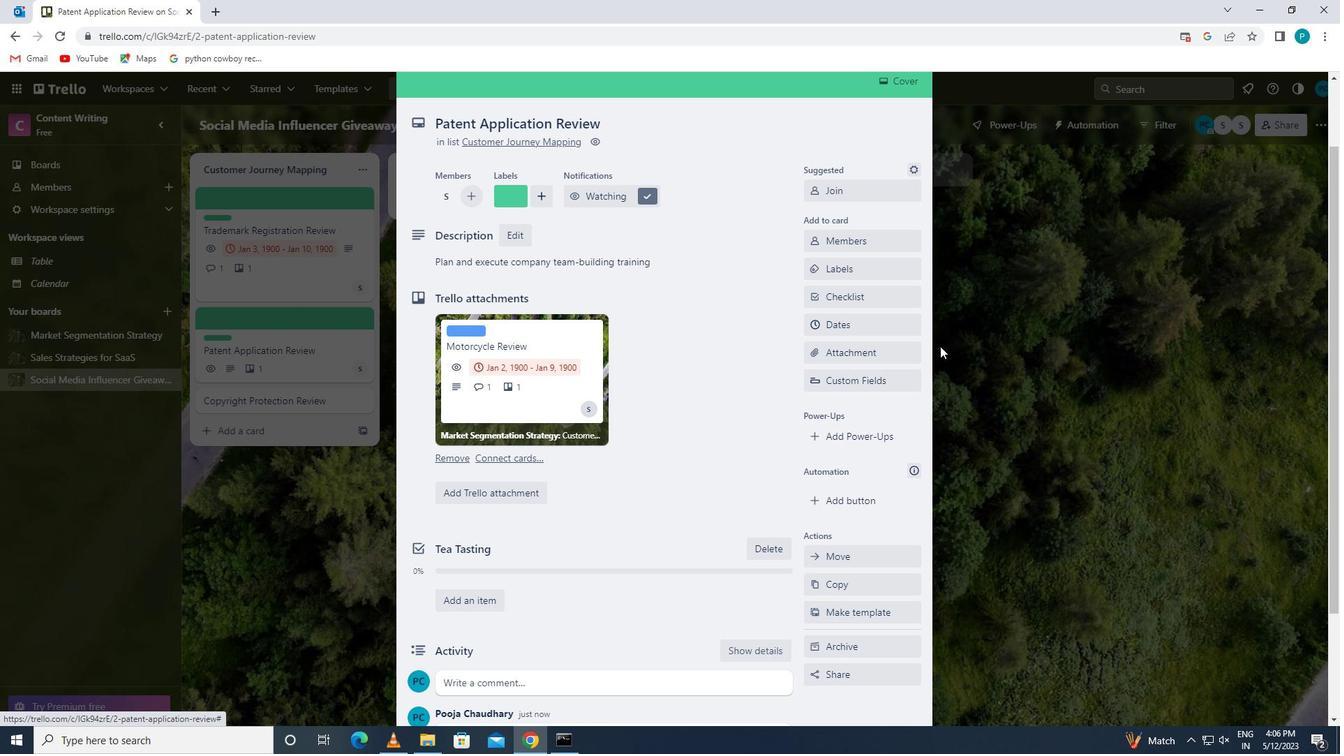 
Action: Mouse moved to (812, 377)
Screenshot: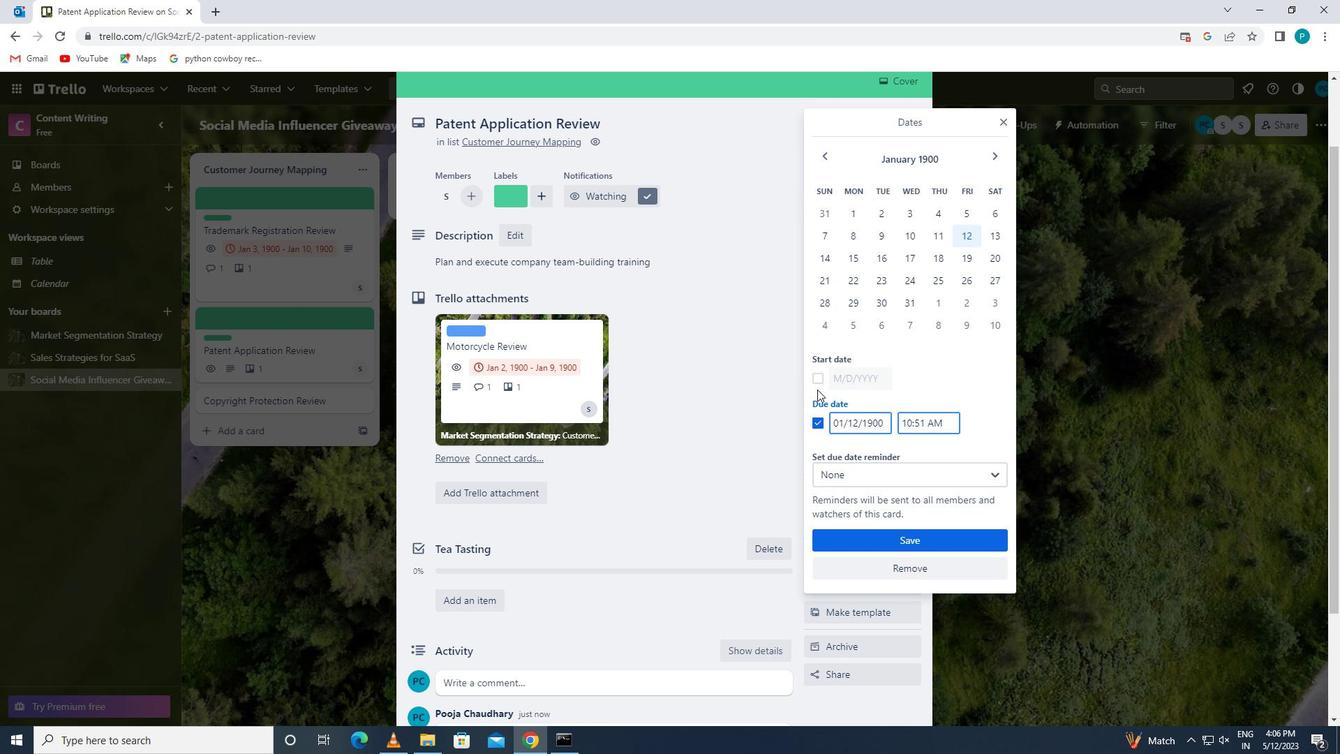 
Action: Mouse pressed left at (812, 377)
Screenshot: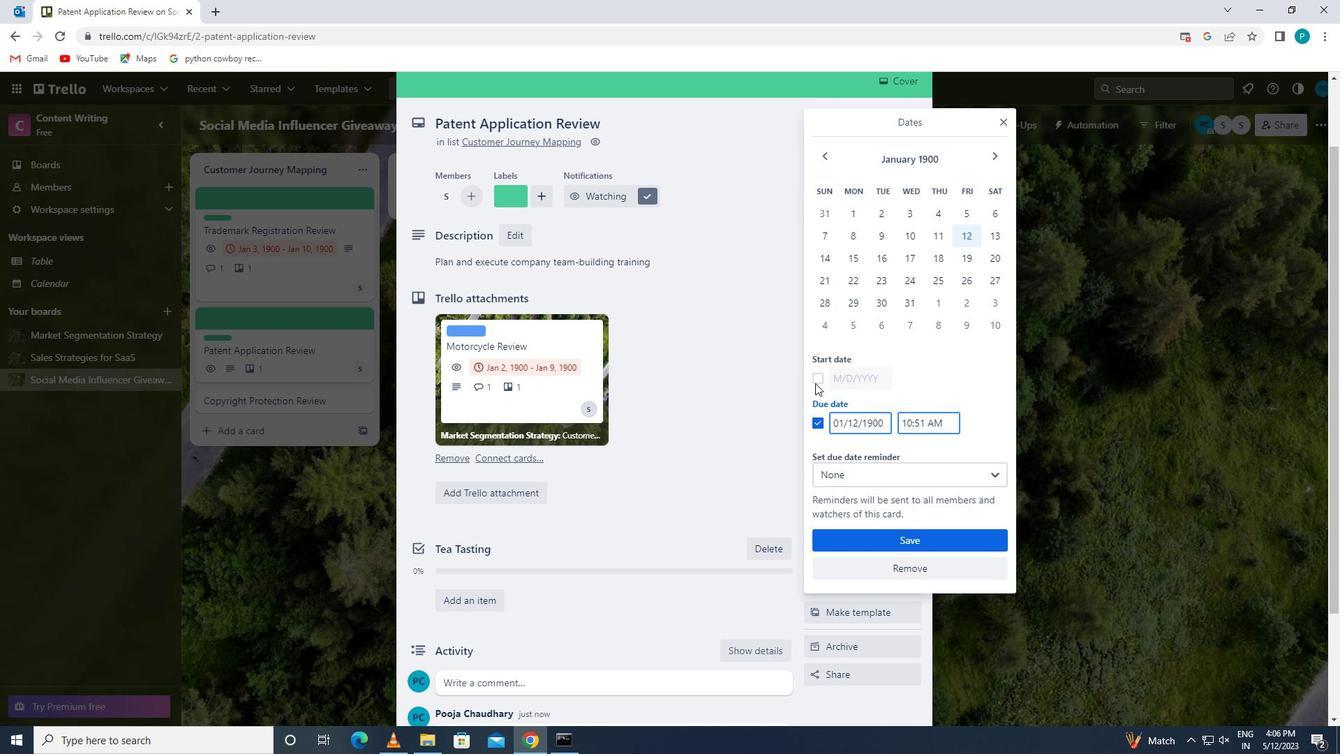 
Action: Mouse moved to (859, 379)
Screenshot: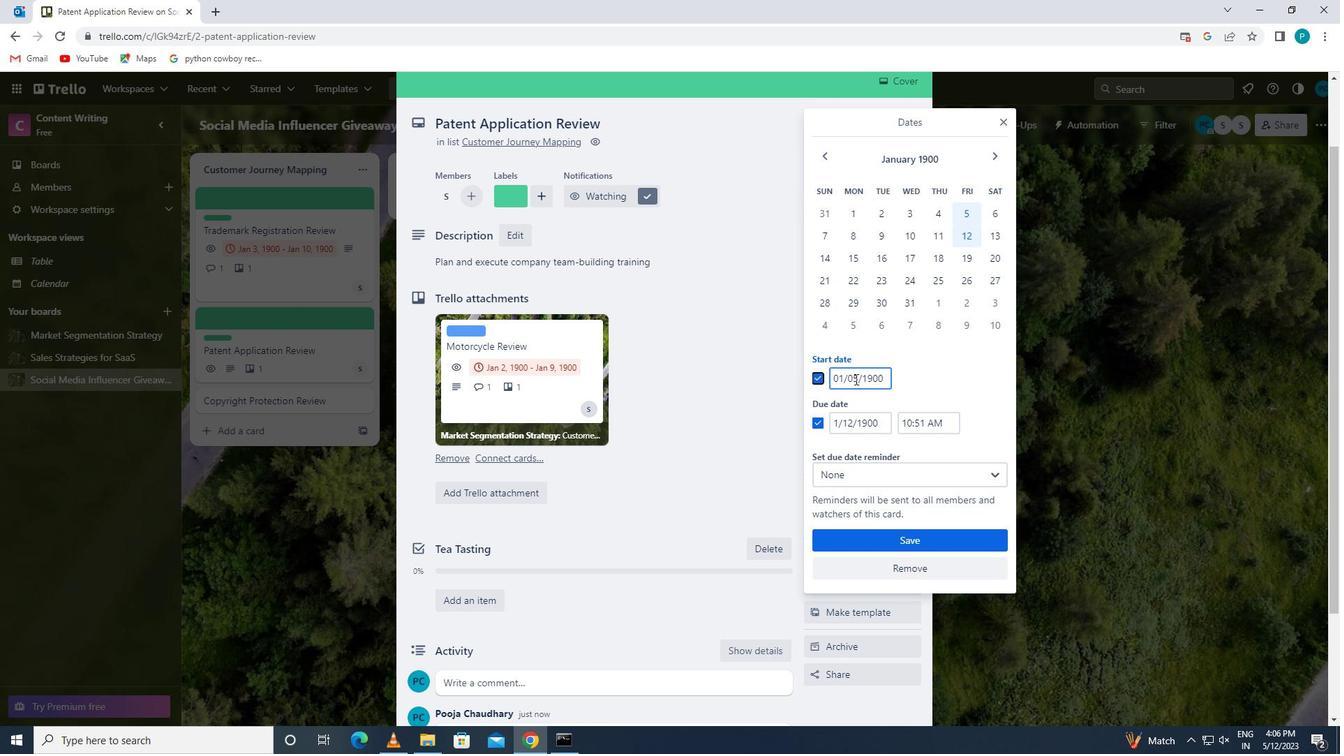 
Action: Mouse pressed left at (859, 379)
Screenshot: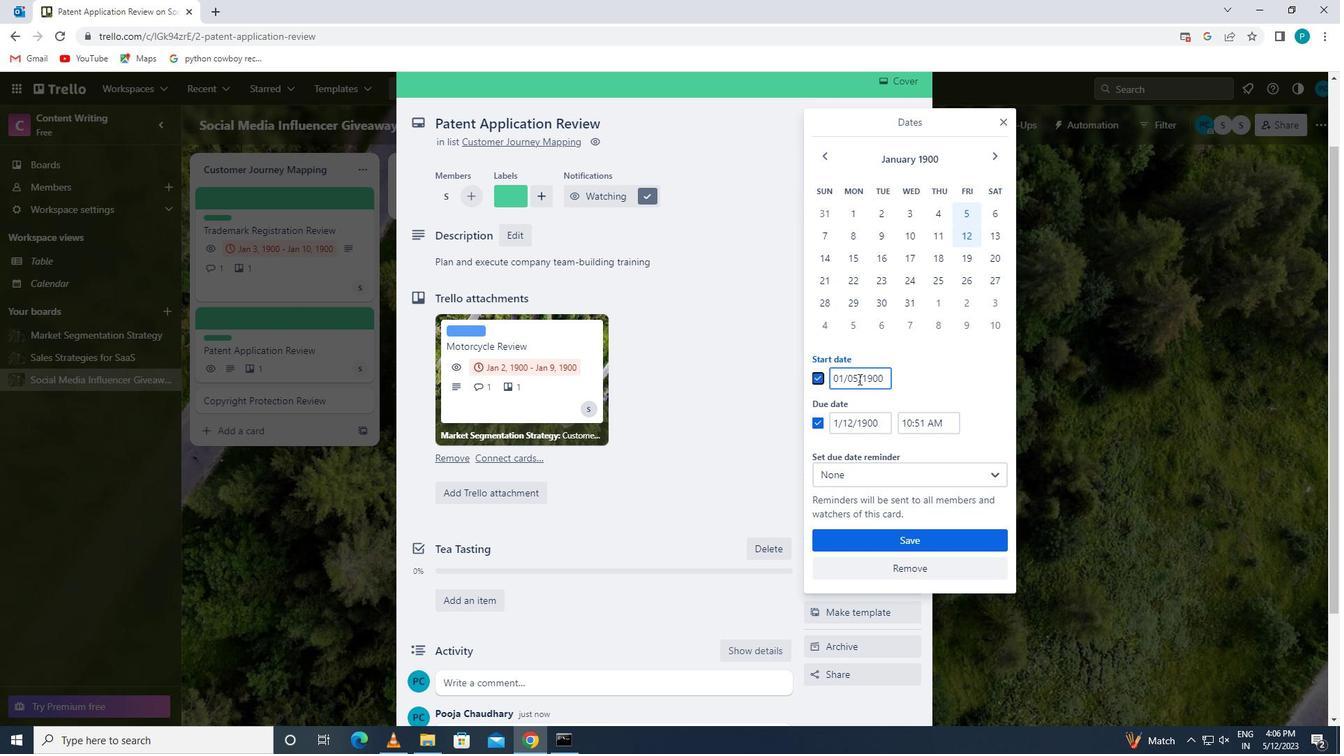 
Action: Mouse moved to (854, 376)
Screenshot: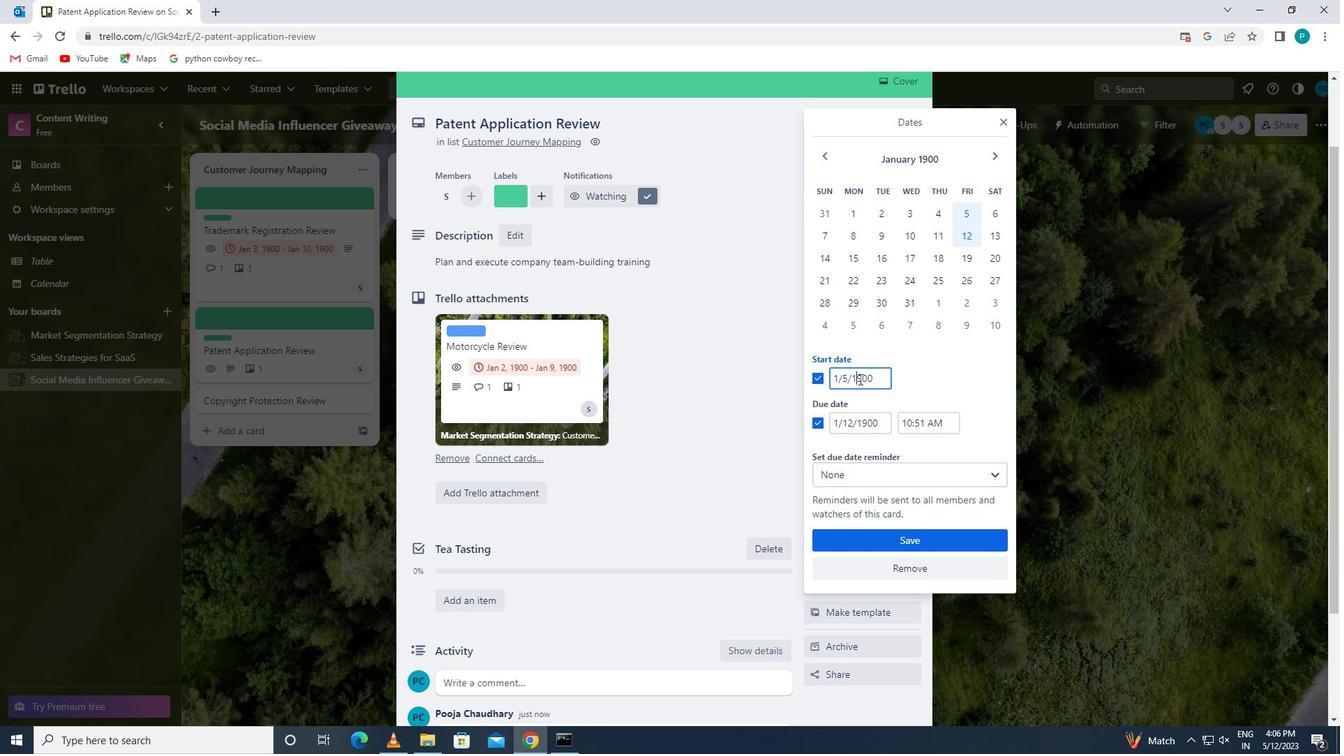 
Action: Mouse pressed left at (854, 376)
Screenshot: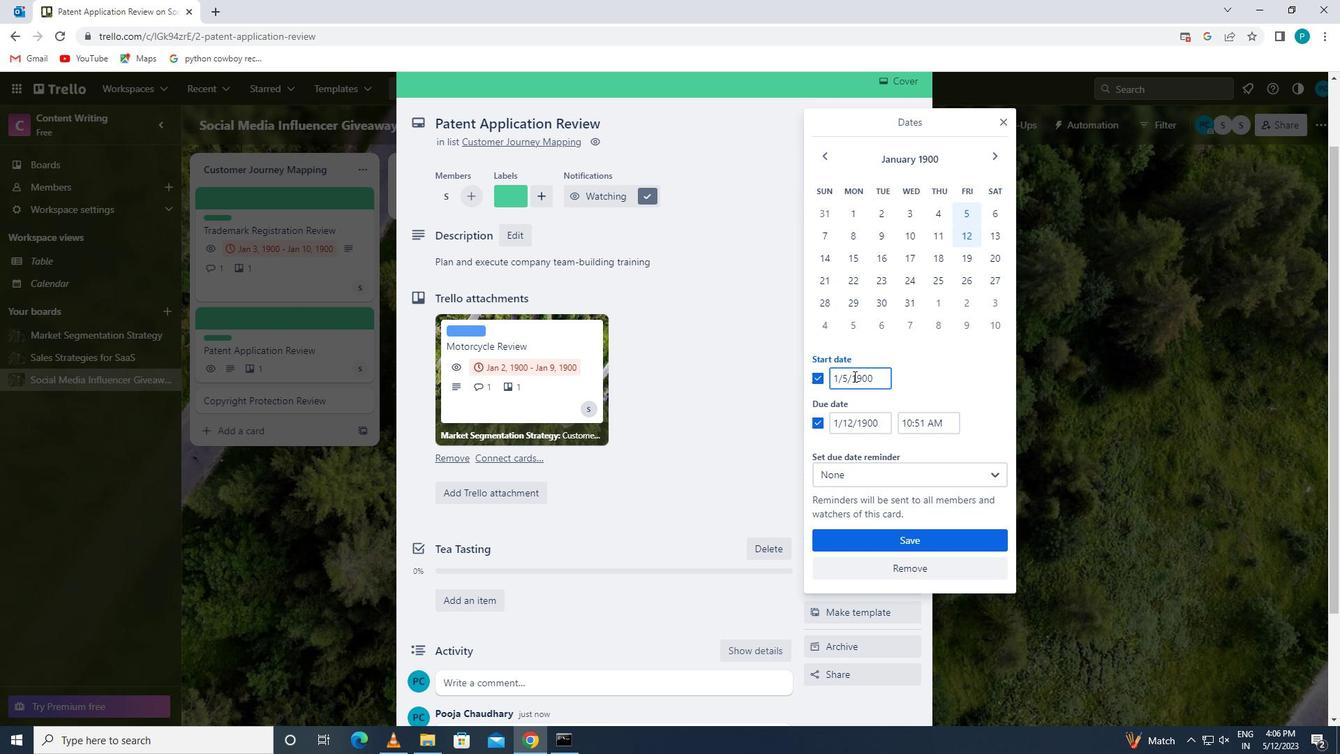 
Action: Mouse moved to (851, 376)
Screenshot: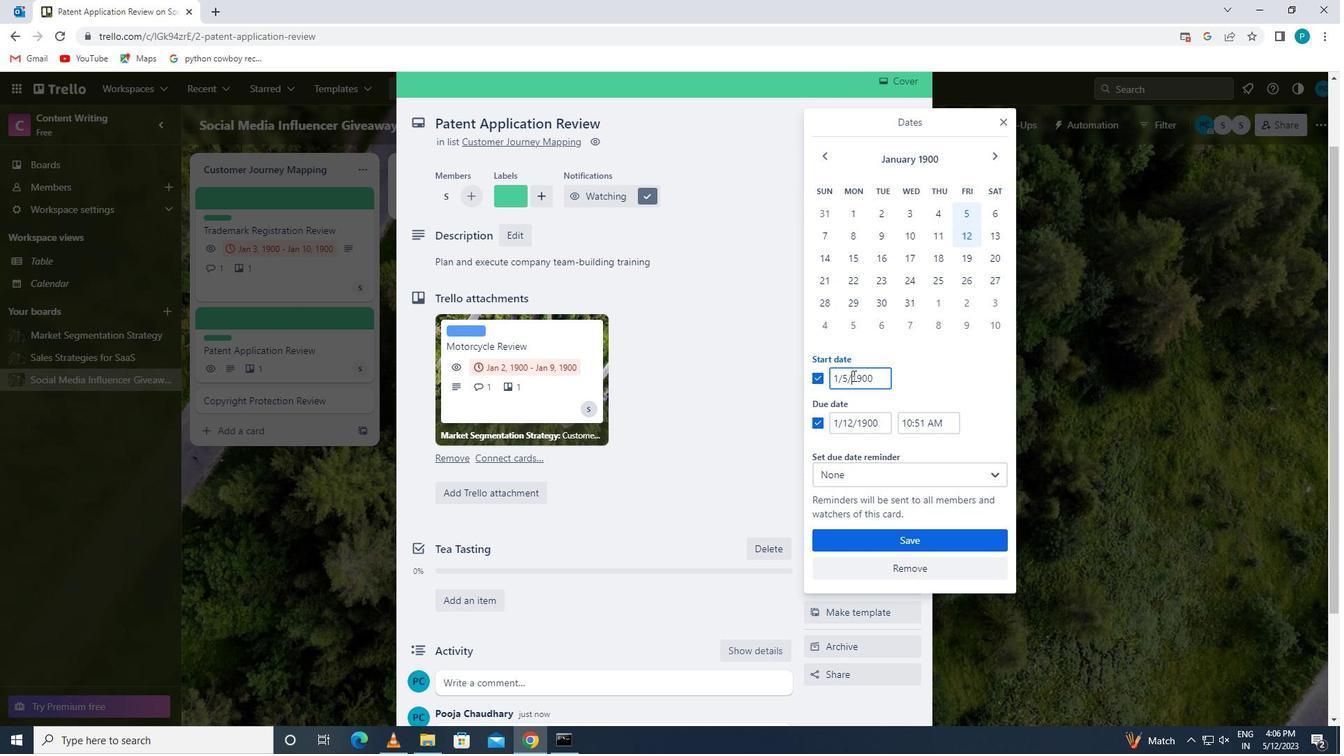 
Action: Mouse pressed left at (851, 376)
Screenshot: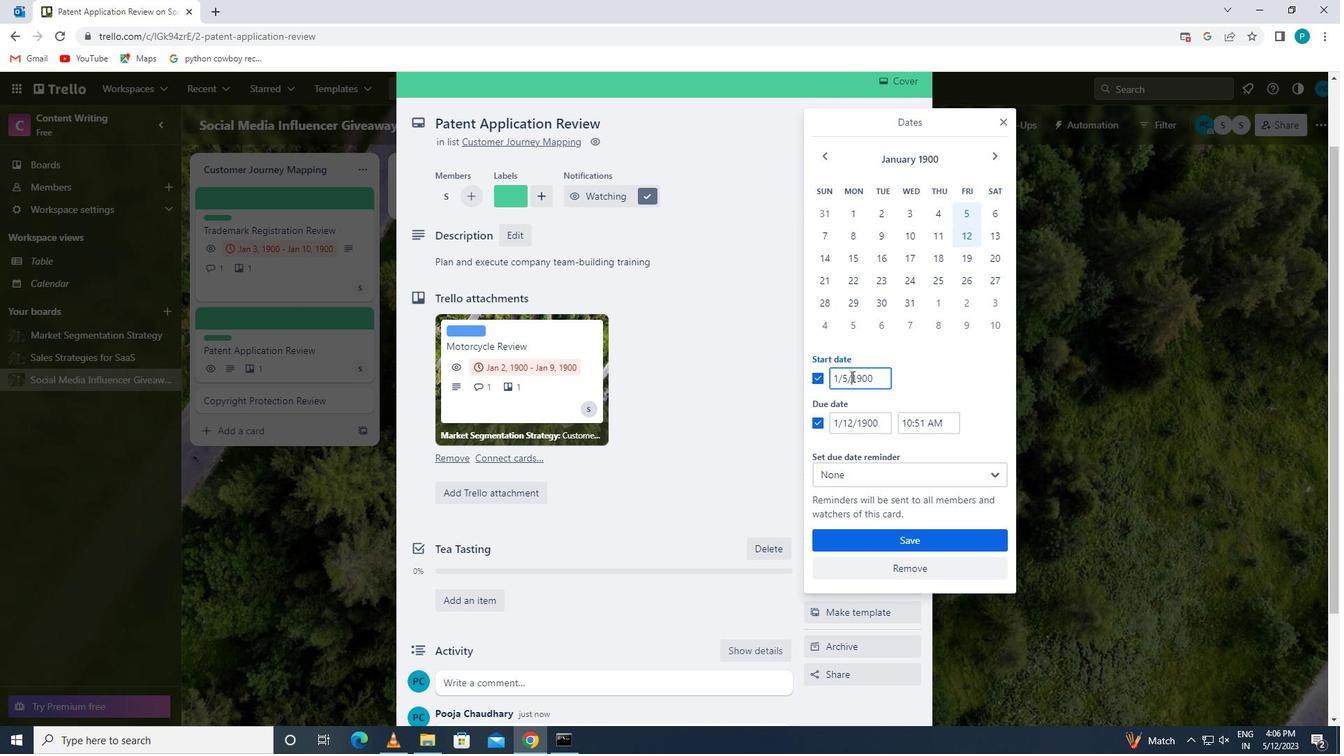 
Action: Mouse moved to (849, 377)
Screenshot: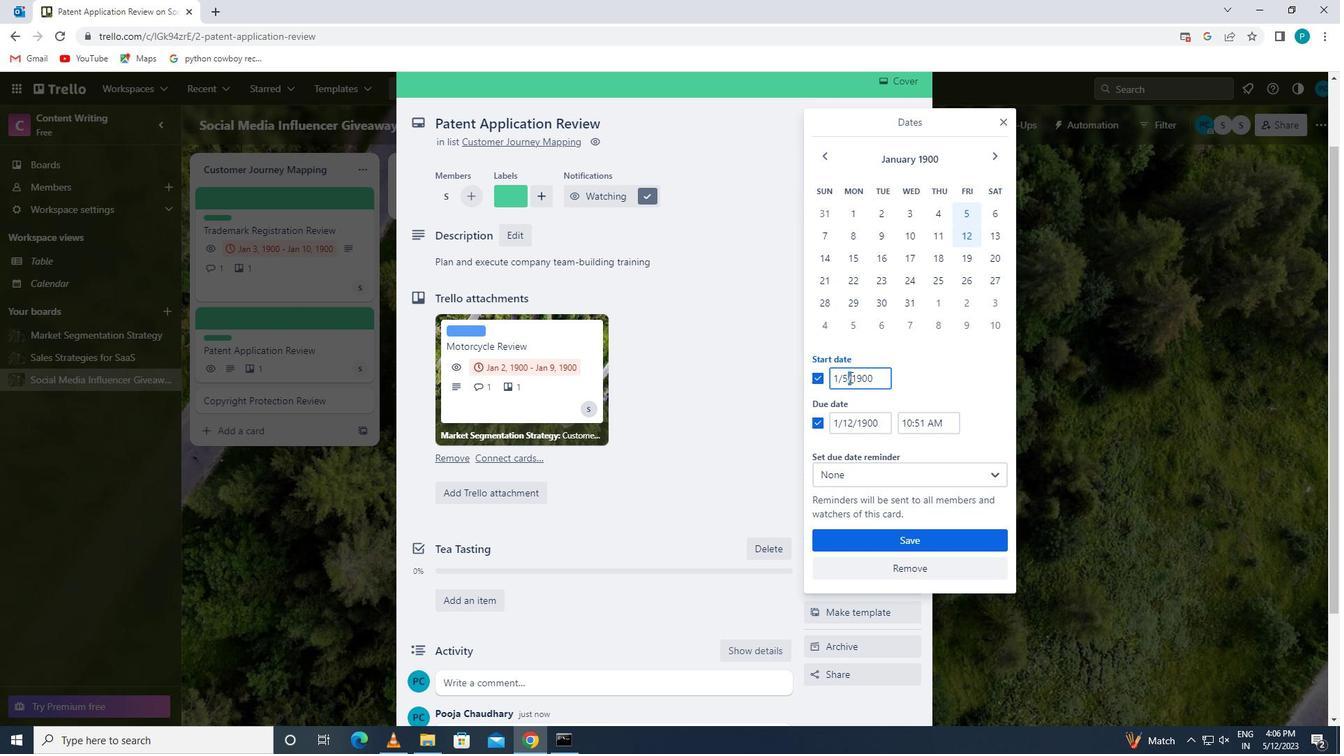 
Action: Mouse pressed left at (849, 377)
Screenshot: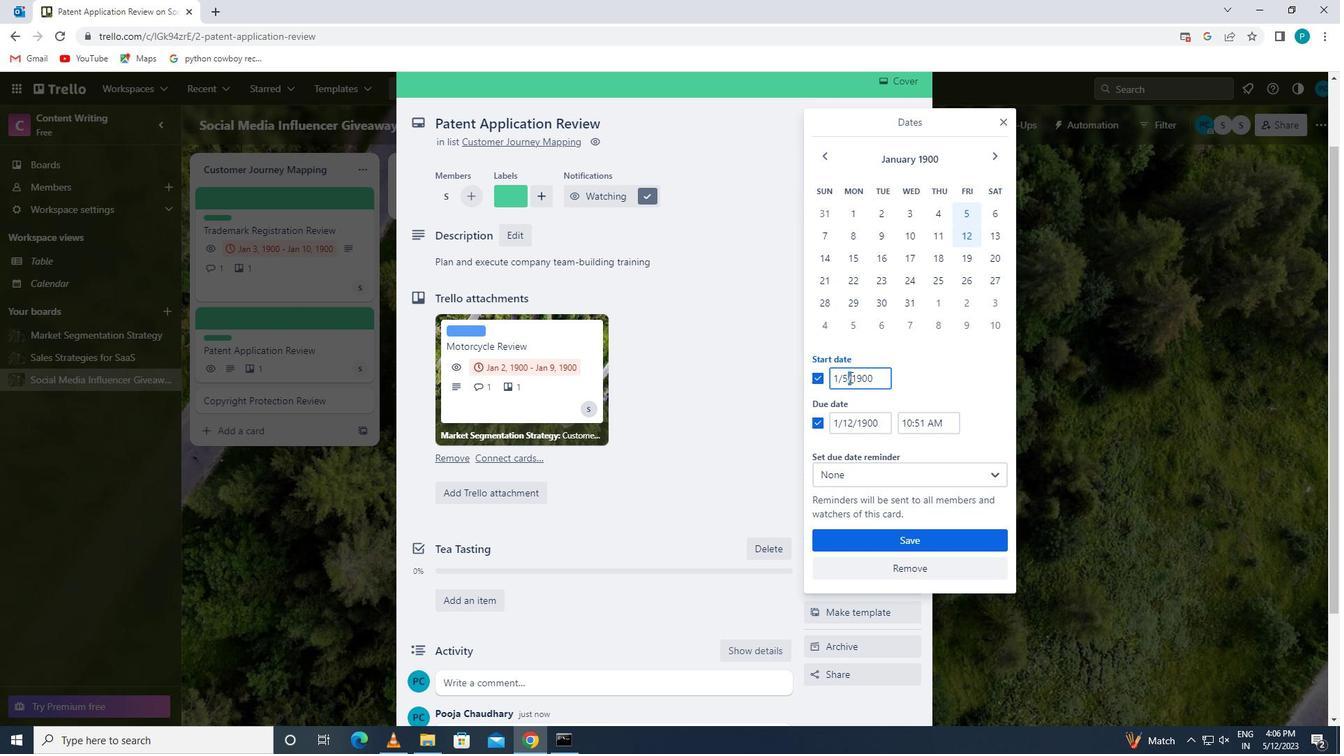 
Action: Mouse moved to (861, 389)
Screenshot: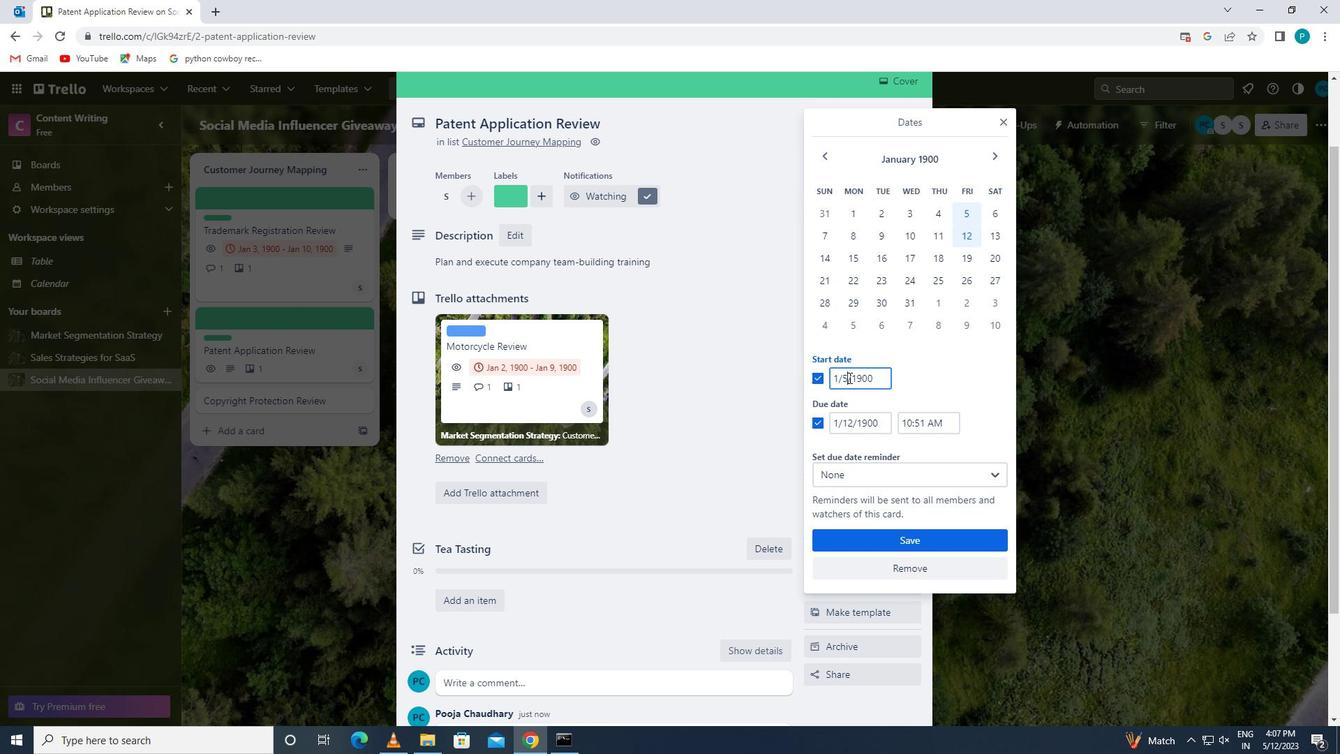 
Action: Key pressed <Key.backspace>6
Screenshot: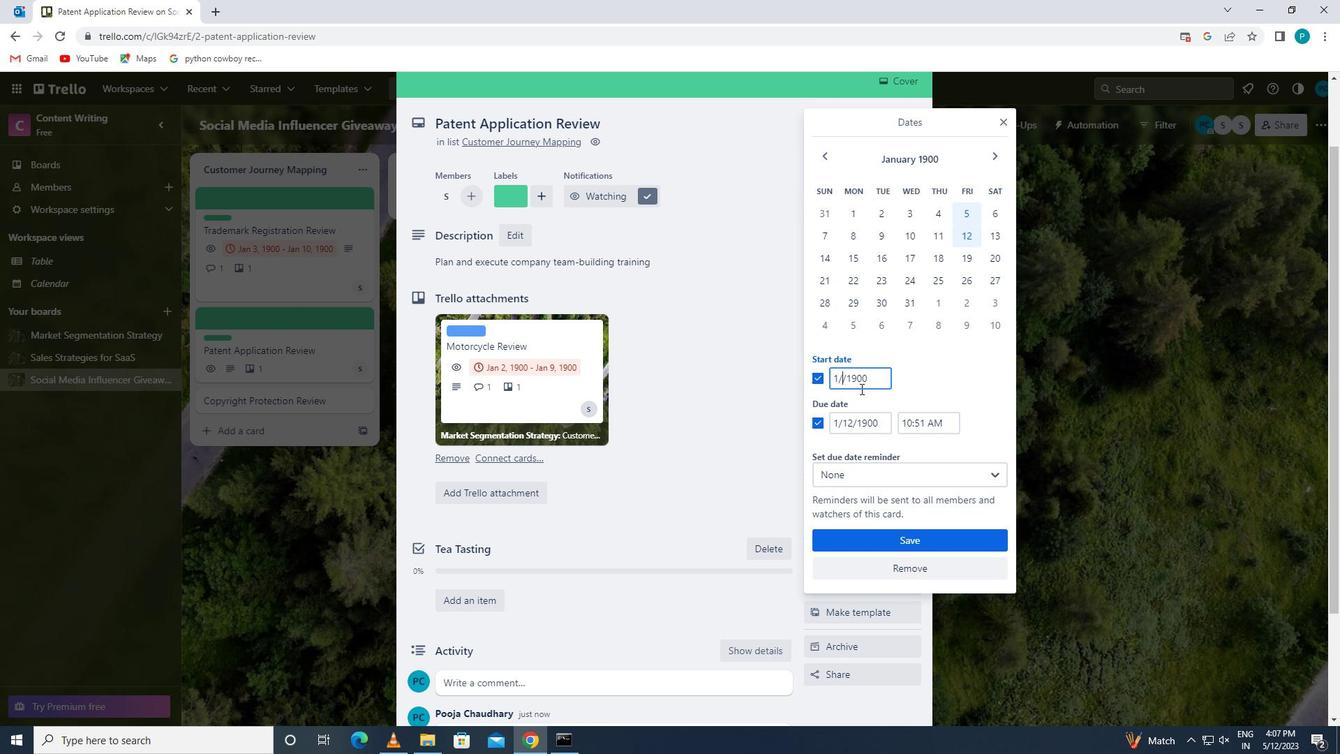 
Action: Mouse moved to (852, 424)
Screenshot: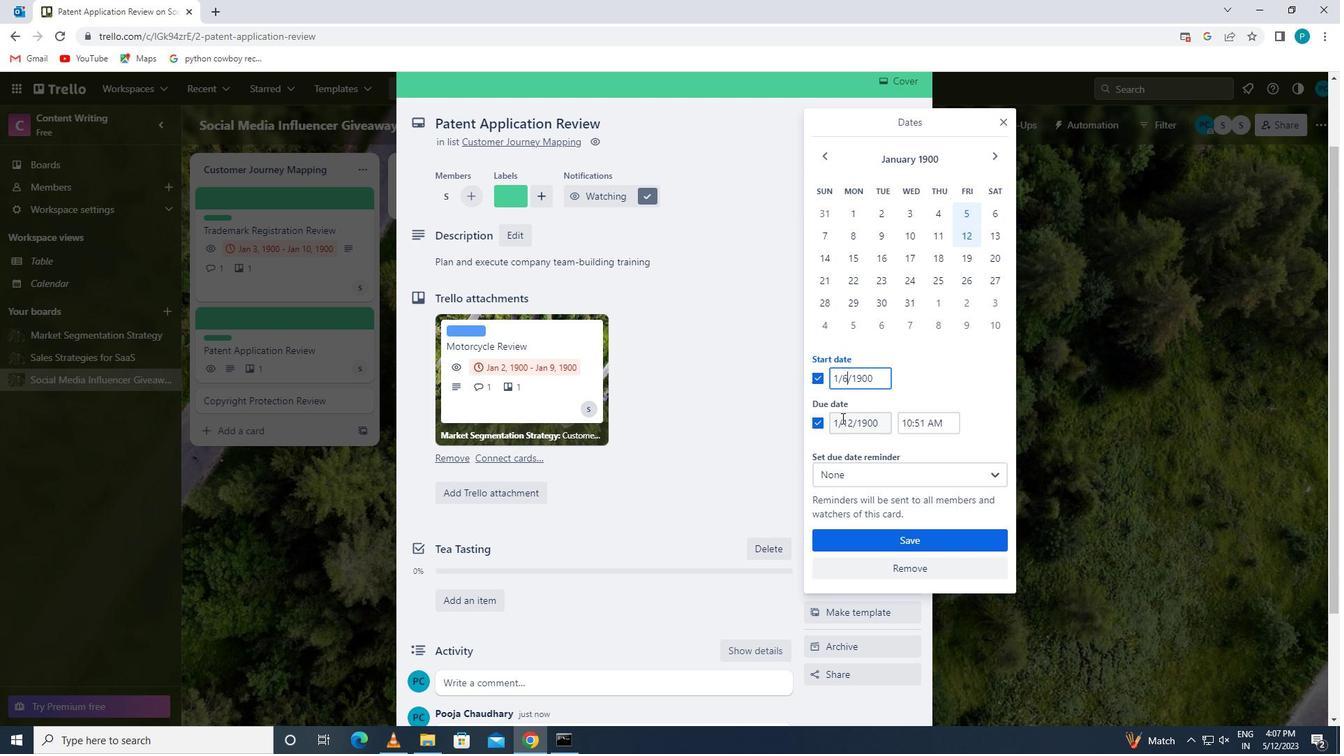
Action: Mouse pressed left at (852, 424)
Screenshot: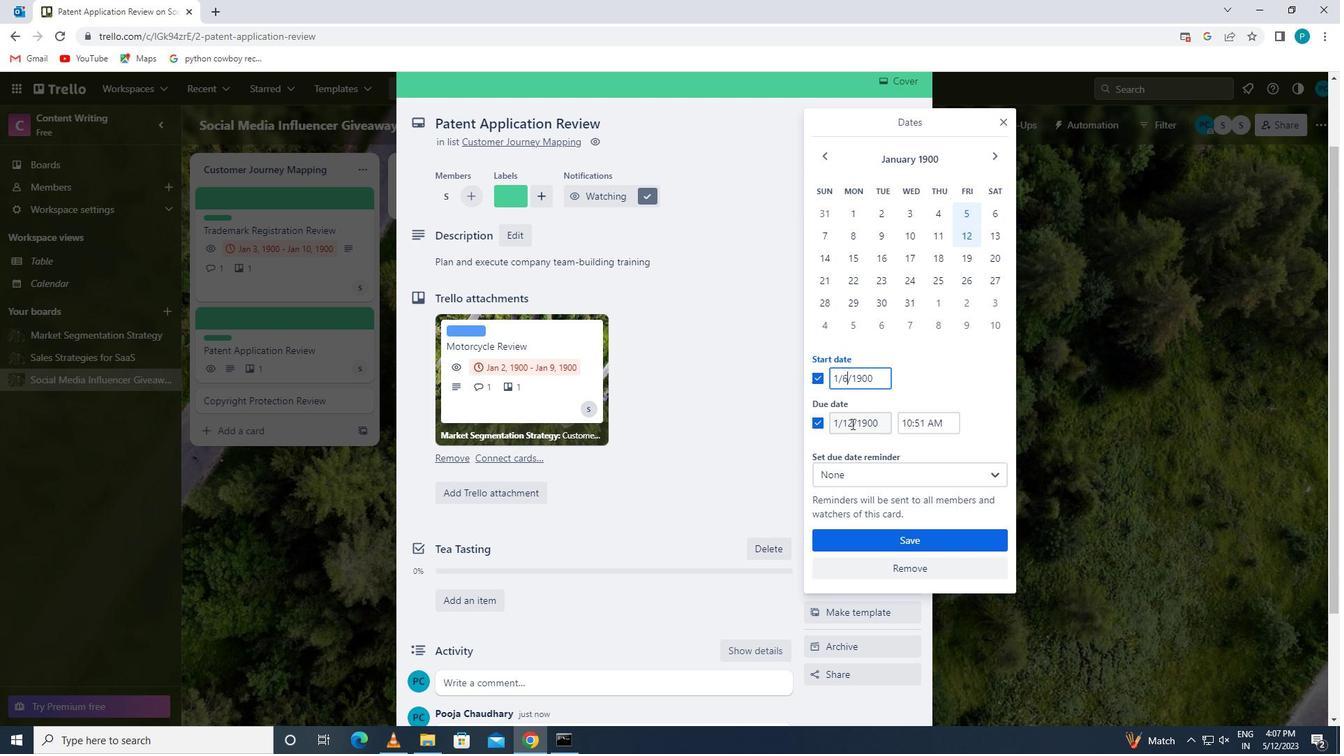 
Action: Key pressed <Key.backspace>3
Screenshot: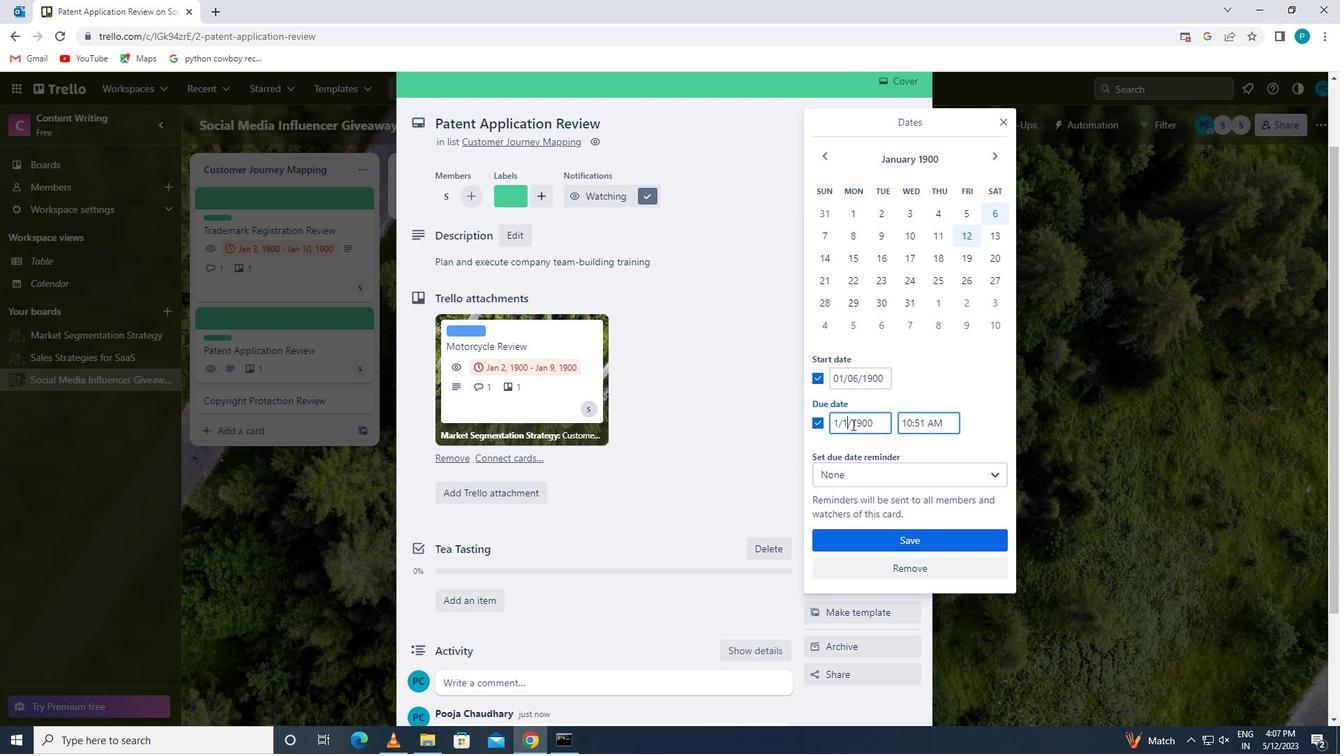 
Action: Mouse moved to (924, 533)
Screenshot: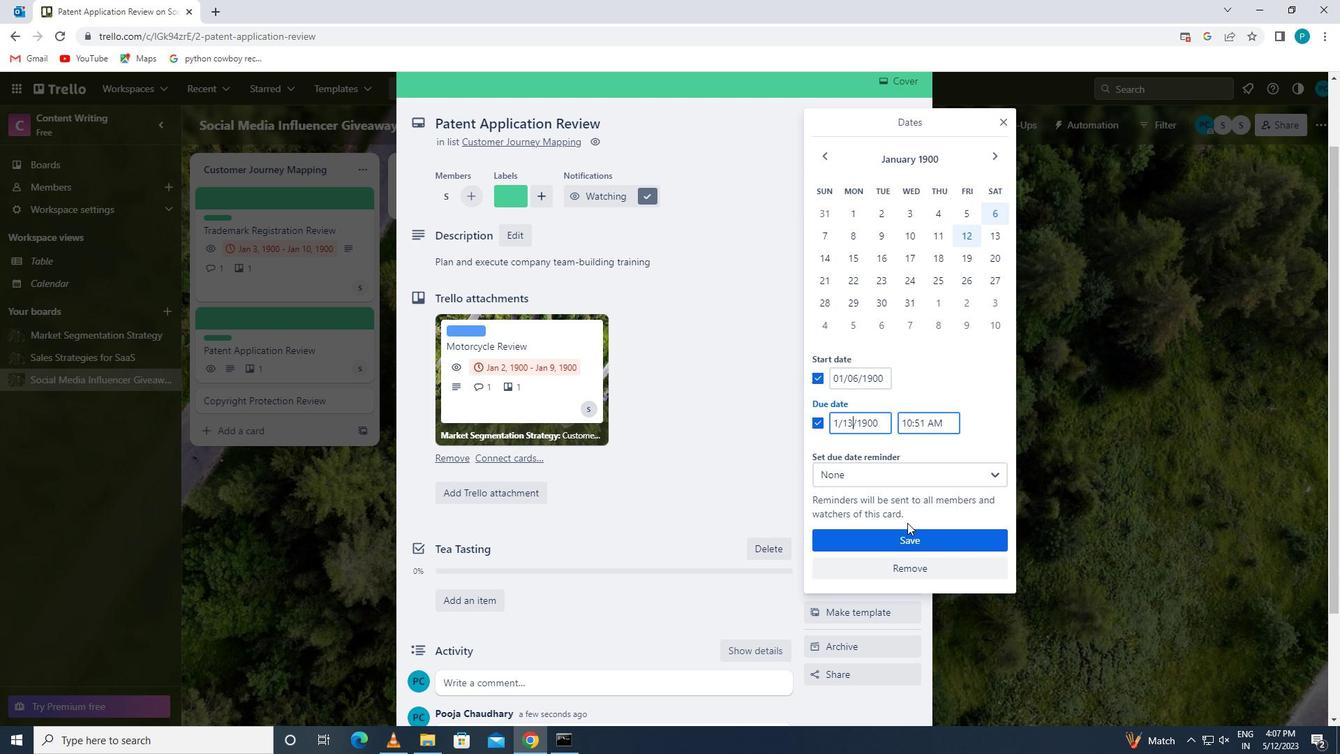 
Action: Mouse pressed left at (924, 533)
Screenshot: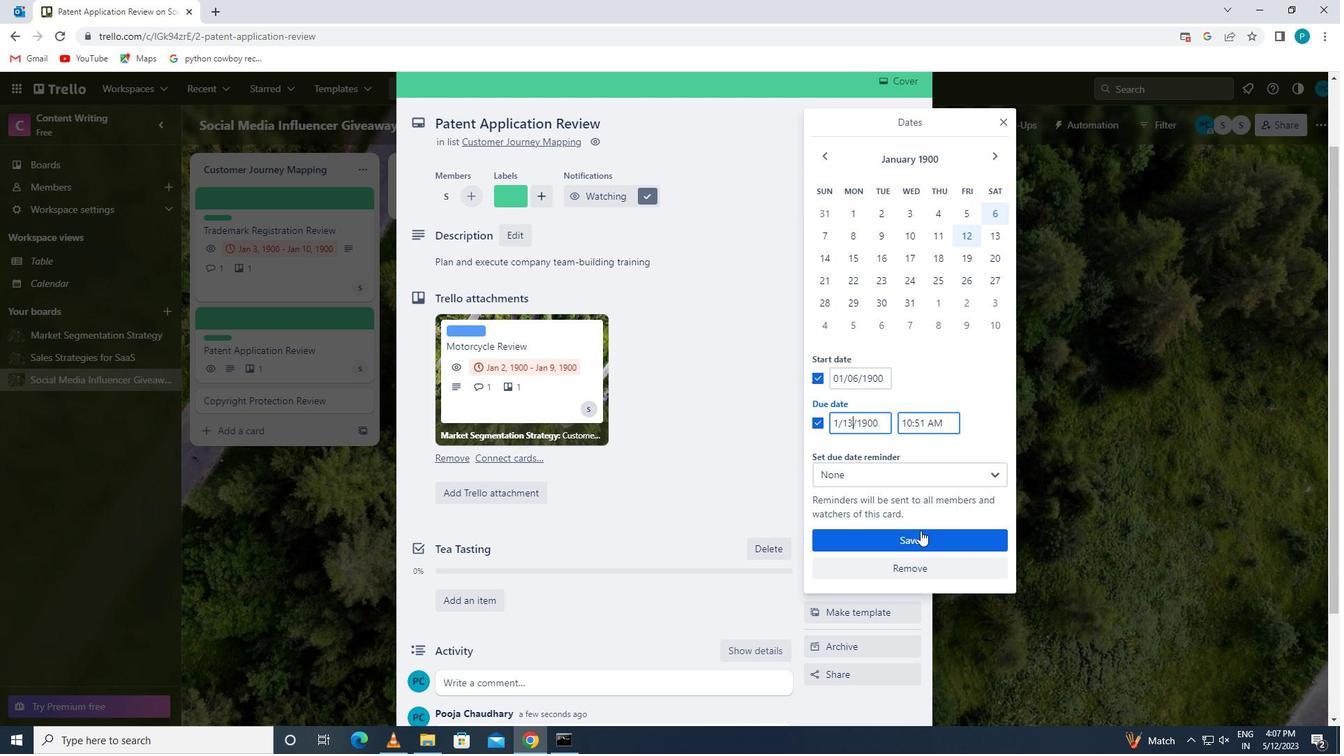 
Action: Mouse moved to (840, 500)
Screenshot: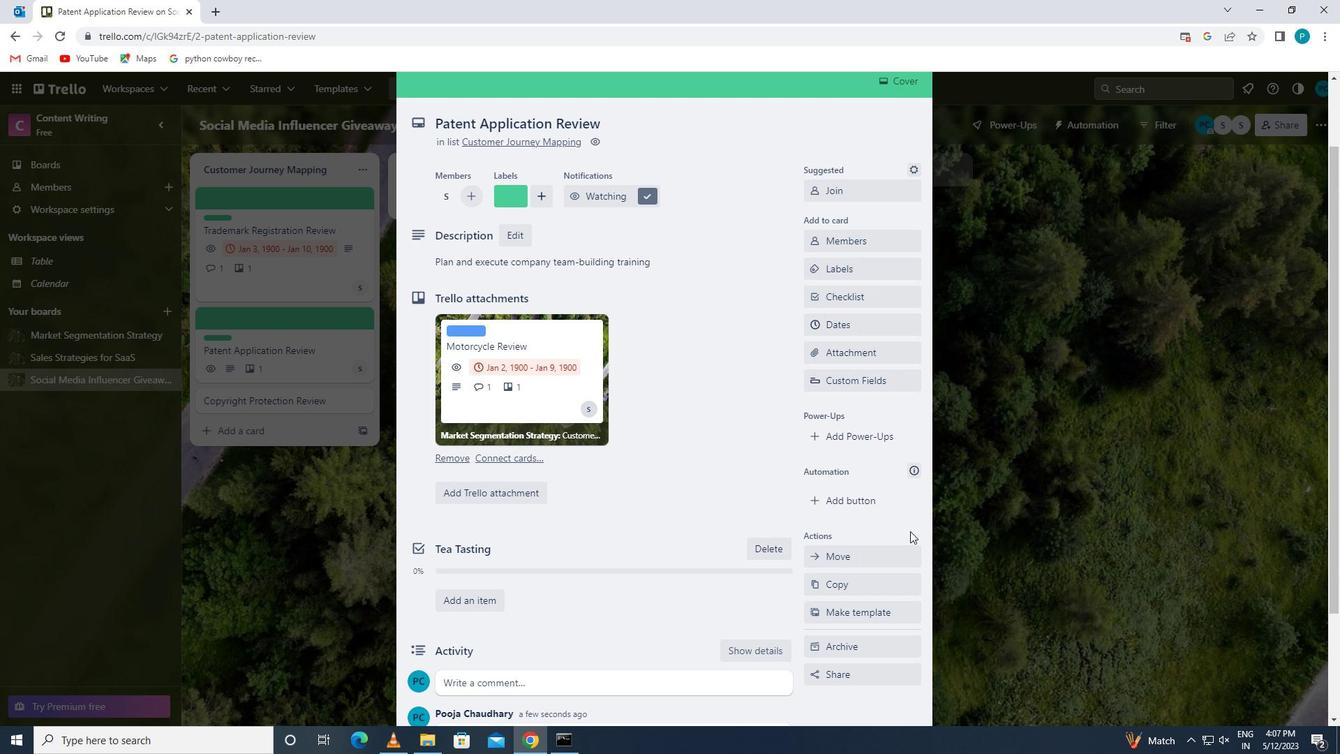 
Action: Mouse scrolled (840, 500) with delta (0, 0)
Screenshot: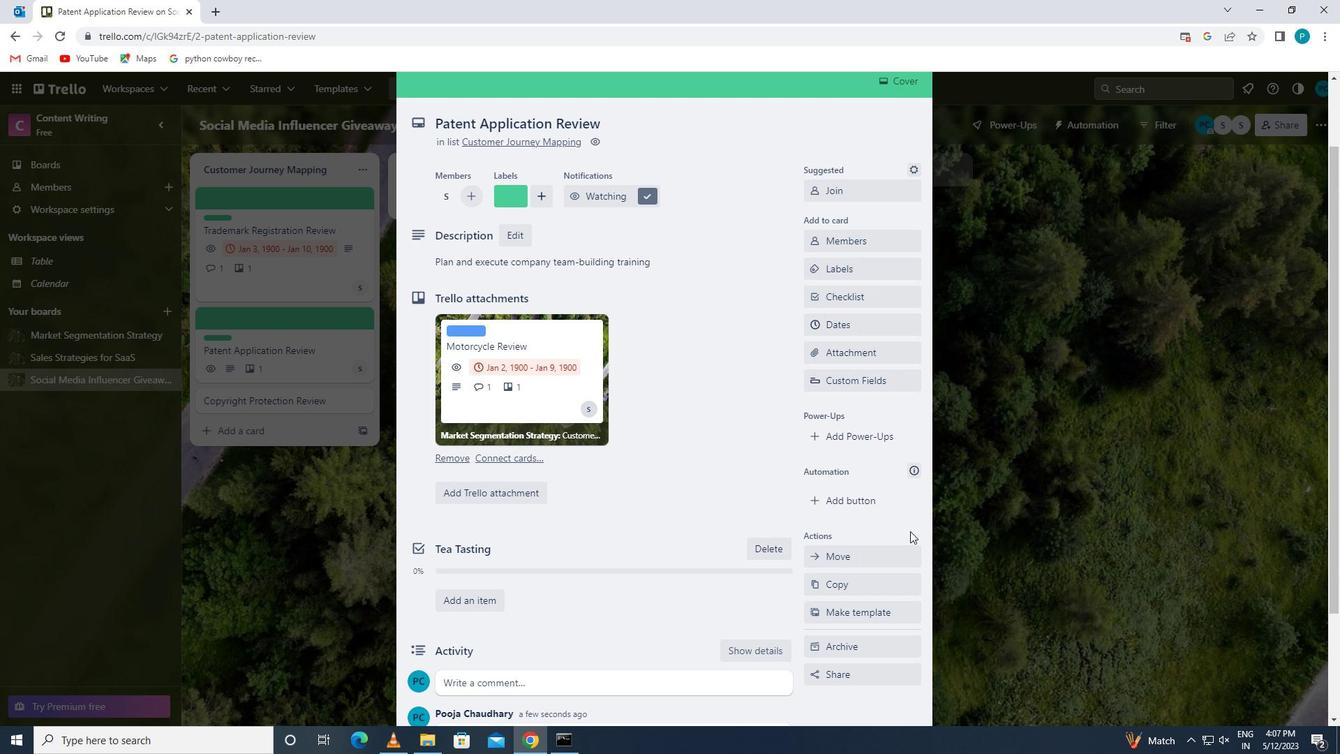 
Action: Mouse scrolled (840, 500) with delta (0, 0)
Screenshot: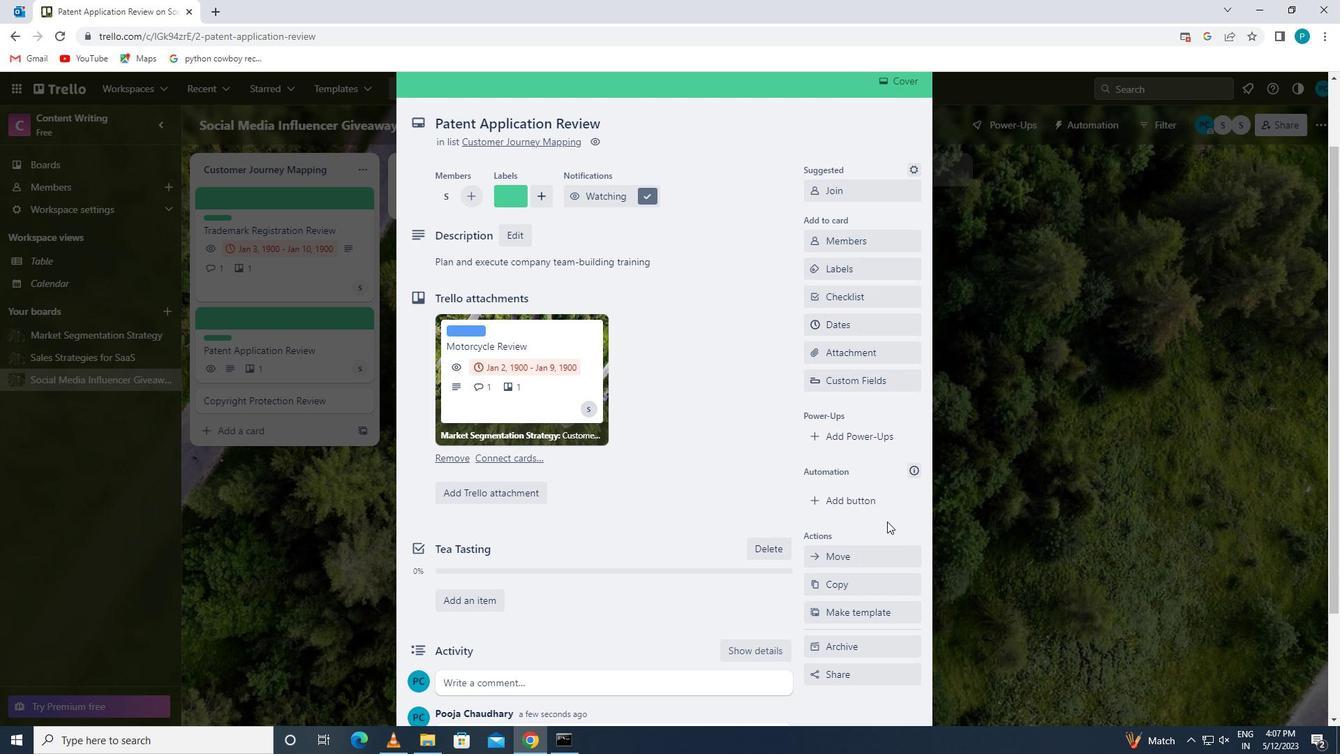 
Action: Mouse scrolled (840, 500) with delta (0, 0)
Screenshot: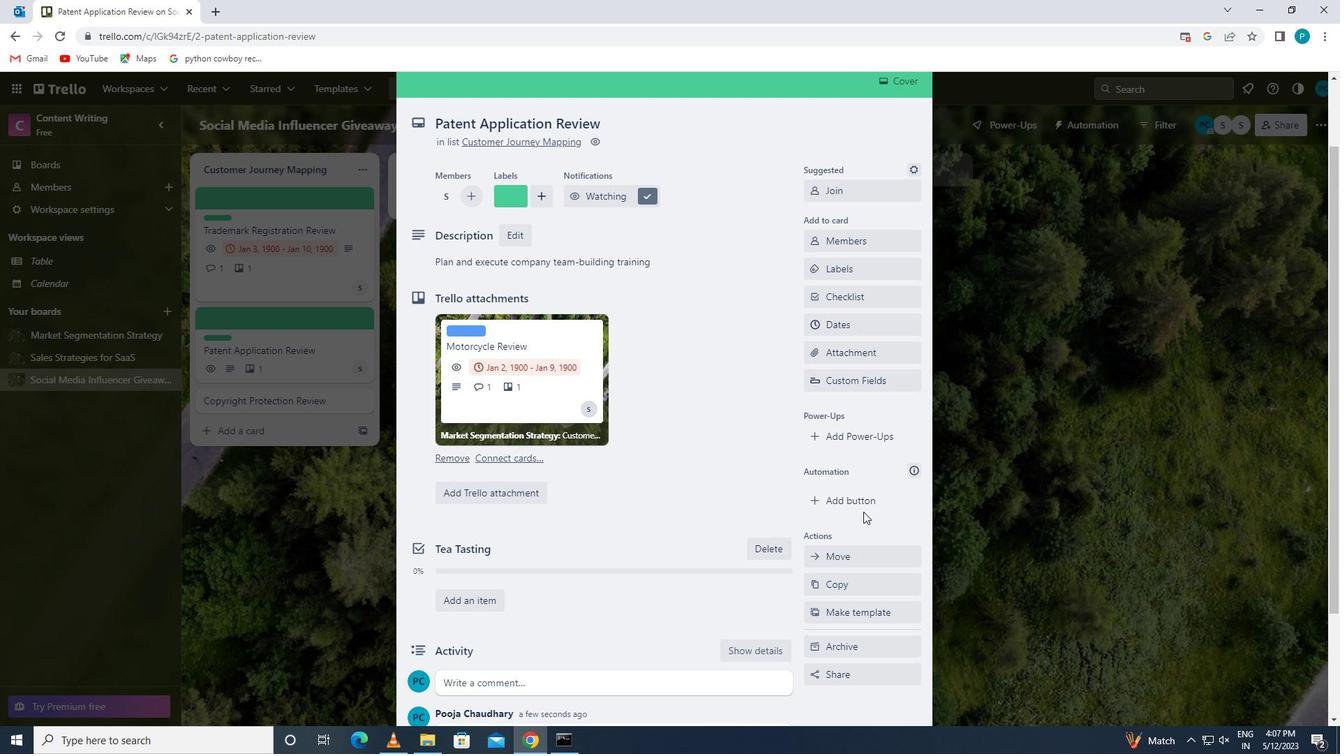 
Action: Mouse scrolled (840, 500) with delta (0, 0)
Screenshot: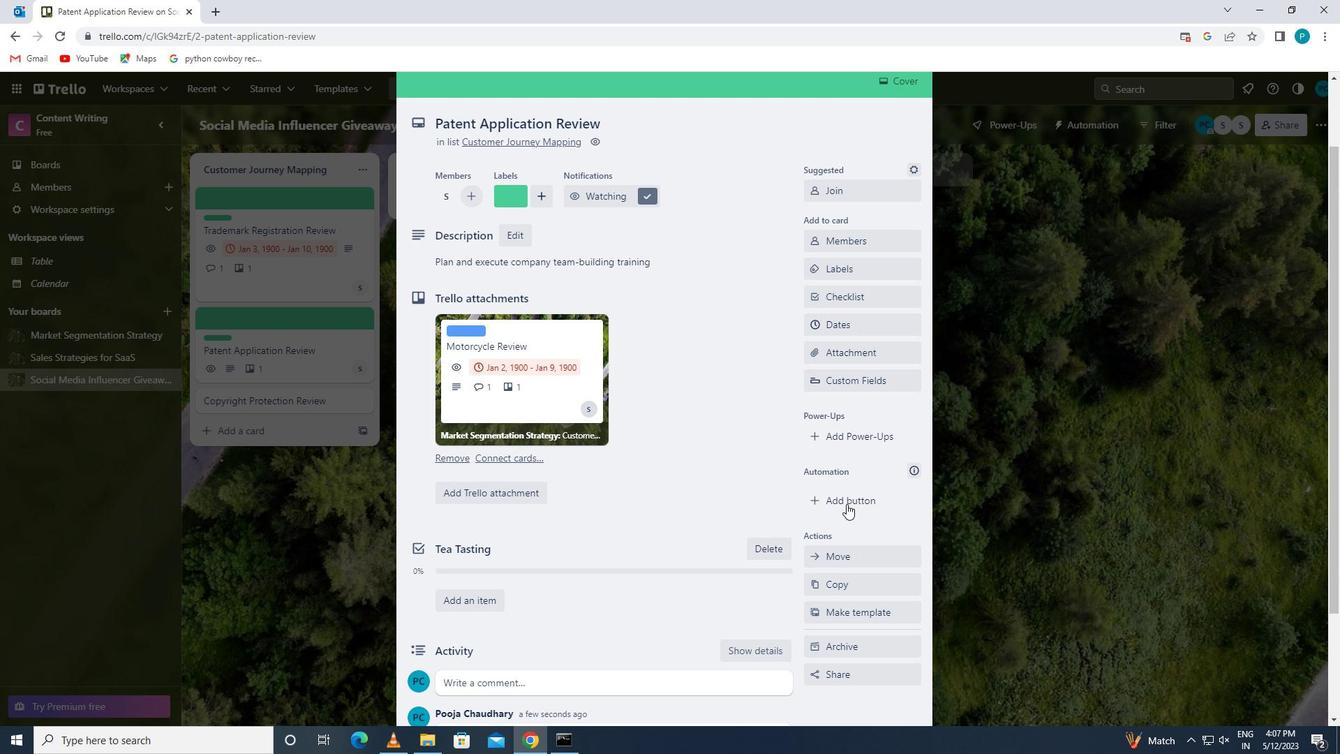 
